 Task: Research Airbnb properties in Yambol, Bulgaria from 6th December, 2023 to 10th December, 2023 for 6 adults, 2 children.6 bedrooms having 6 beds and 6 bathrooms. Property type can be house. Amenities needed are: wifi, TV, free parkinig on premises, gym, breakfast. Look for 3 properties as per requirement.
Action: Mouse pressed left at (348, 176)
Screenshot: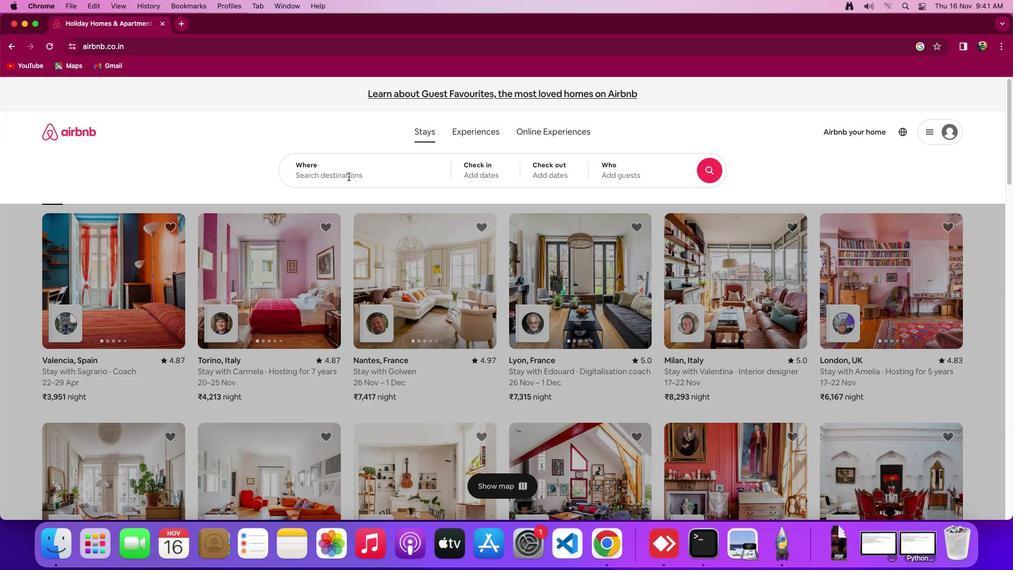 
Action: Mouse moved to (348, 176)
Screenshot: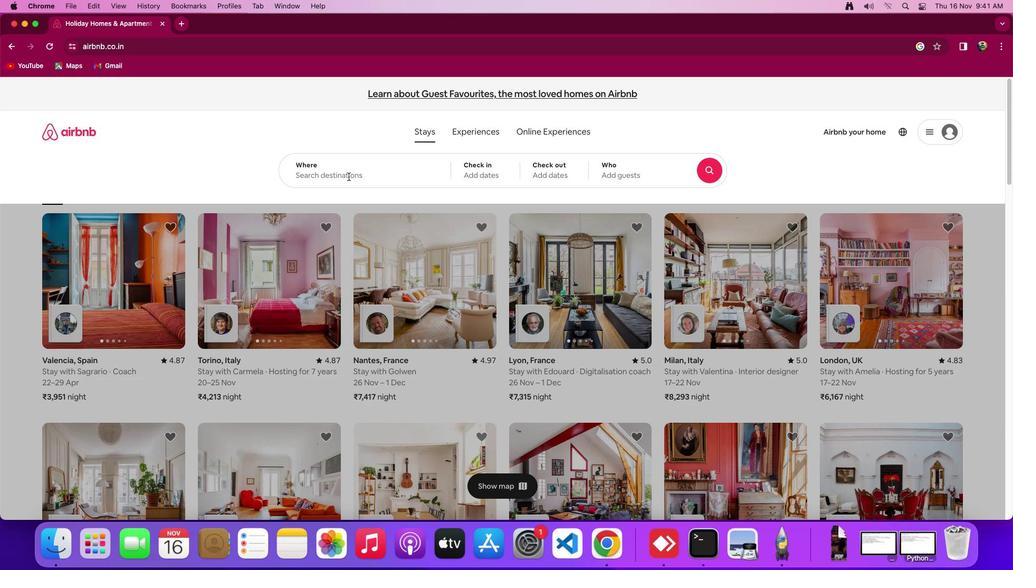 
Action: Mouse pressed left at (348, 176)
Screenshot: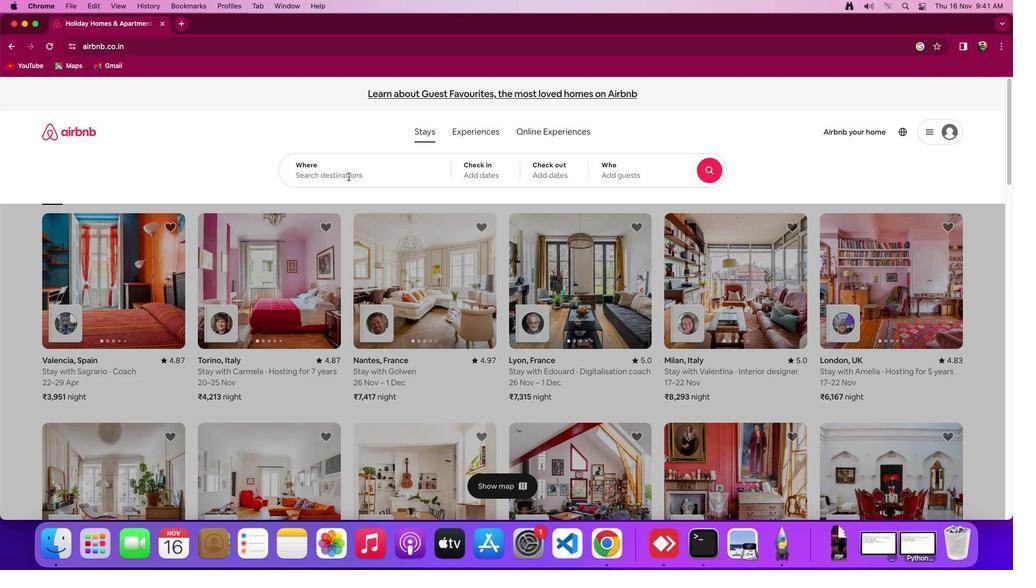 
Action: Mouse moved to (352, 176)
Screenshot: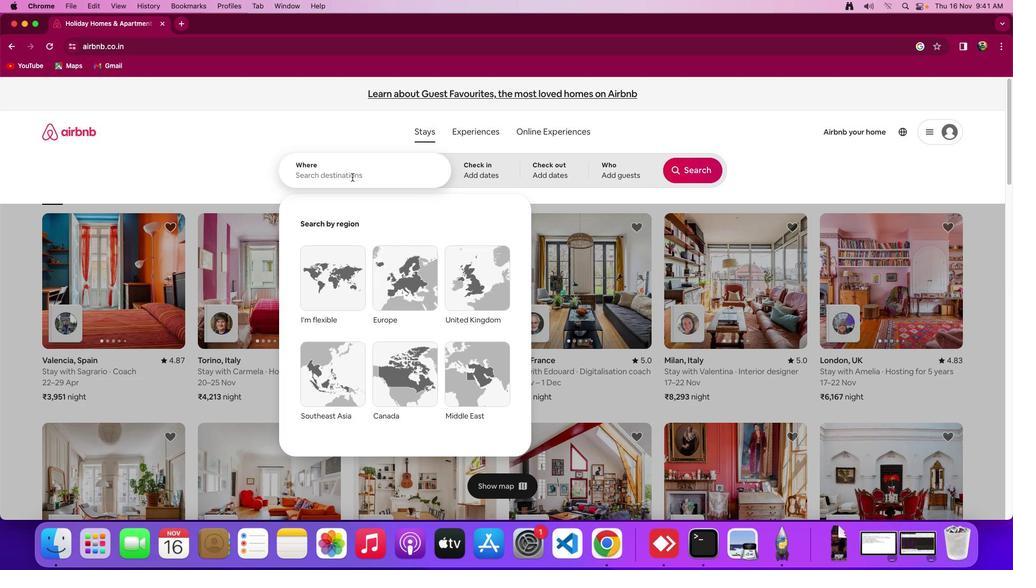 
Action: Key pressed Key.shift_rKey.shiftKey.shift_r'Y''a''m''b''o''l'','Key.spaceKey.shift_r'B''u''l''g''a''r''i''a'
Screenshot: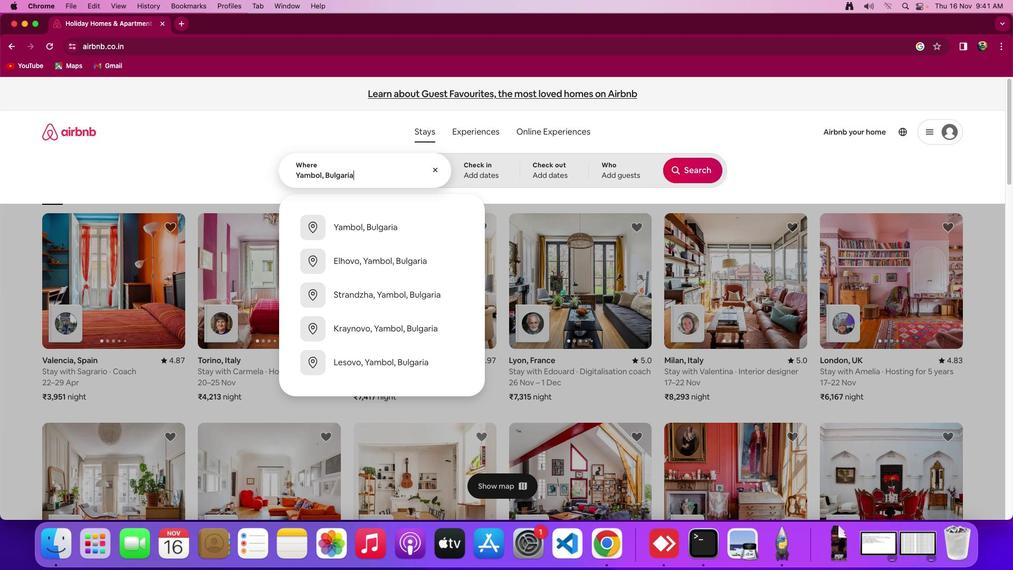 
Action: Mouse moved to (467, 175)
Screenshot: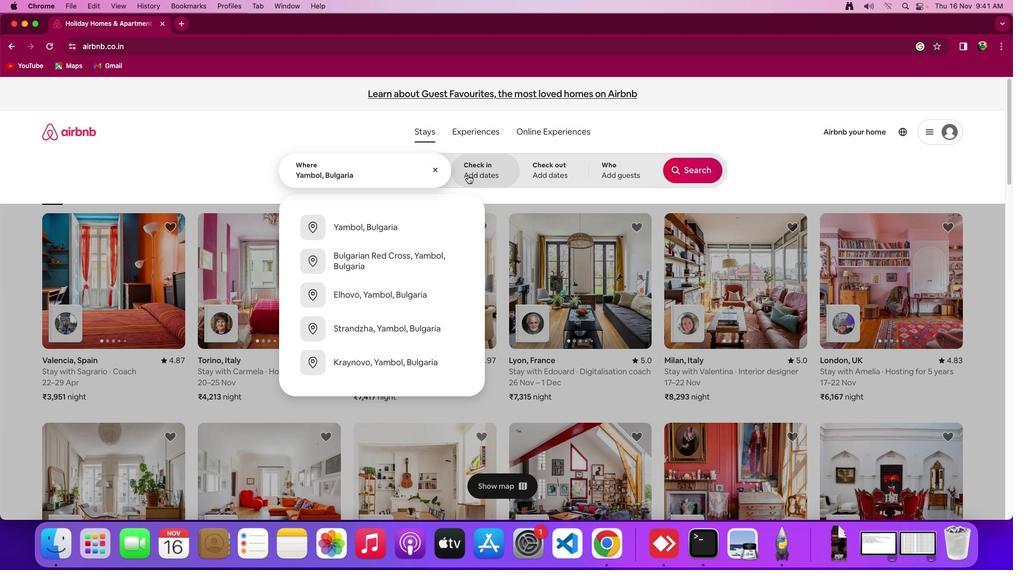 
Action: Mouse pressed left at (467, 175)
Screenshot: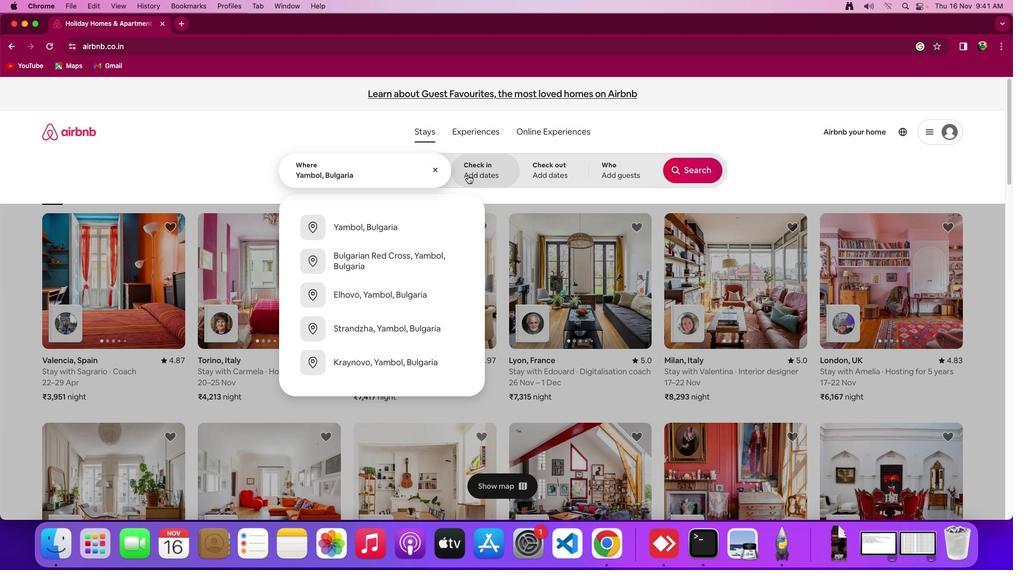 
Action: Mouse moved to (608, 328)
Screenshot: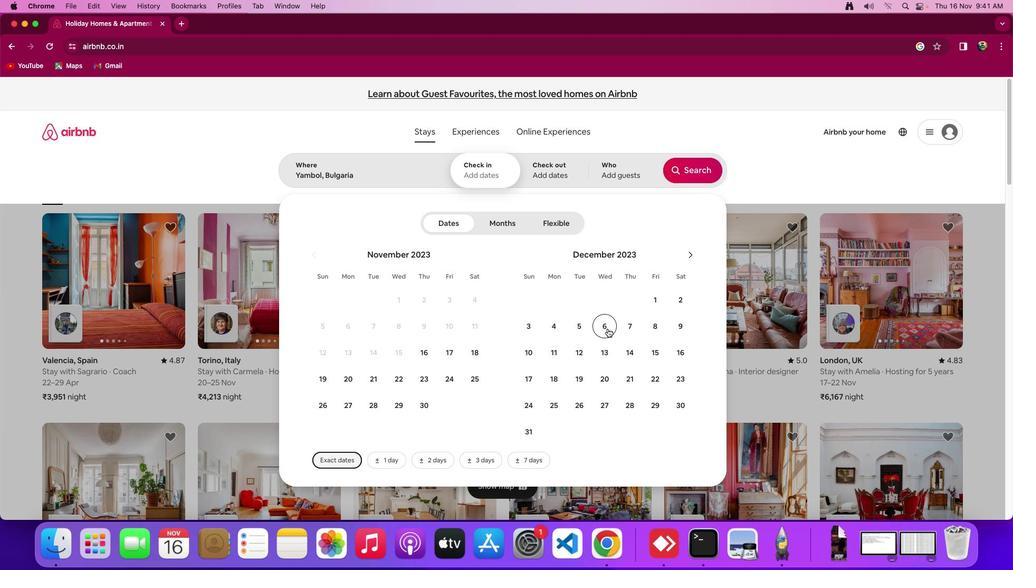 
Action: Mouse pressed left at (608, 328)
Screenshot: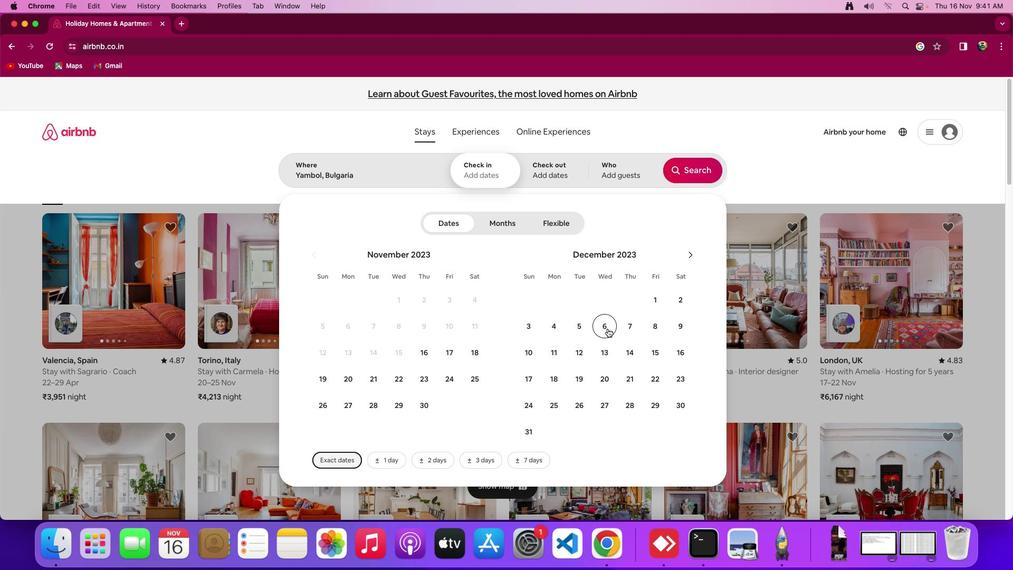 
Action: Mouse moved to (527, 353)
Screenshot: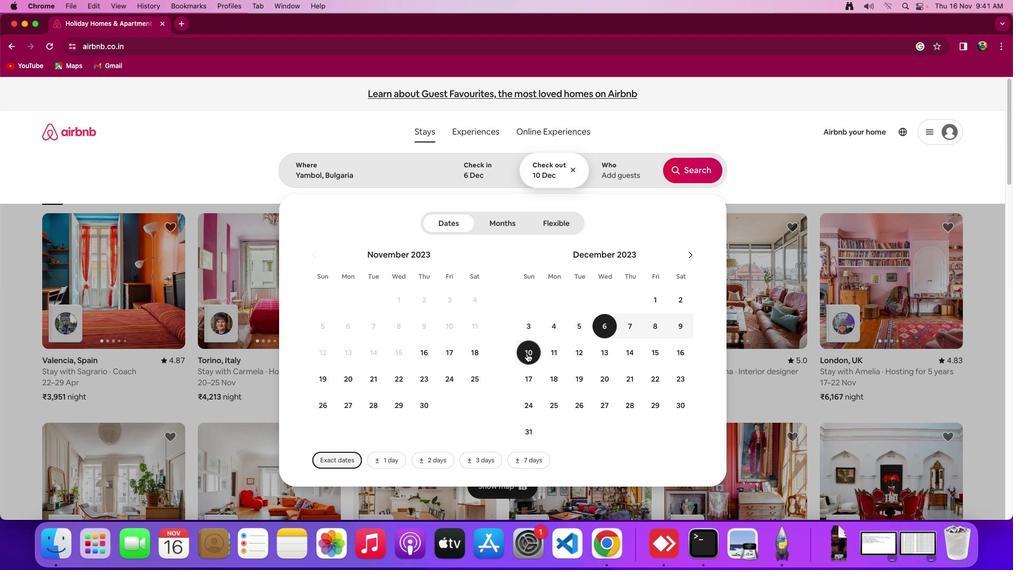 
Action: Mouse pressed left at (527, 353)
Screenshot: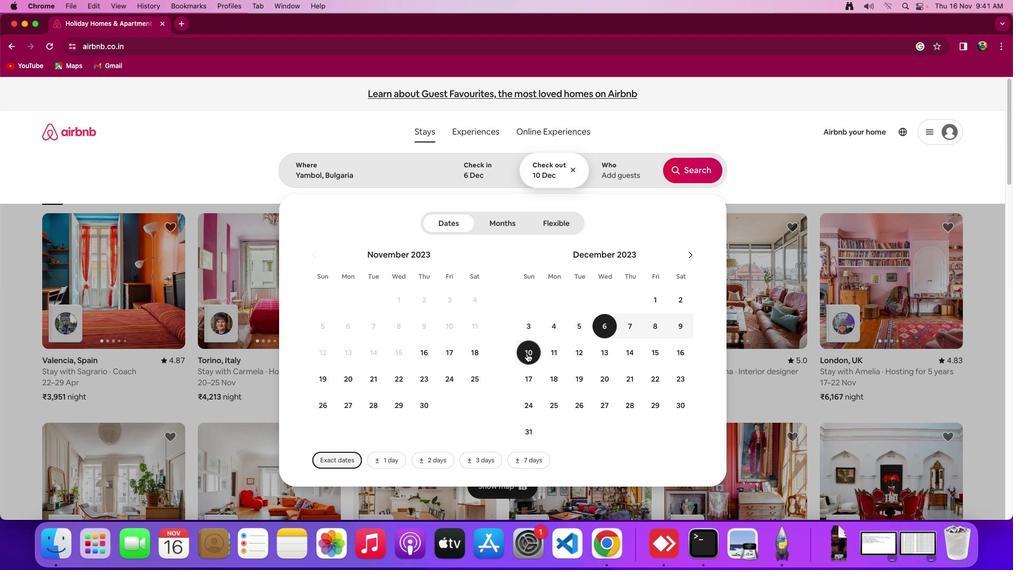 
Action: Mouse moved to (620, 179)
Screenshot: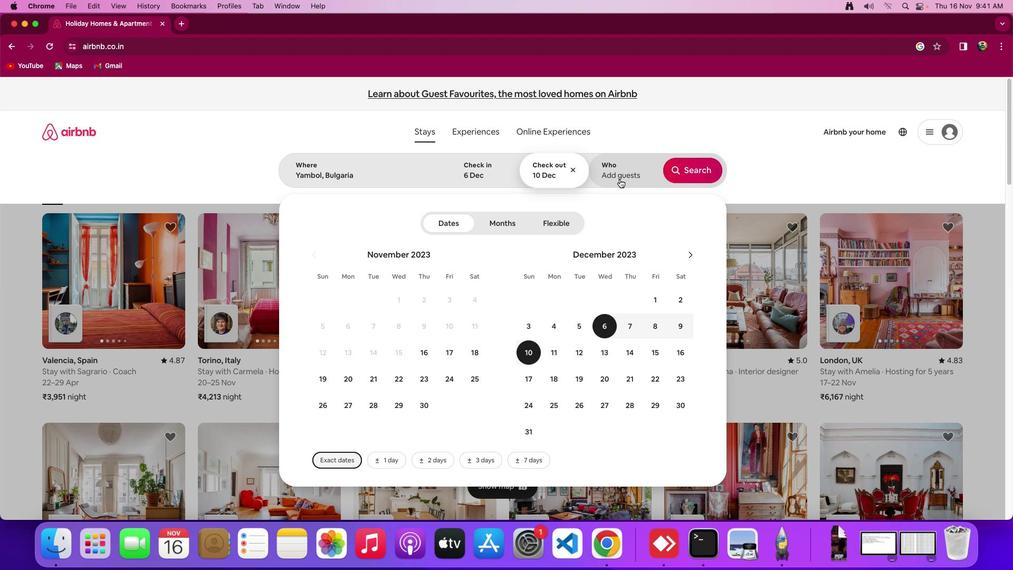 
Action: Mouse pressed left at (620, 179)
Screenshot: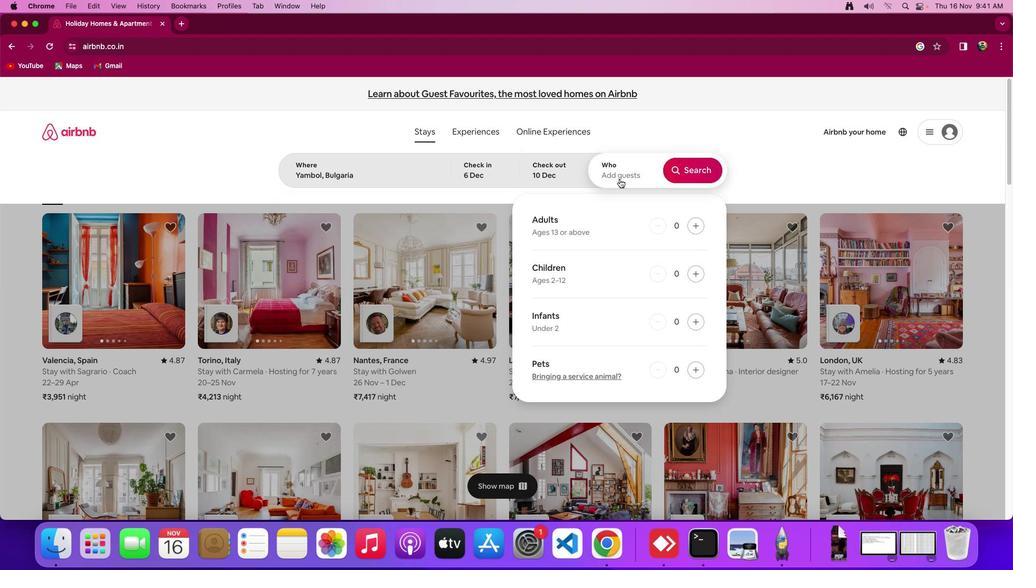
Action: Mouse moved to (692, 226)
Screenshot: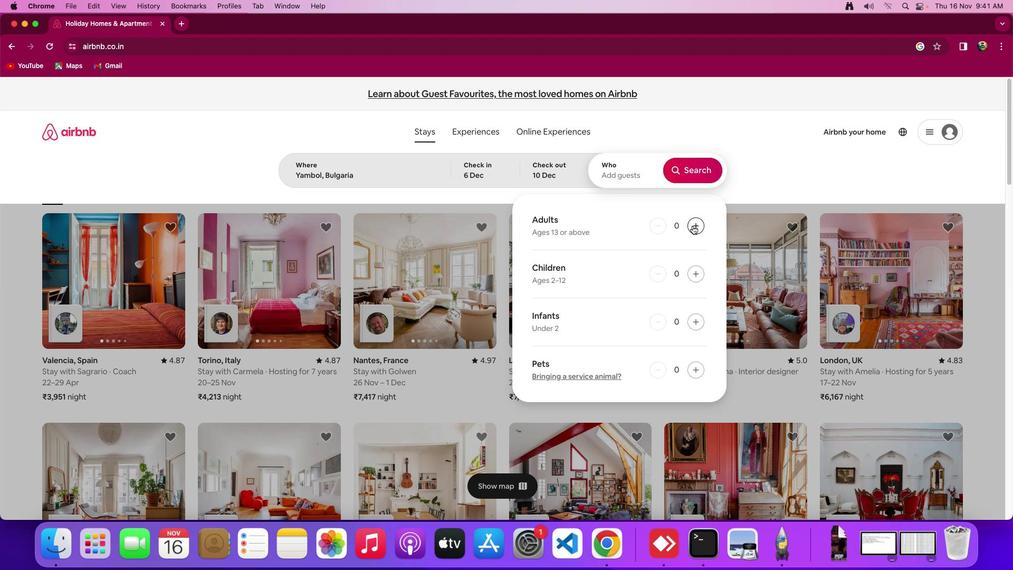 
Action: Mouse pressed left at (692, 226)
Screenshot: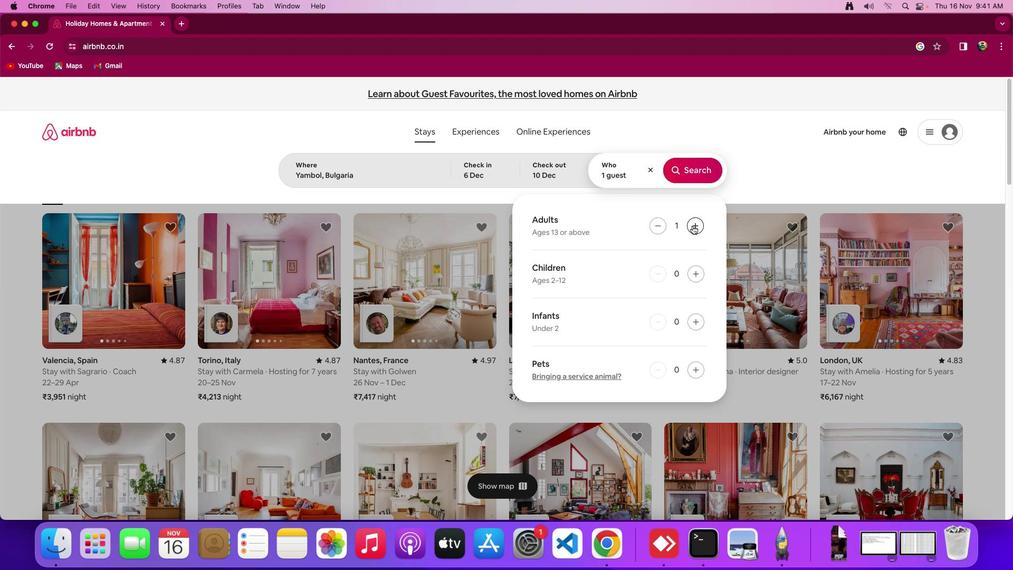 
Action: Mouse moved to (692, 225)
Screenshot: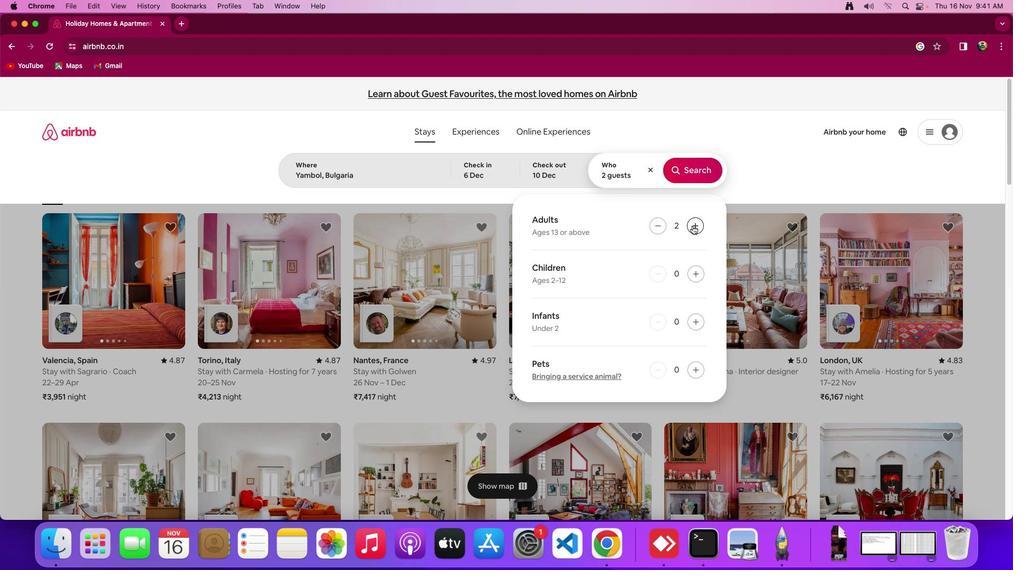 
Action: Mouse pressed left at (692, 225)
Screenshot: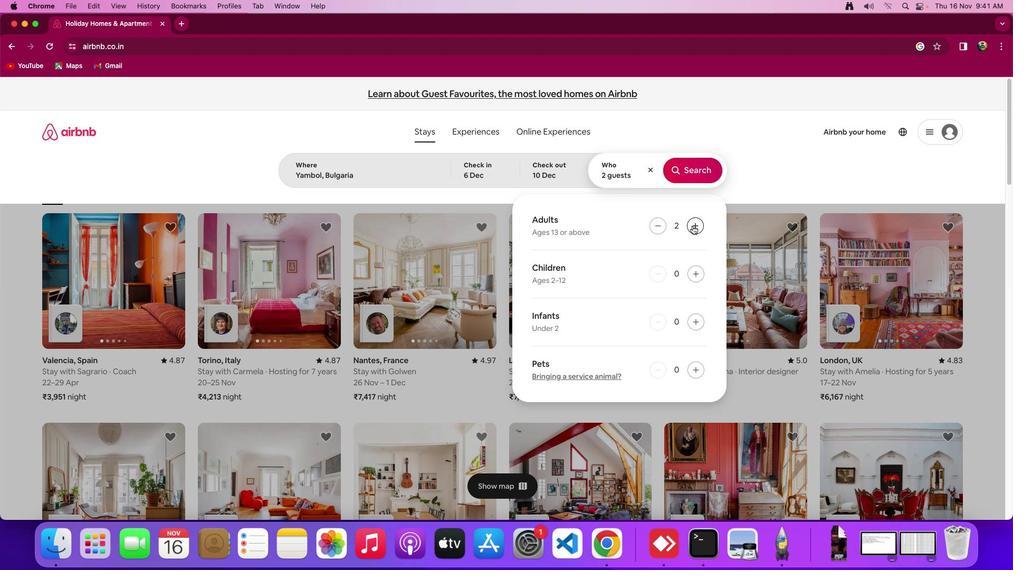 
Action: Mouse pressed left at (692, 225)
Screenshot: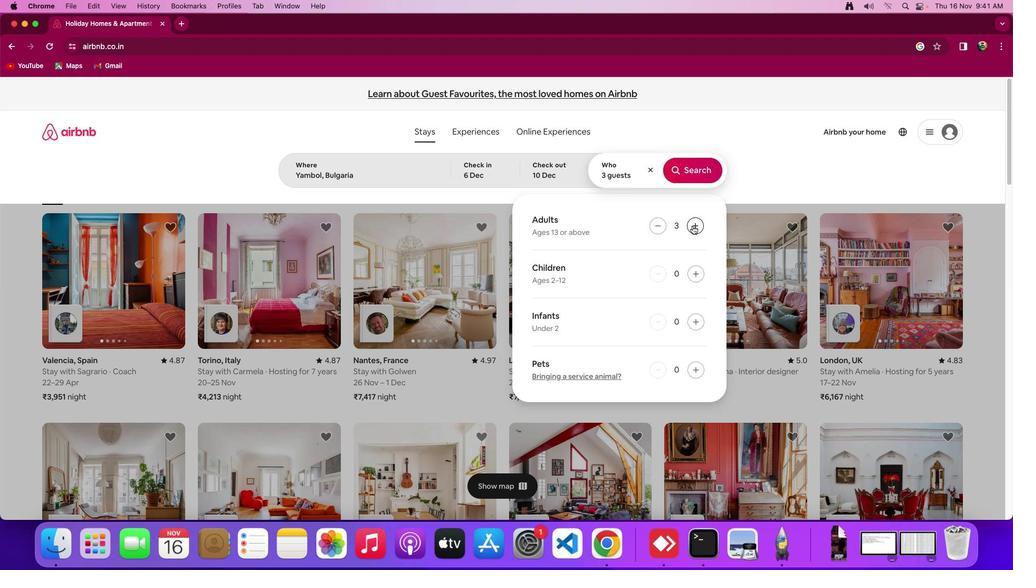
Action: Mouse pressed left at (692, 225)
Screenshot: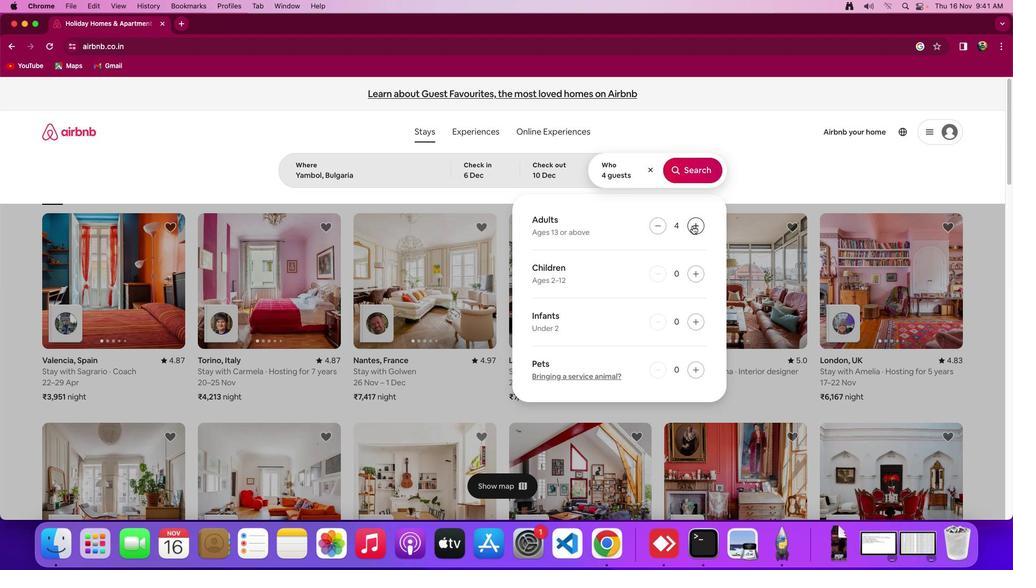 
Action: Mouse pressed left at (692, 225)
Screenshot: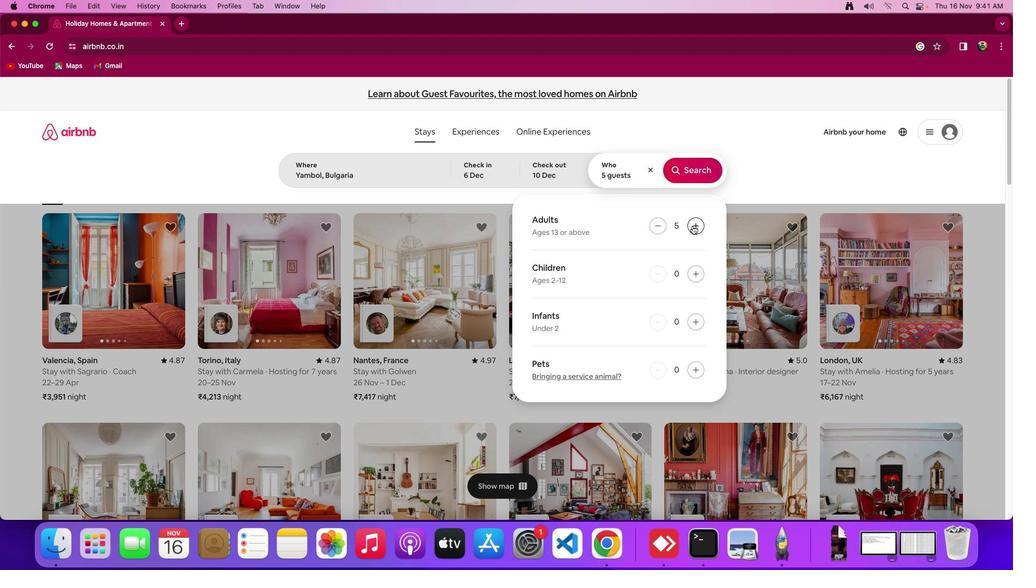 
Action: Mouse pressed left at (692, 225)
Screenshot: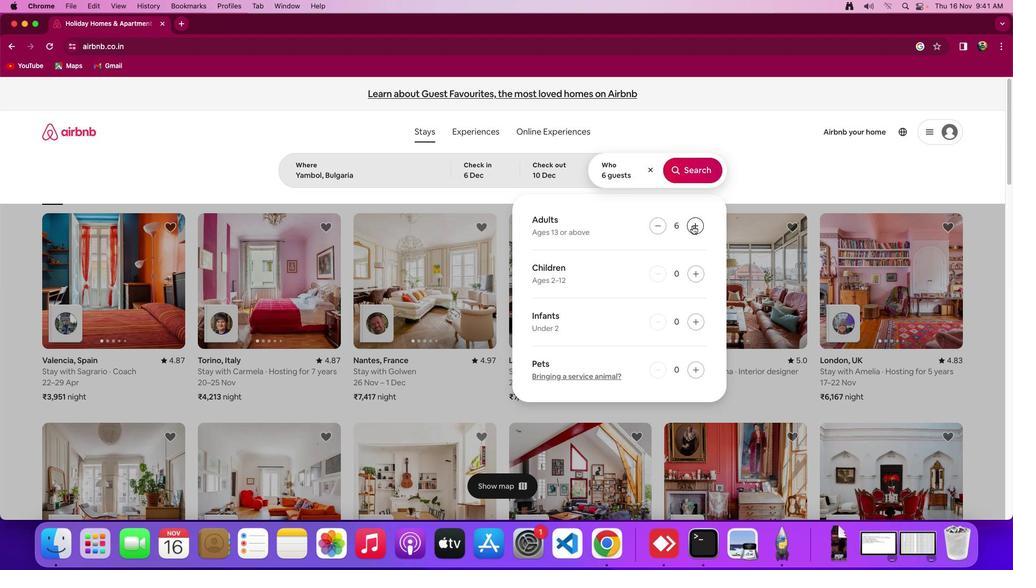 
Action: Mouse moved to (697, 277)
Screenshot: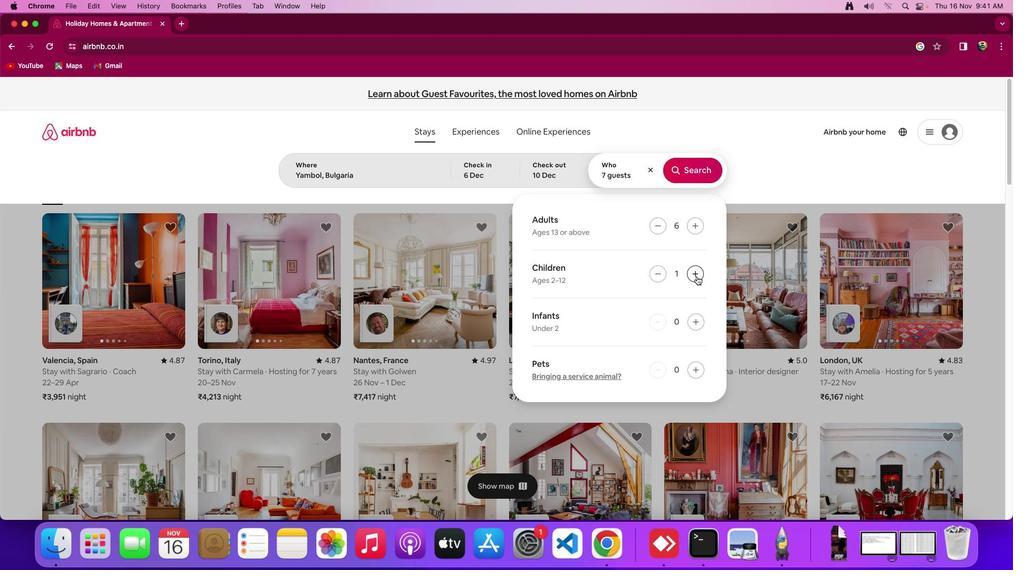 
Action: Mouse pressed left at (697, 277)
Screenshot: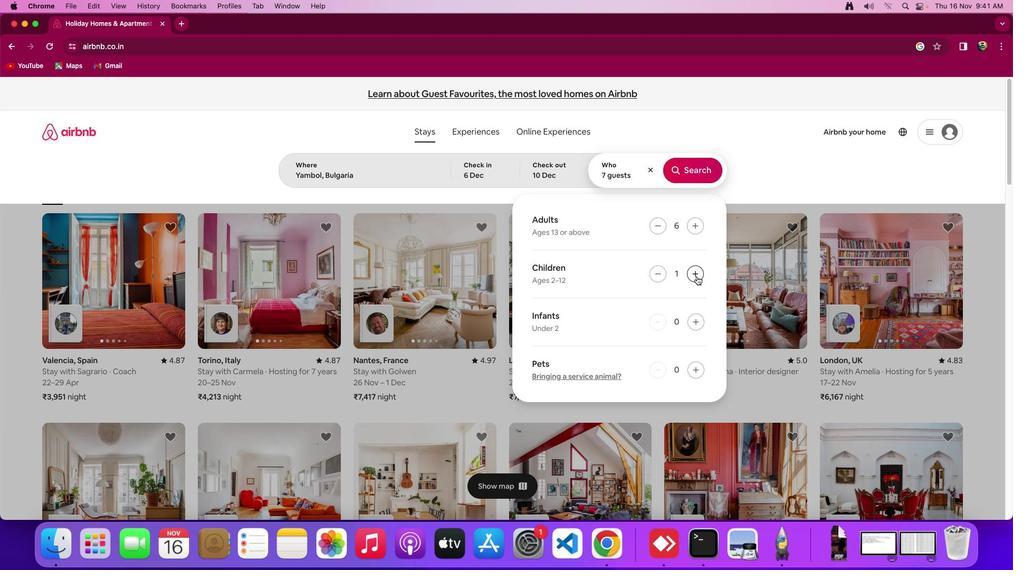 
Action: Mouse moved to (697, 276)
Screenshot: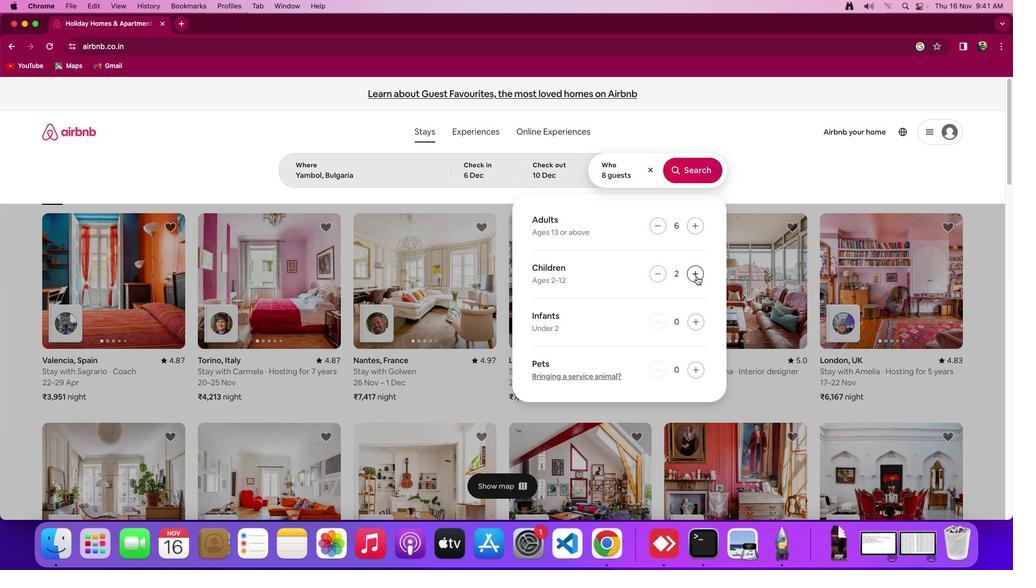 
Action: Mouse pressed left at (697, 276)
Screenshot: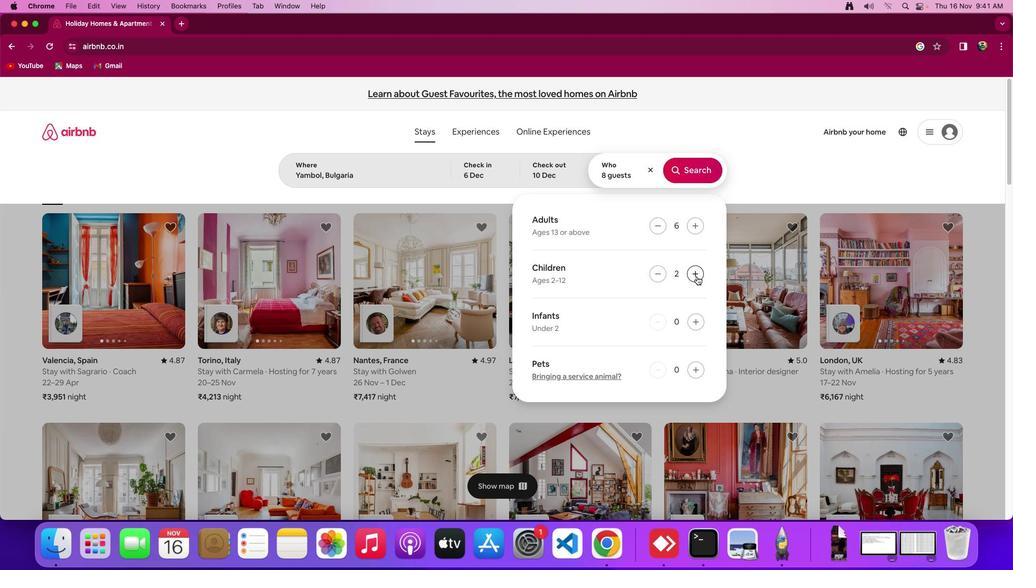 
Action: Mouse moved to (693, 171)
Screenshot: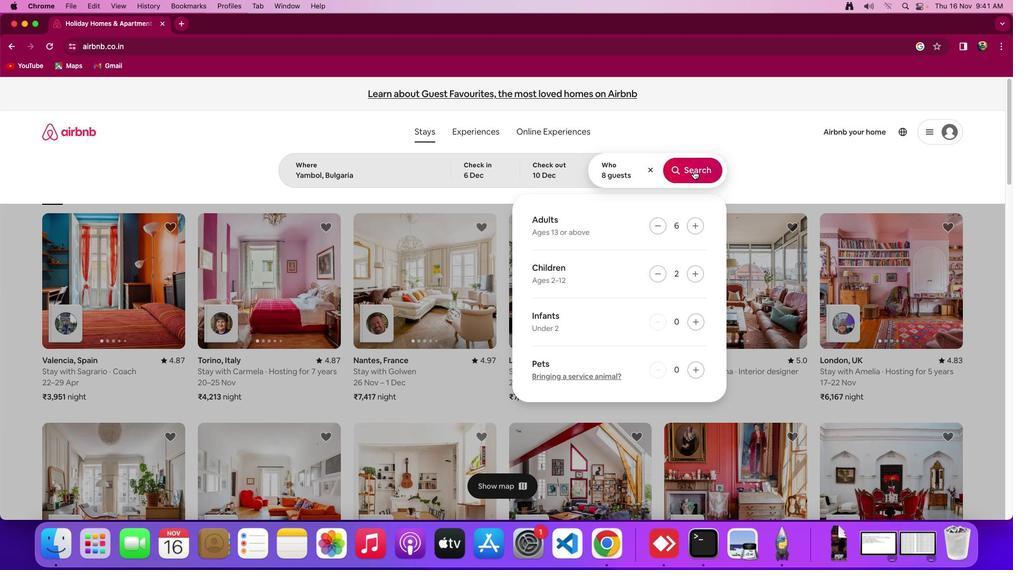 
Action: Mouse pressed left at (693, 171)
Screenshot: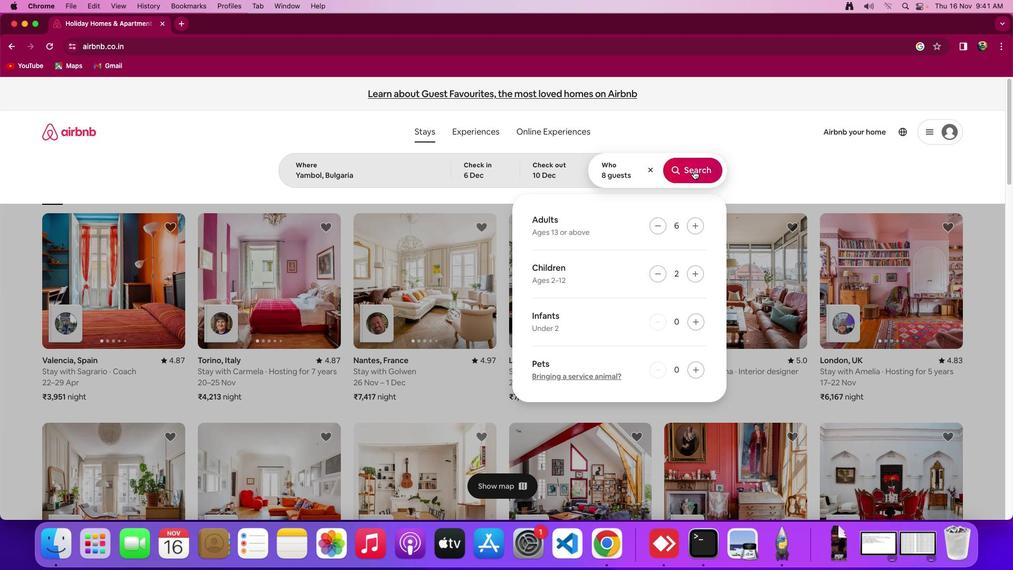 
Action: Mouse moved to (824, 144)
Screenshot: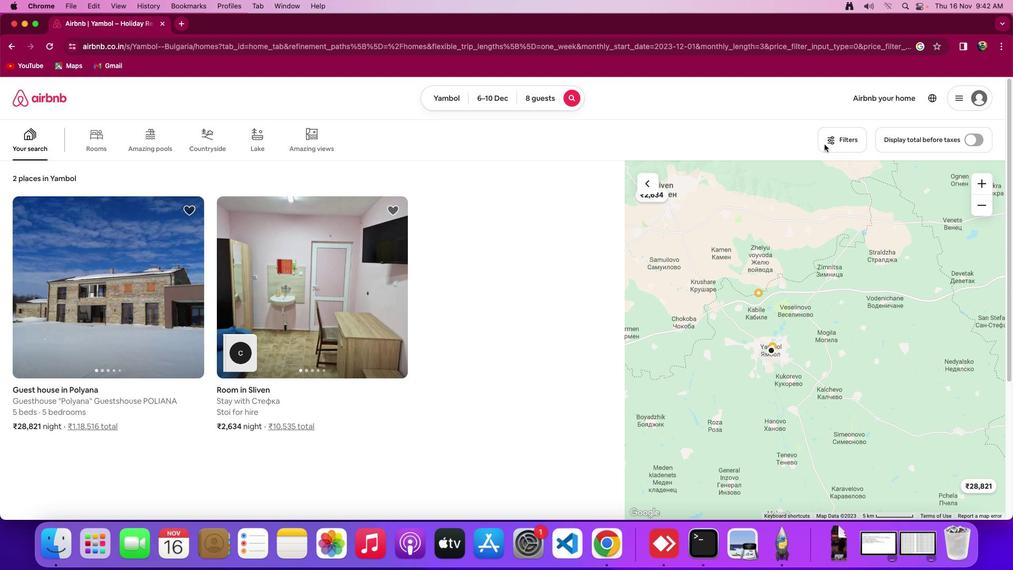 
Action: Mouse pressed left at (824, 144)
Screenshot: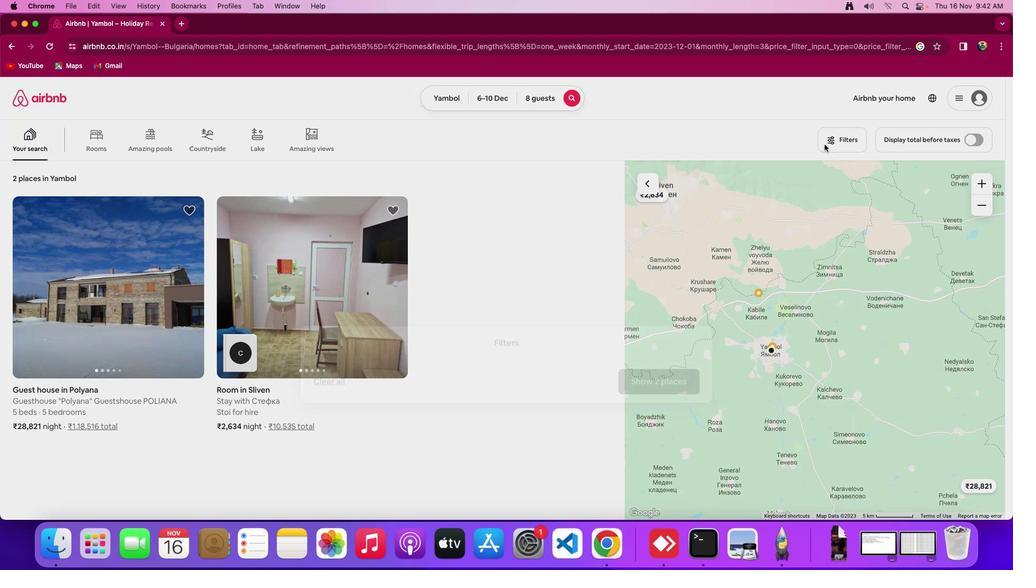 
Action: Mouse moved to (533, 315)
Screenshot: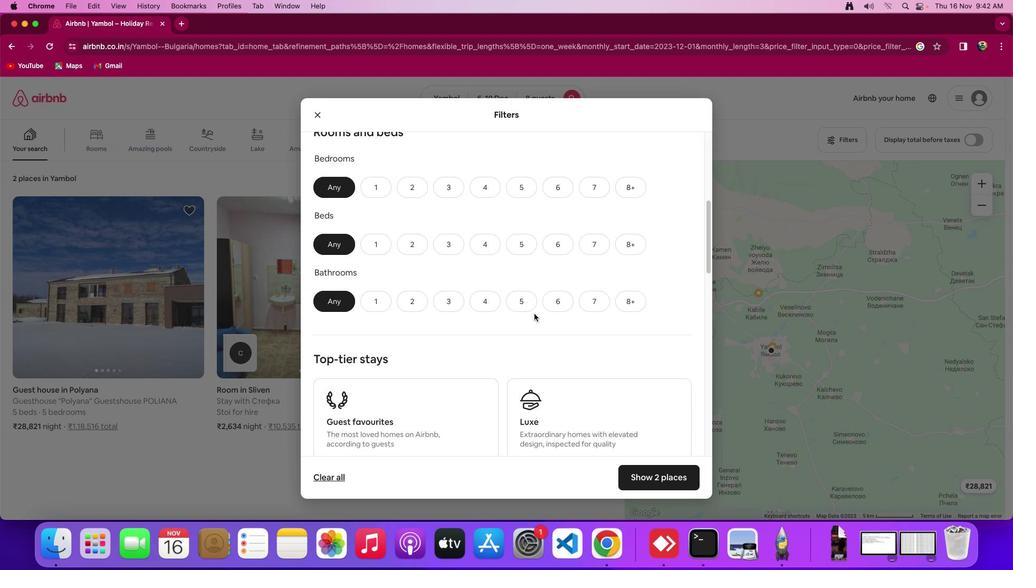 
Action: Mouse scrolled (533, 315) with delta (0, 0)
Screenshot: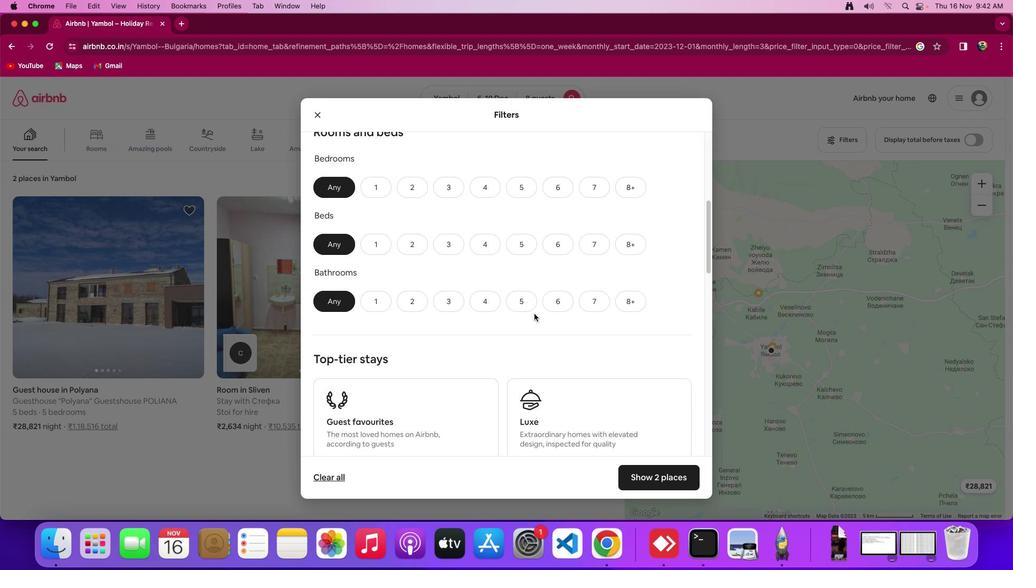 
Action: Mouse moved to (533, 315)
Screenshot: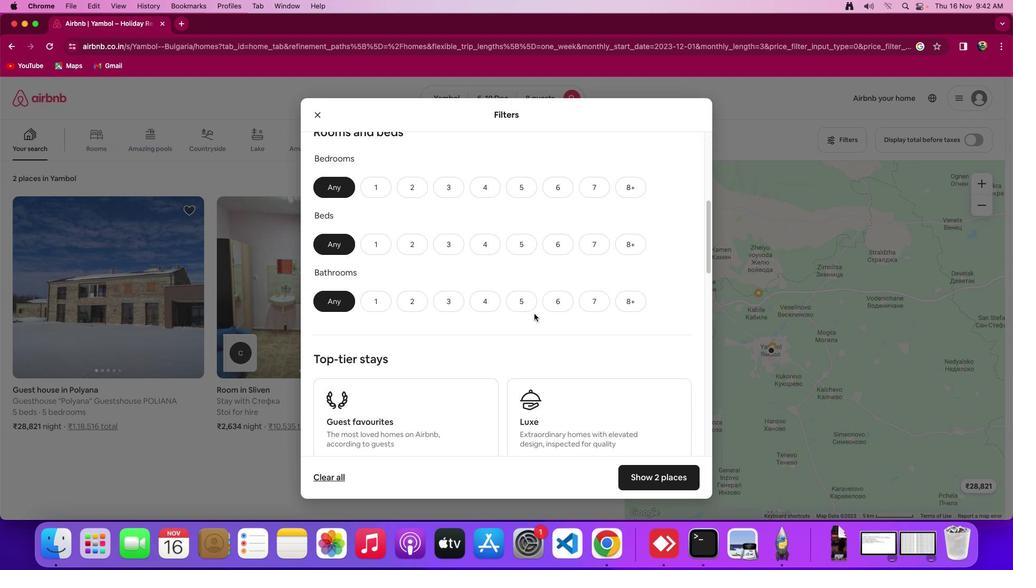 
Action: Mouse scrolled (533, 315) with delta (0, 0)
Screenshot: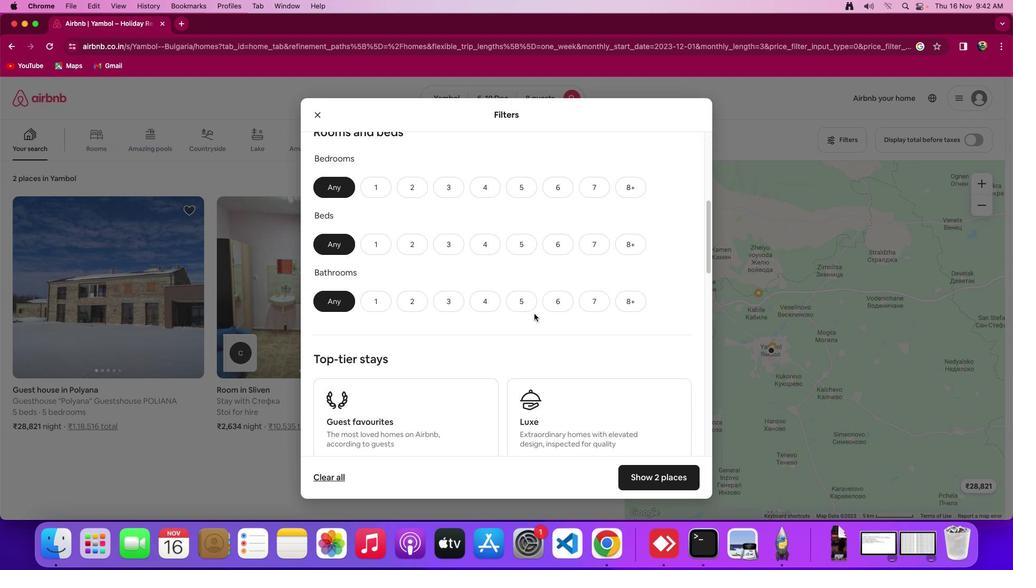 
Action: Mouse moved to (534, 315)
Screenshot: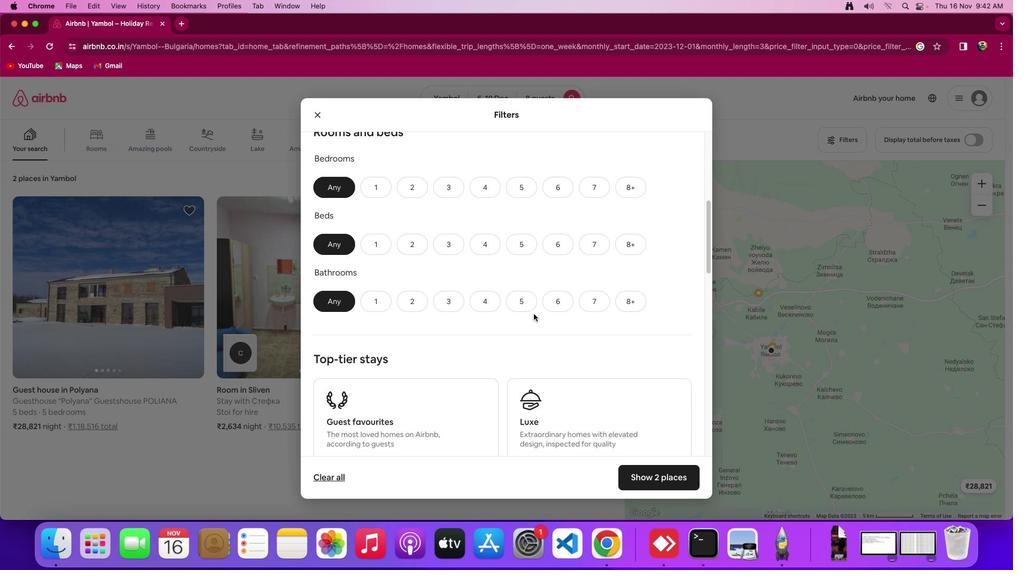 
Action: Mouse scrolled (534, 315) with delta (0, -2)
Screenshot: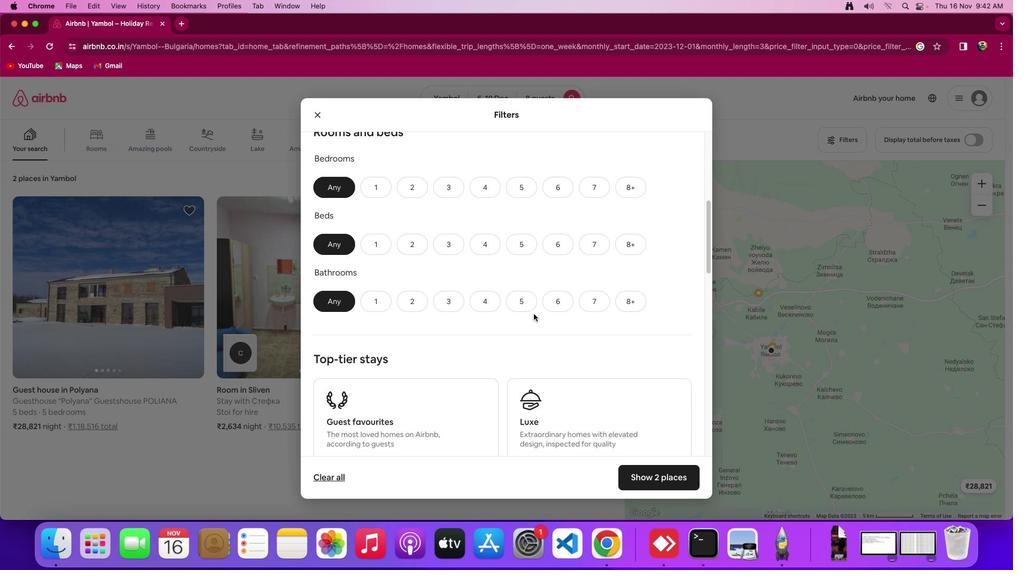 
Action: Mouse scrolled (534, 315) with delta (0, -3)
Screenshot: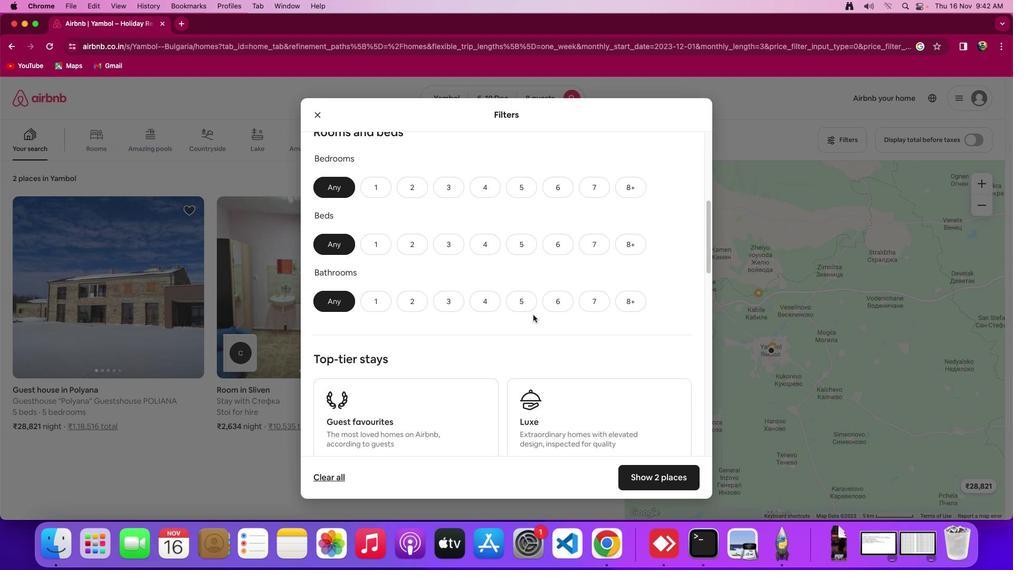 
Action: Mouse moved to (562, 186)
Screenshot: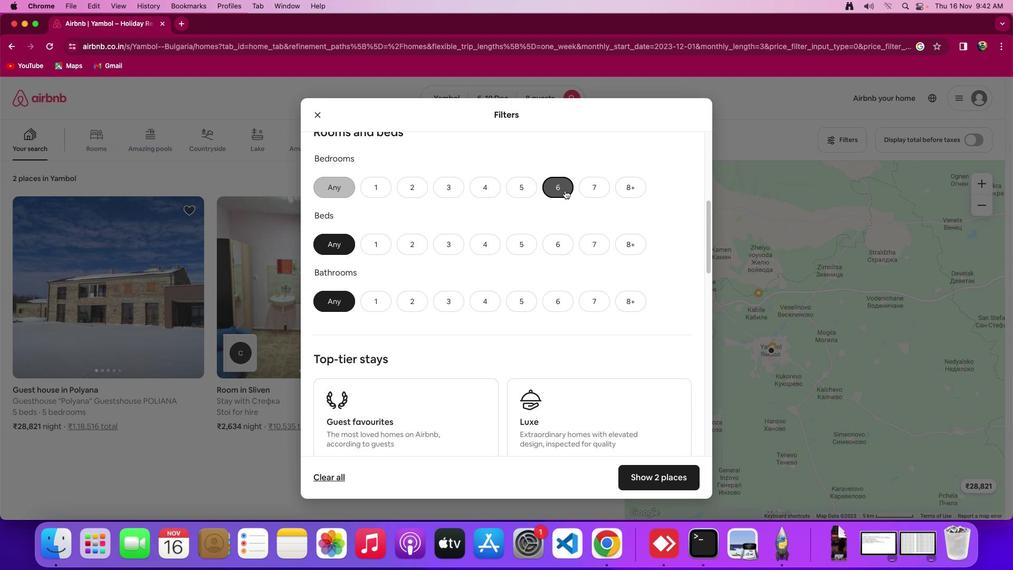 
Action: Mouse pressed left at (562, 186)
Screenshot: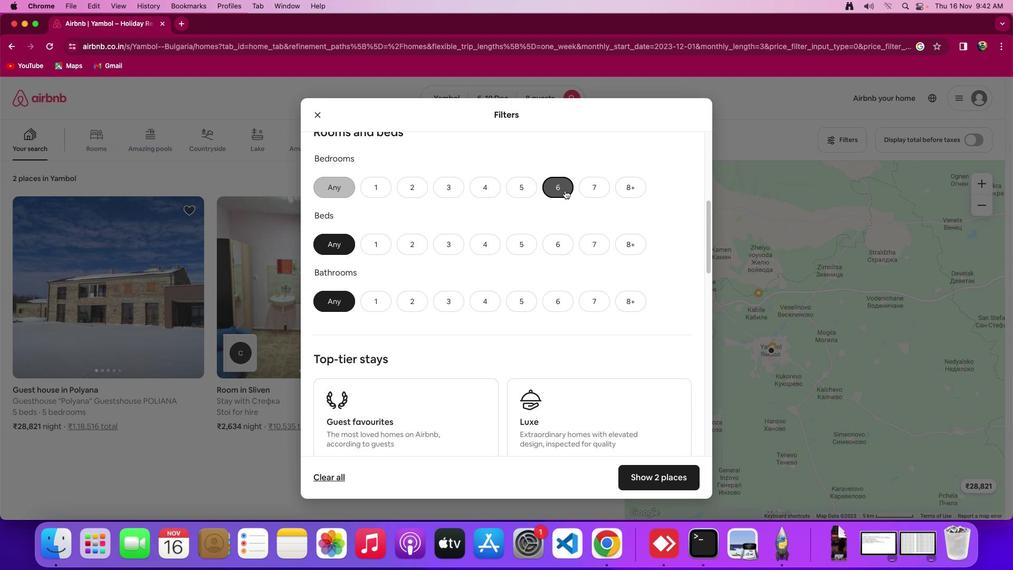 
Action: Mouse moved to (558, 237)
Screenshot: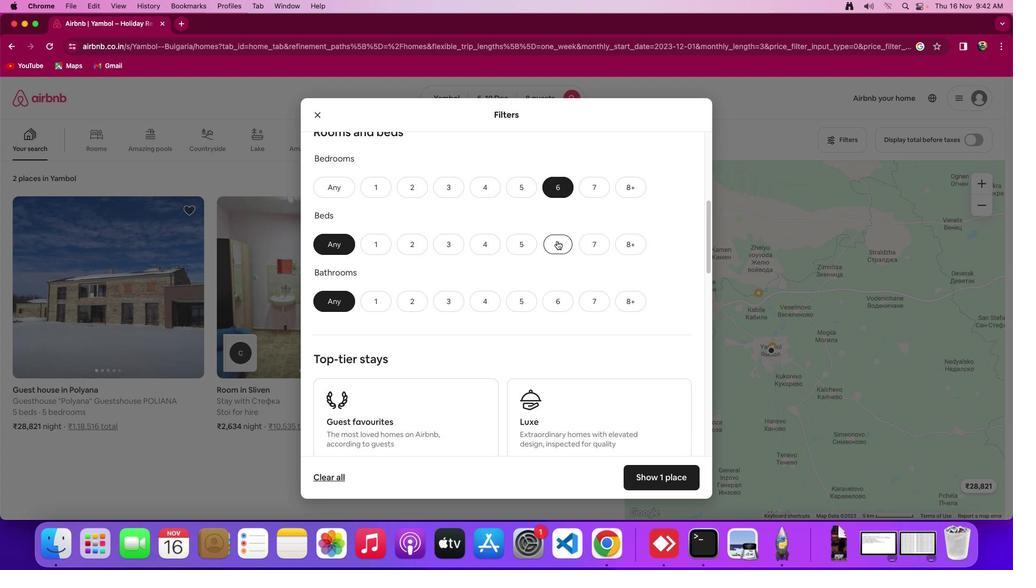 
Action: Mouse pressed left at (558, 237)
Screenshot: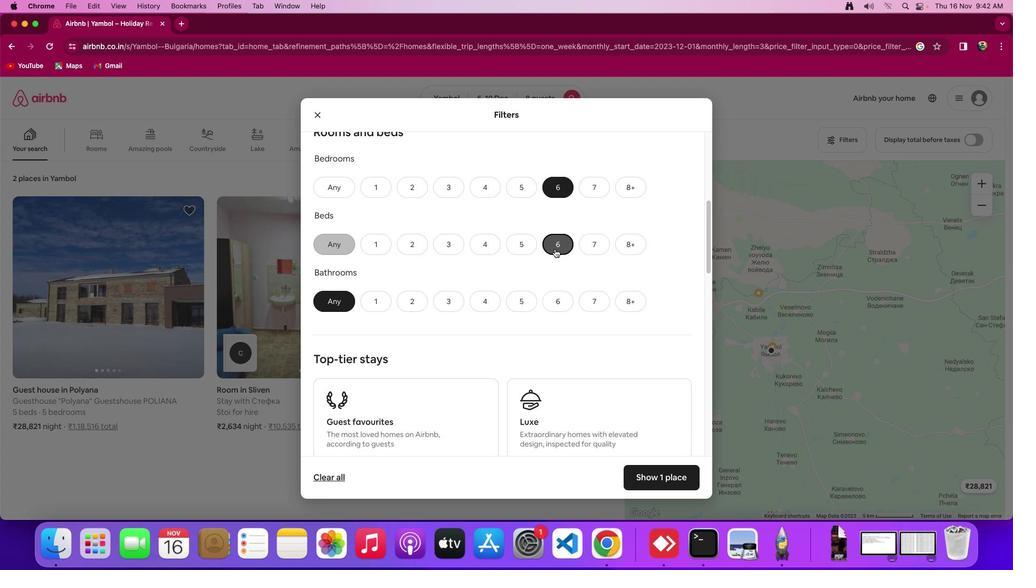 
Action: Mouse moved to (559, 302)
Screenshot: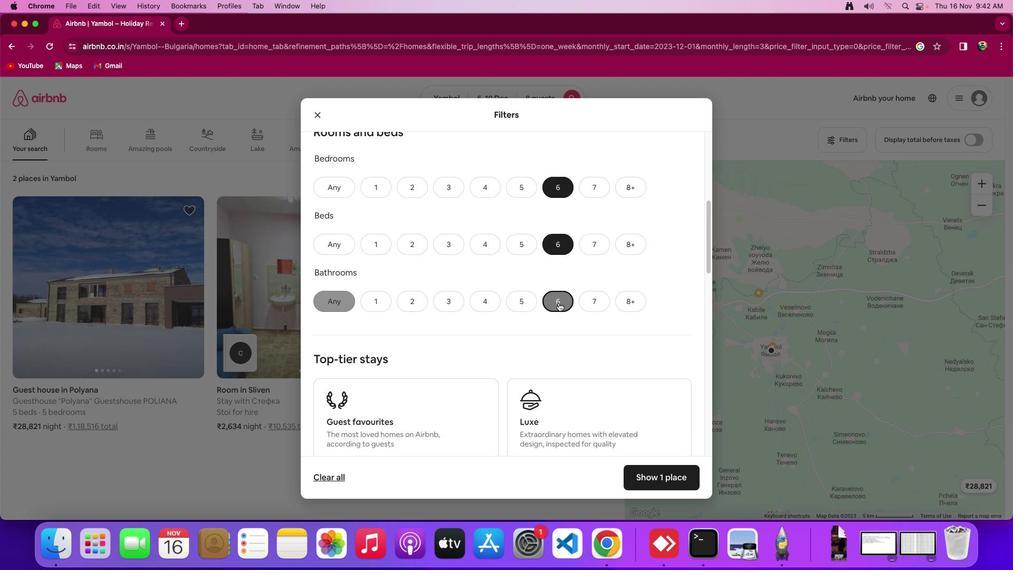 
Action: Mouse pressed left at (559, 302)
Screenshot: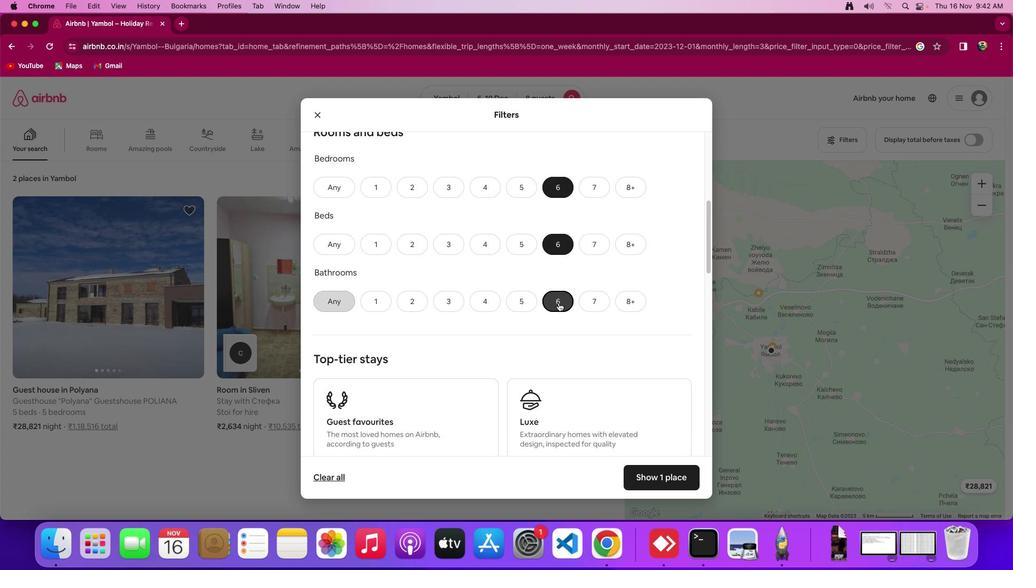 
Action: Mouse moved to (559, 302)
Screenshot: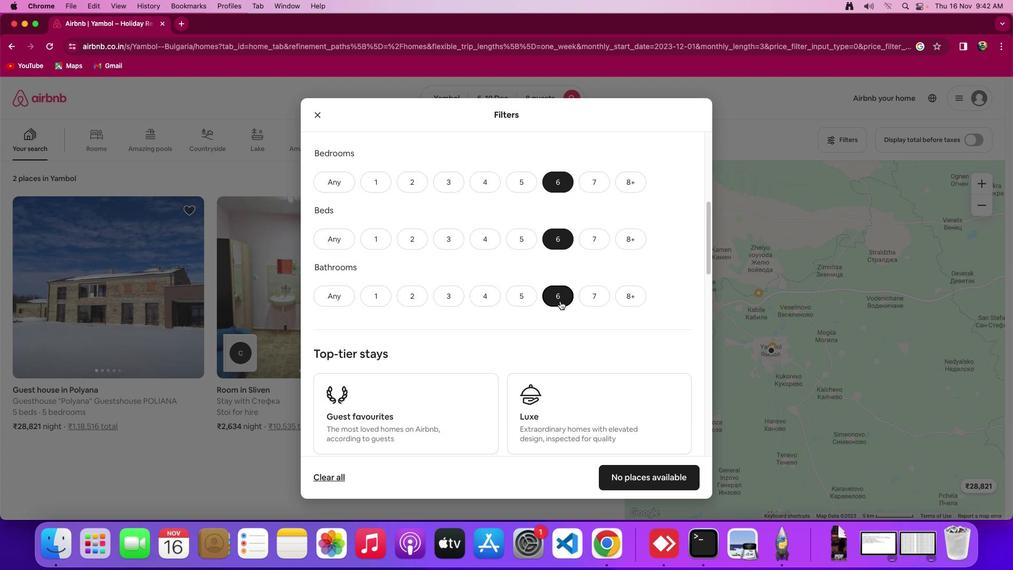 
Action: Mouse scrolled (559, 302) with delta (0, 0)
Screenshot: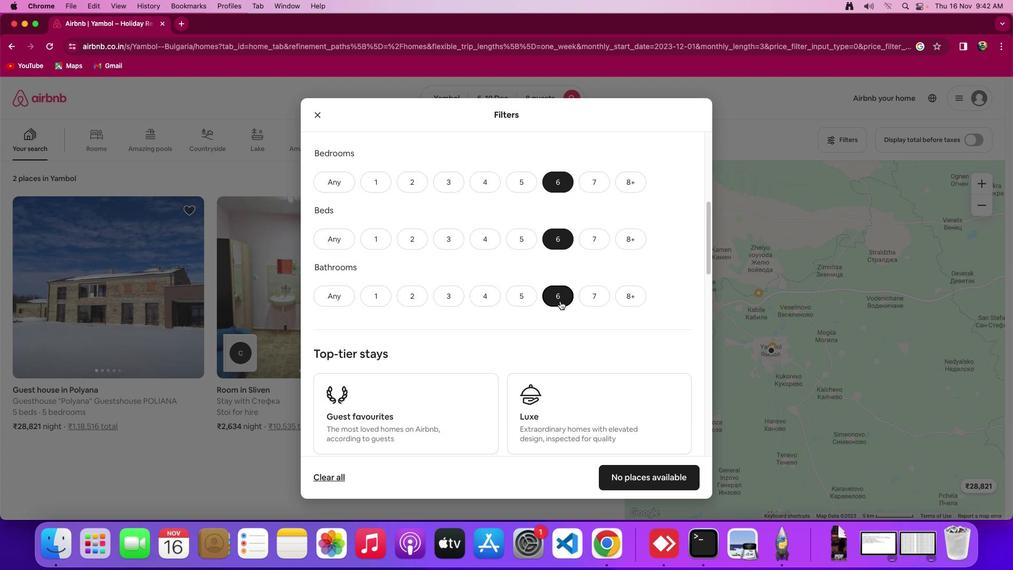 
Action: Mouse moved to (559, 302)
Screenshot: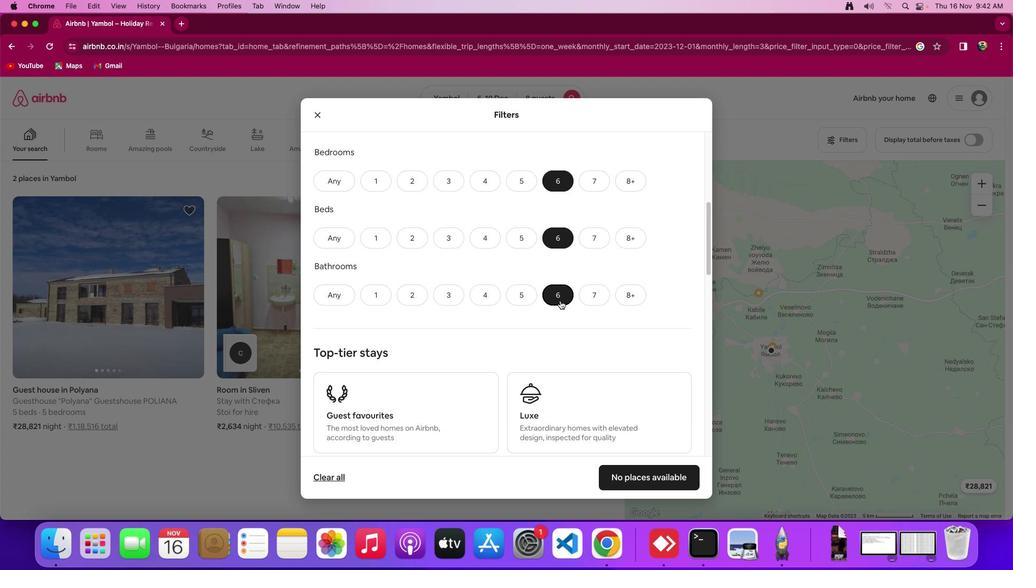 
Action: Mouse scrolled (559, 302) with delta (0, 0)
Screenshot: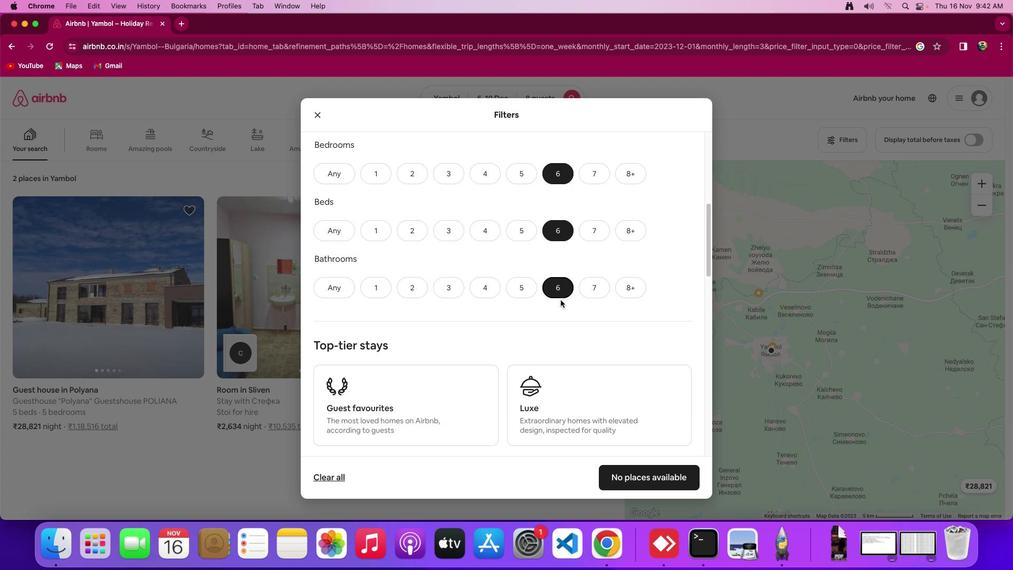 
Action: Mouse moved to (560, 301)
Screenshot: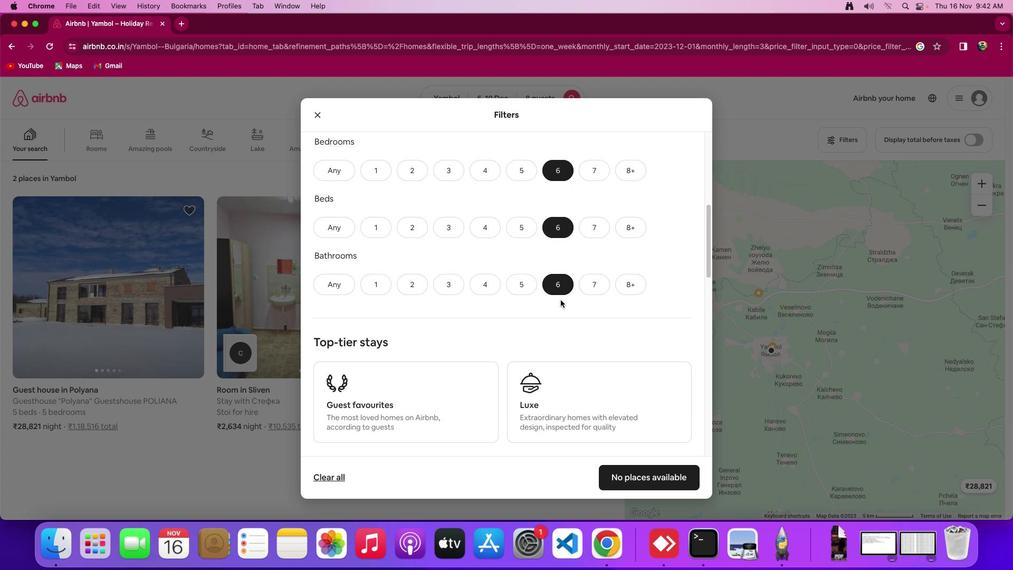 
Action: Mouse scrolled (560, 301) with delta (0, 0)
Screenshot: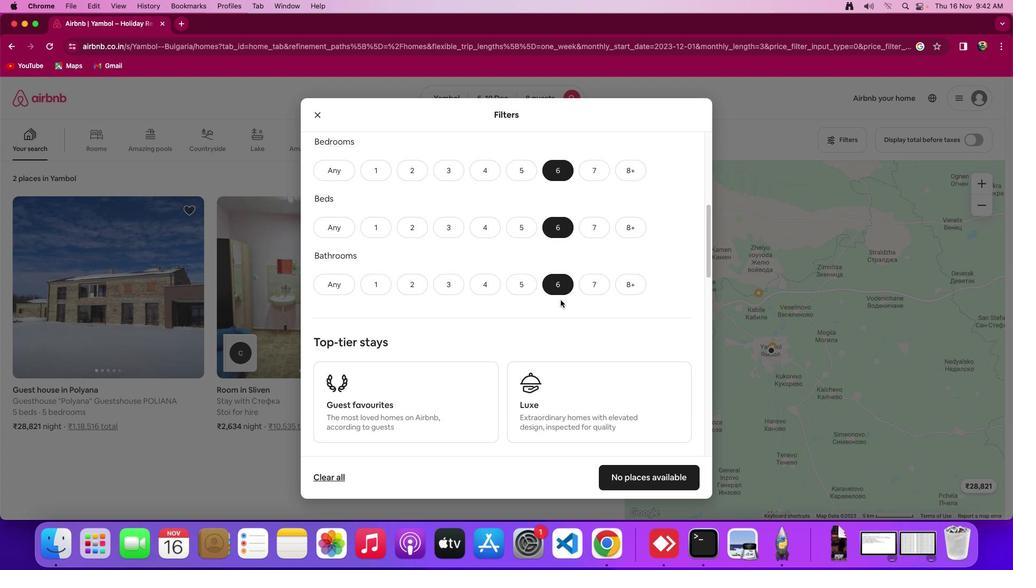
Action: Mouse moved to (561, 297)
Screenshot: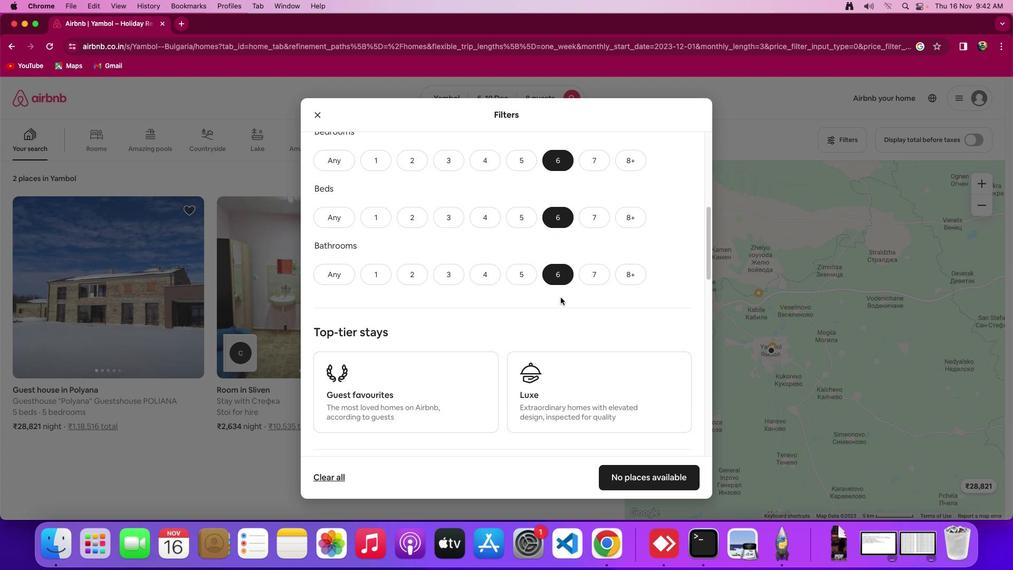 
Action: Mouse scrolled (561, 297) with delta (0, 0)
Screenshot: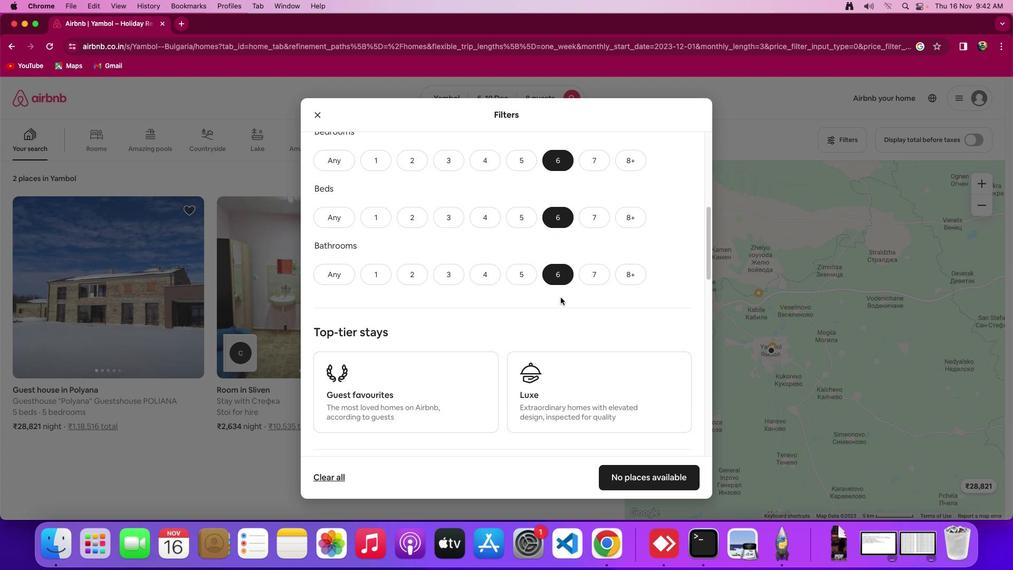 
Action: Mouse scrolled (561, 297) with delta (0, 0)
Screenshot: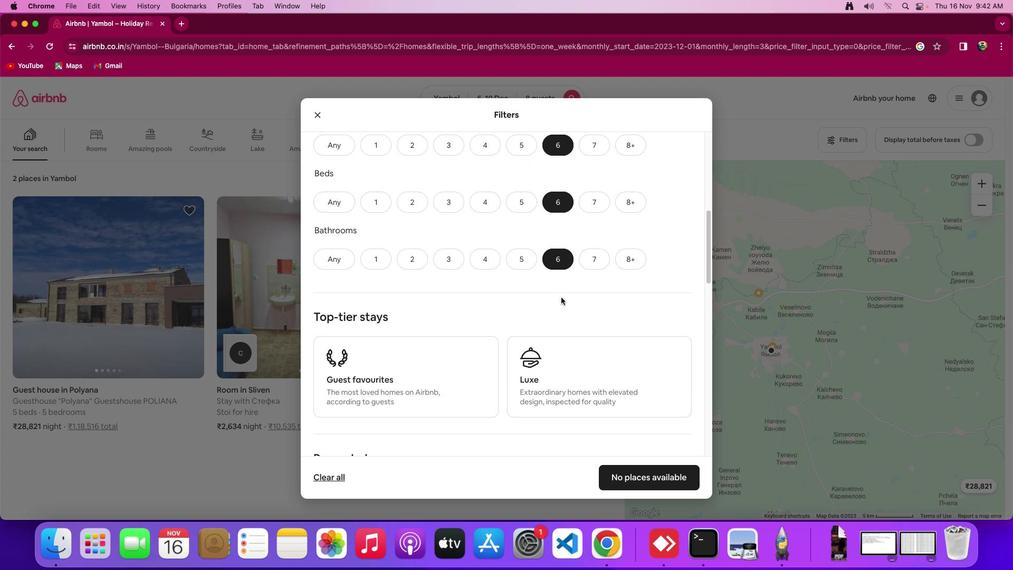 
Action: Mouse scrolled (561, 297) with delta (0, 0)
Screenshot: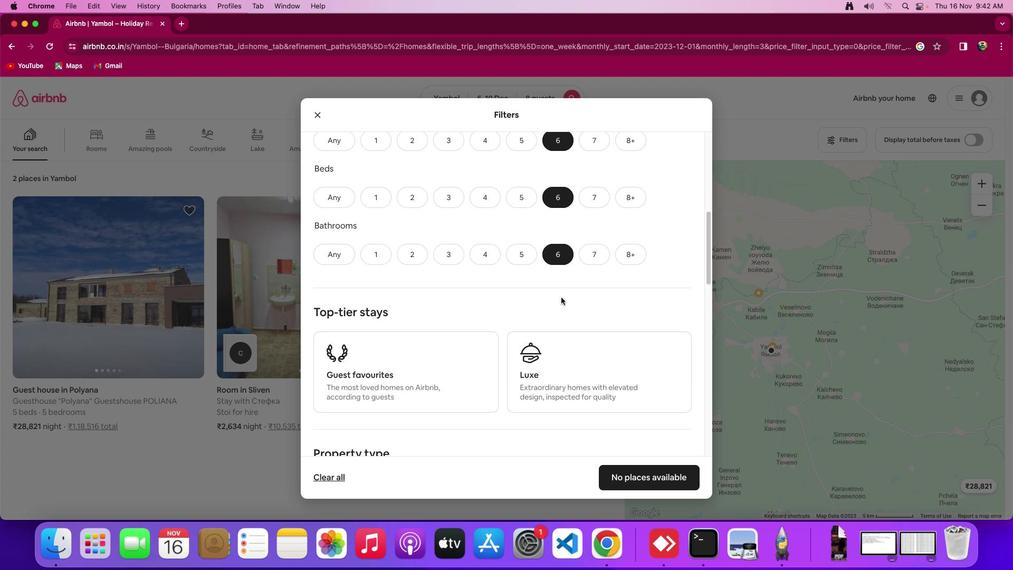 
Action: Mouse moved to (561, 297)
Screenshot: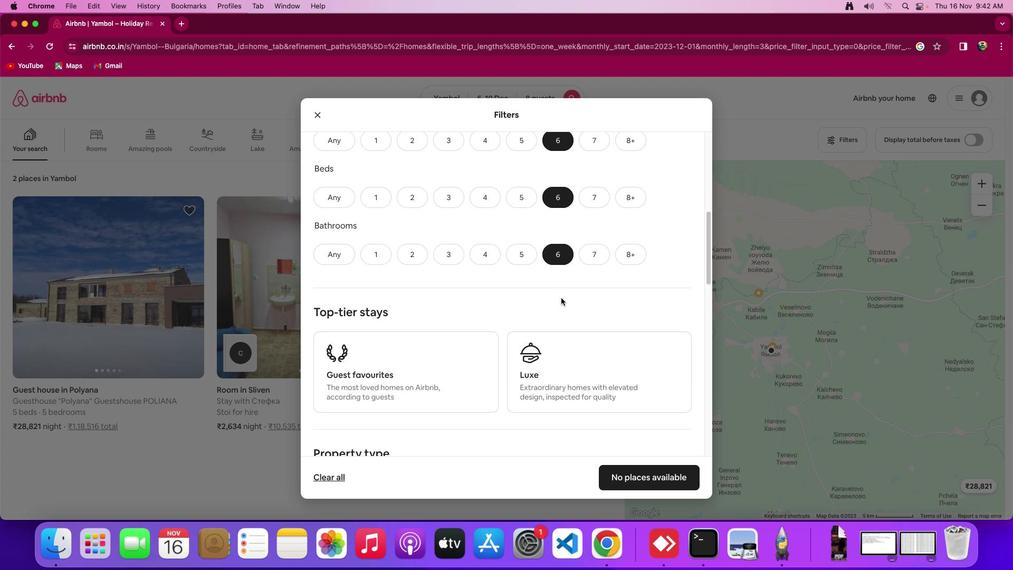 
Action: Mouse scrolled (561, 297) with delta (0, 0)
Screenshot: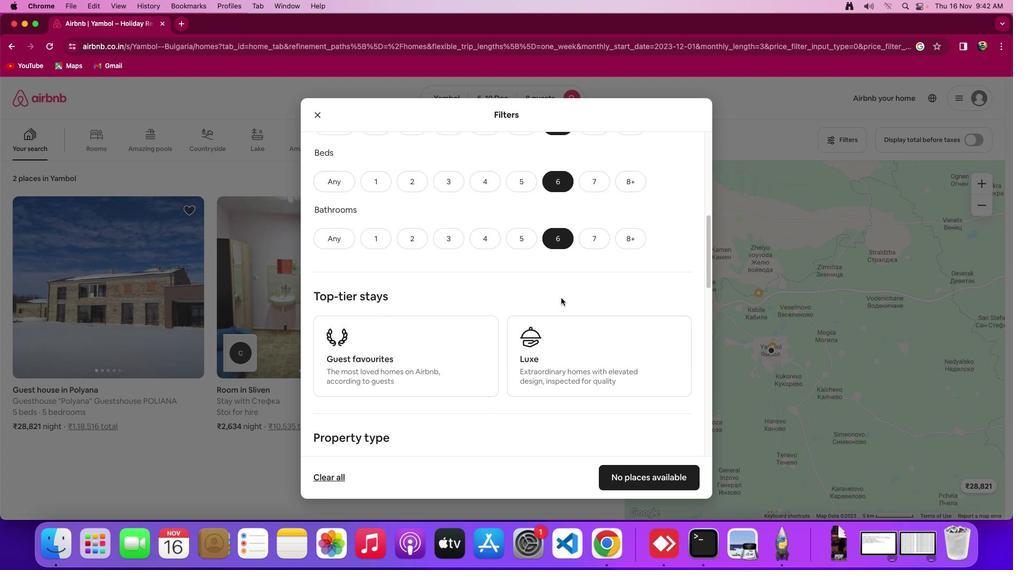 
Action: Mouse scrolled (561, 297) with delta (0, 0)
Screenshot: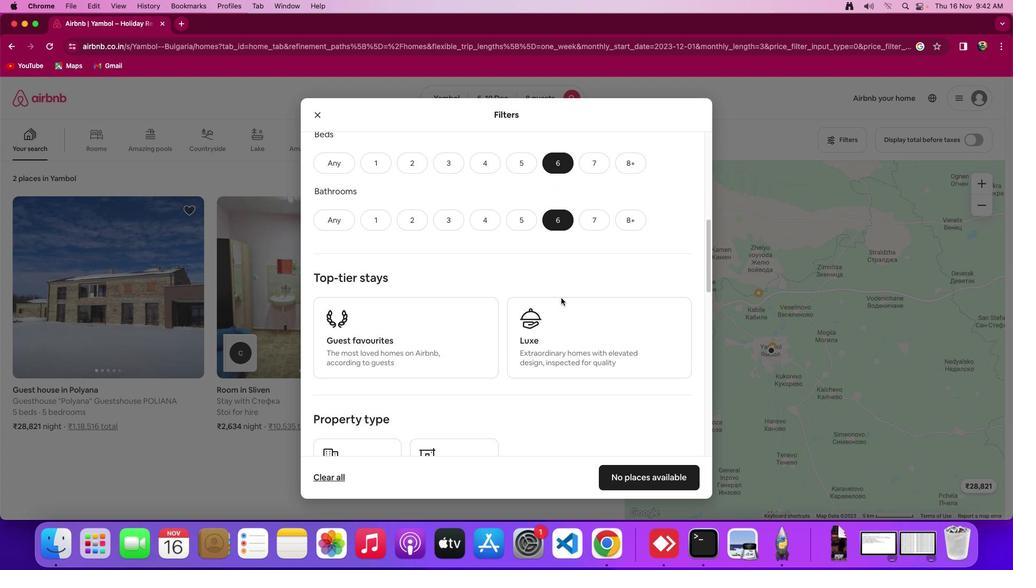 
Action: Mouse scrolled (561, 297) with delta (0, 0)
Screenshot: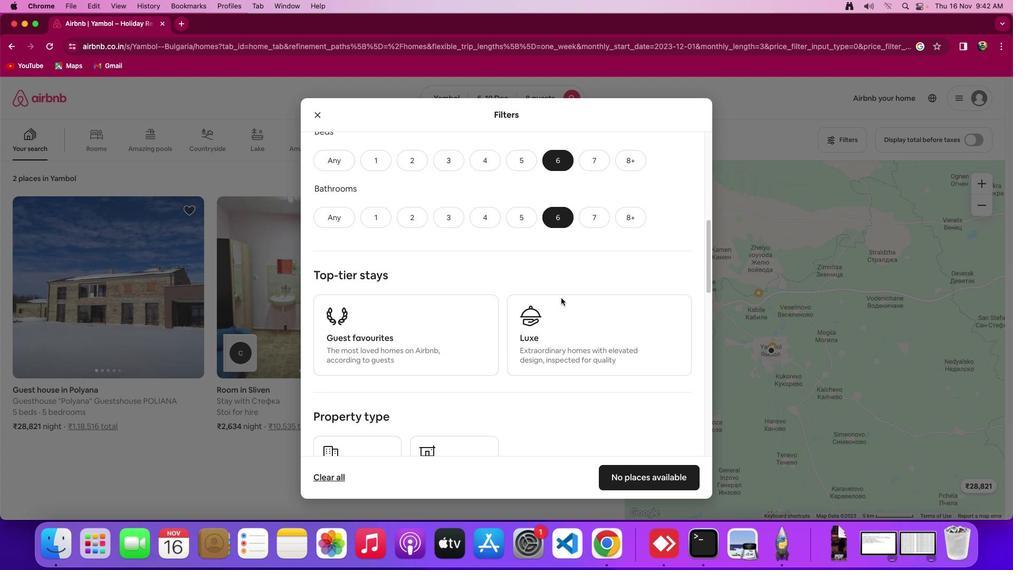 
Action: Mouse moved to (561, 298)
Screenshot: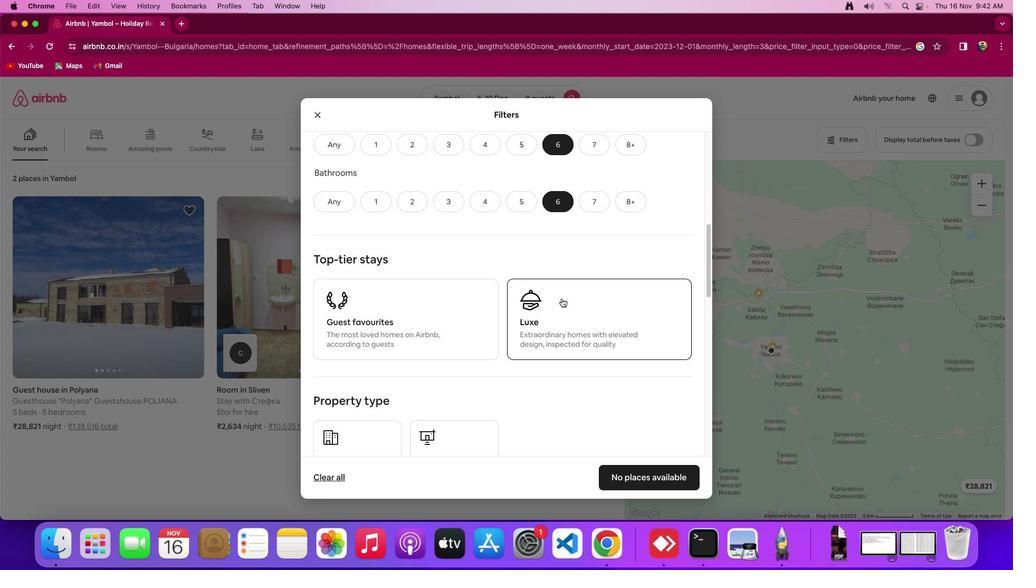 
Action: Mouse scrolled (561, 298) with delta (0, 0)
Screenshot: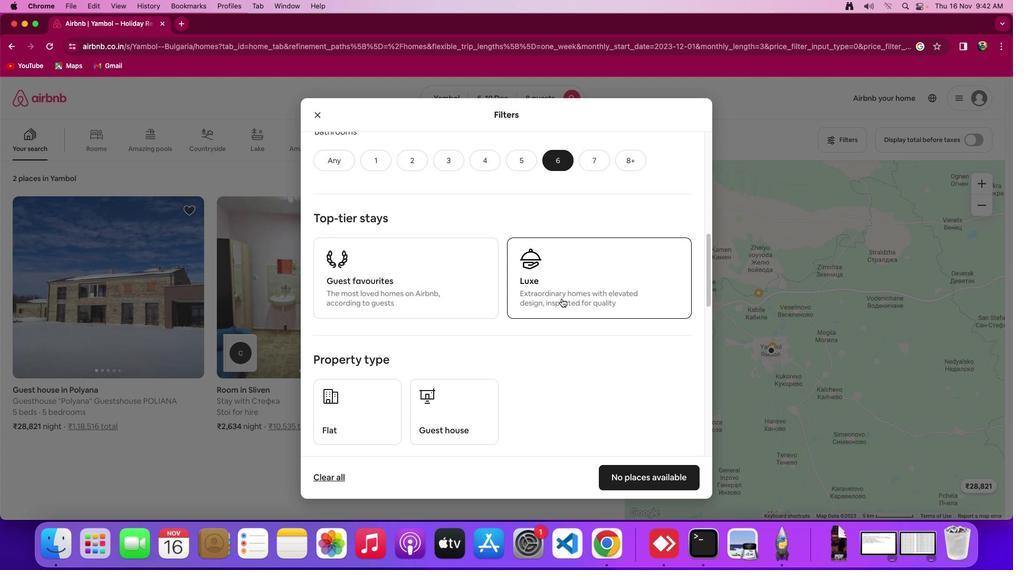 
Action: Mouse scrolled (561, 298) with delta (0, 0)
Screenshot: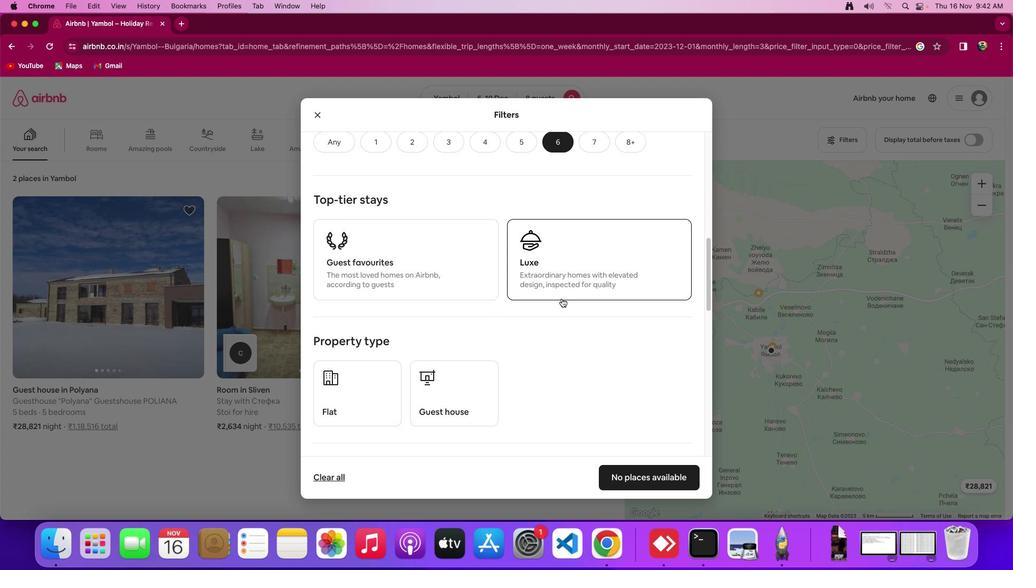 
Action: Mouse scrolled (561, 298) with delta (0, -1)
Screenshot: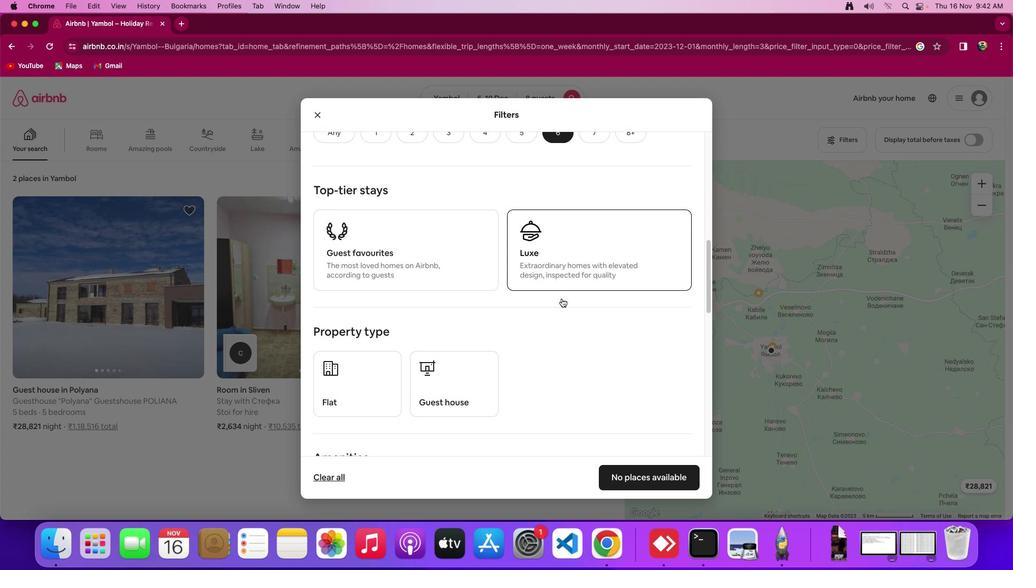 
Action: Mouse moved to (562, 297)
Screenshot: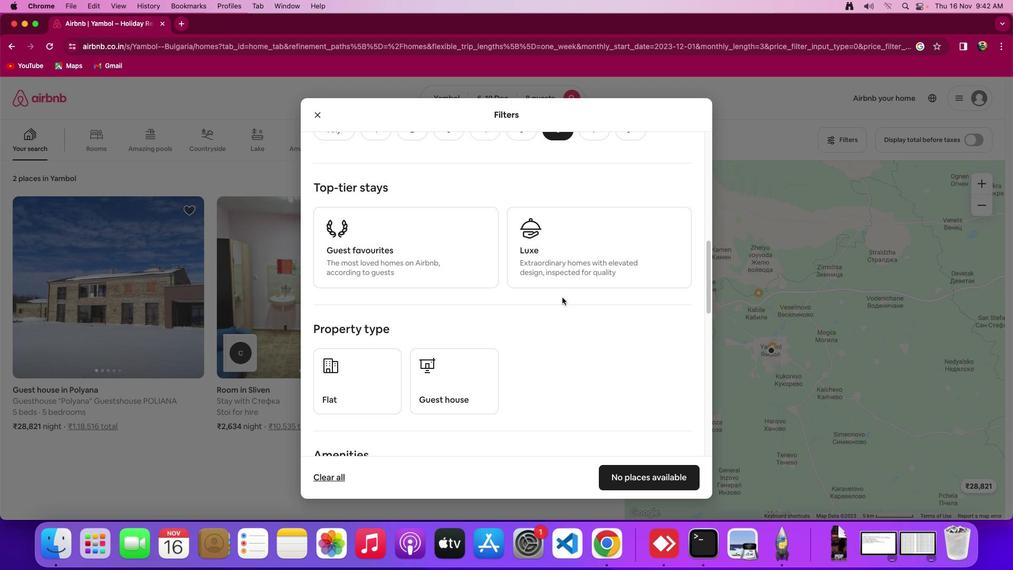 
Action: Mouse scrolled (562, 297) with delta (0, 0)
Screenshot: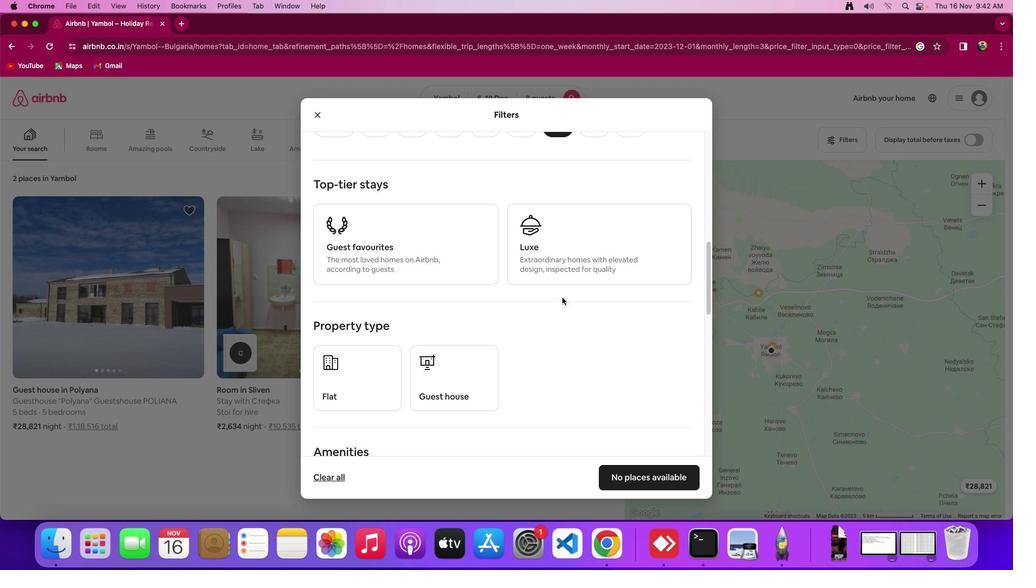 
Action: Mouse scrolled (562, 297) with delta (0, 0)
Screenshot: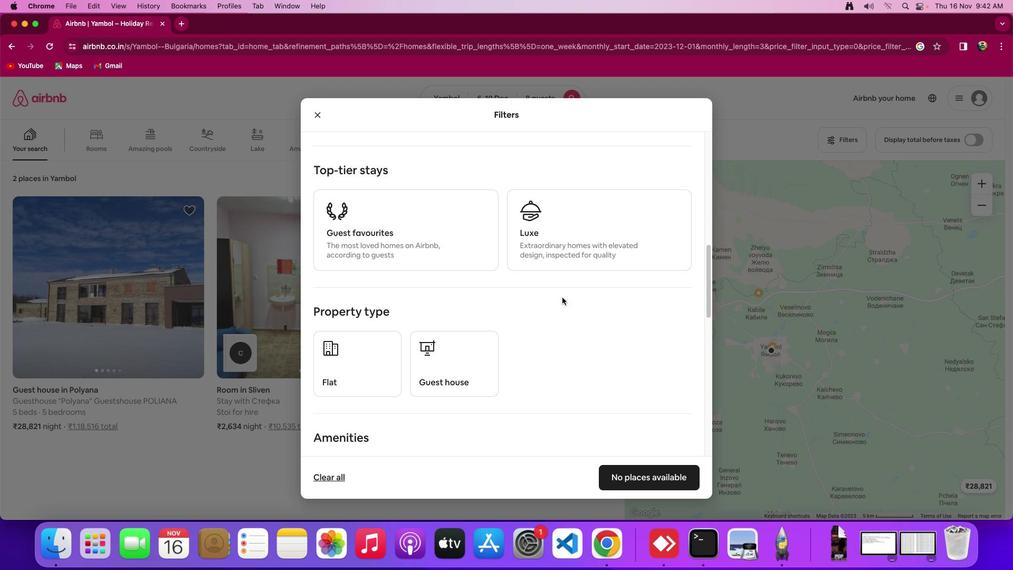 
Action: Mouse moved to (562, 297)
Screenshot: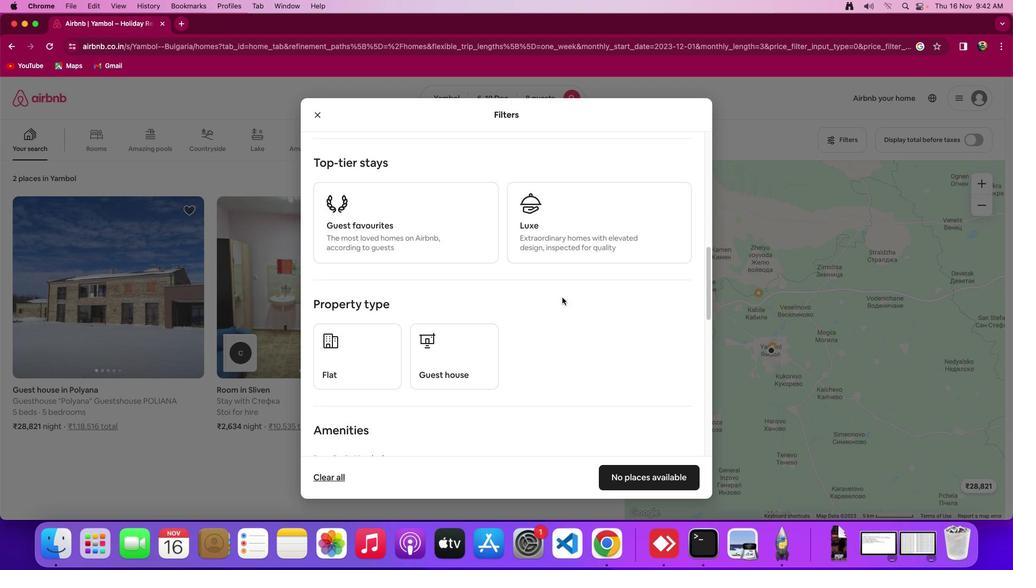 
Action: Mouse scrolled (562, 297) with delta (0, 0)
Screenshot: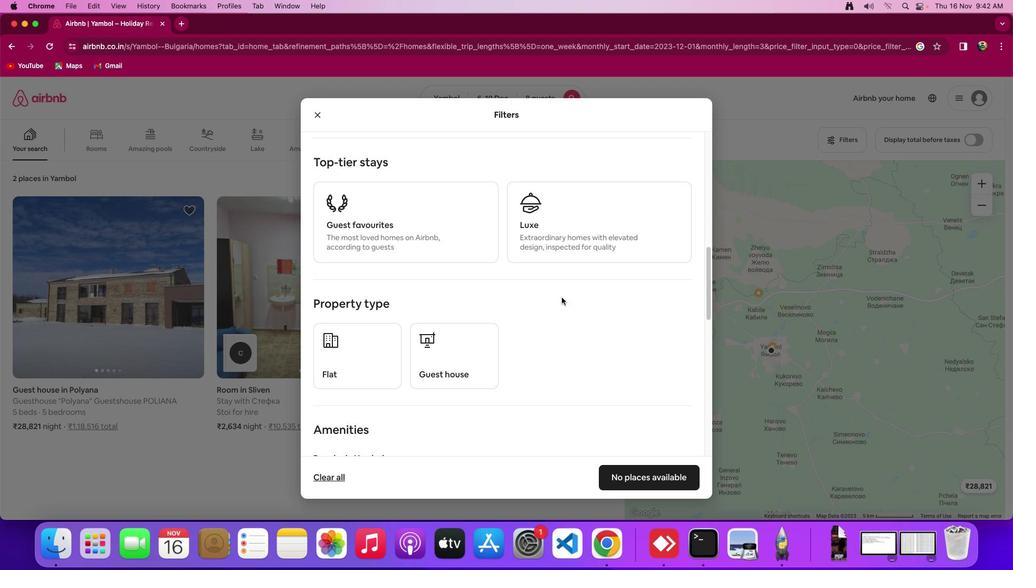 
Action: Mouse moved to (562, 297)
Screenshot: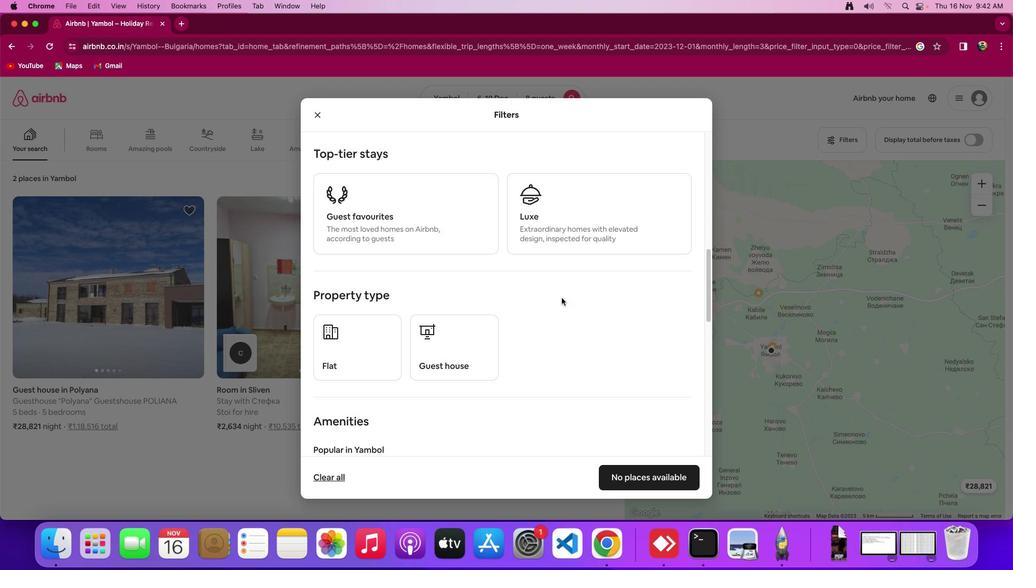 
Action: Mouse scrolled (562, 297) with delta (0, 0)
Screenshot: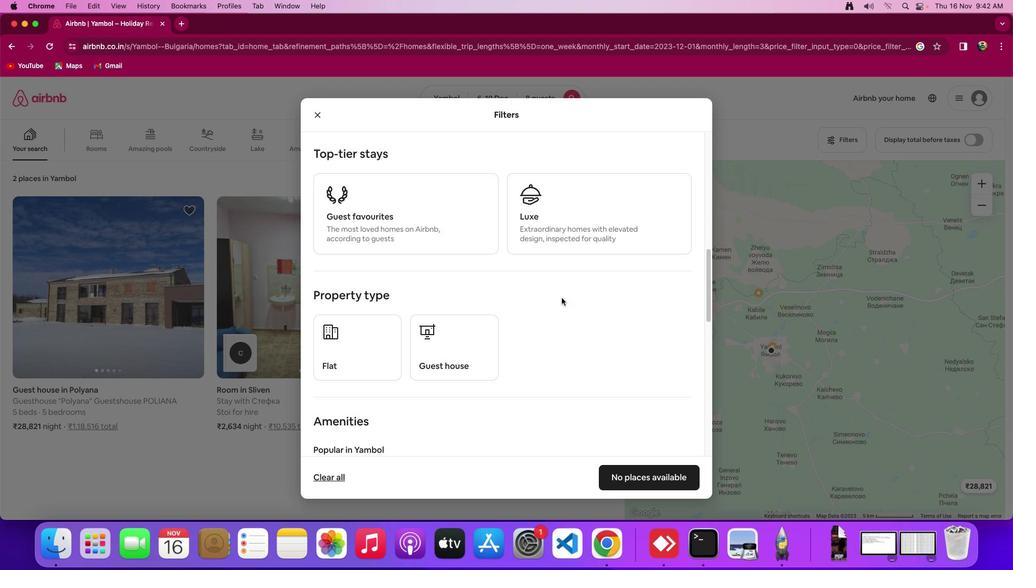 
Action: Mouse scrolled (562, 297) with delta (0, 0)
Screenshot: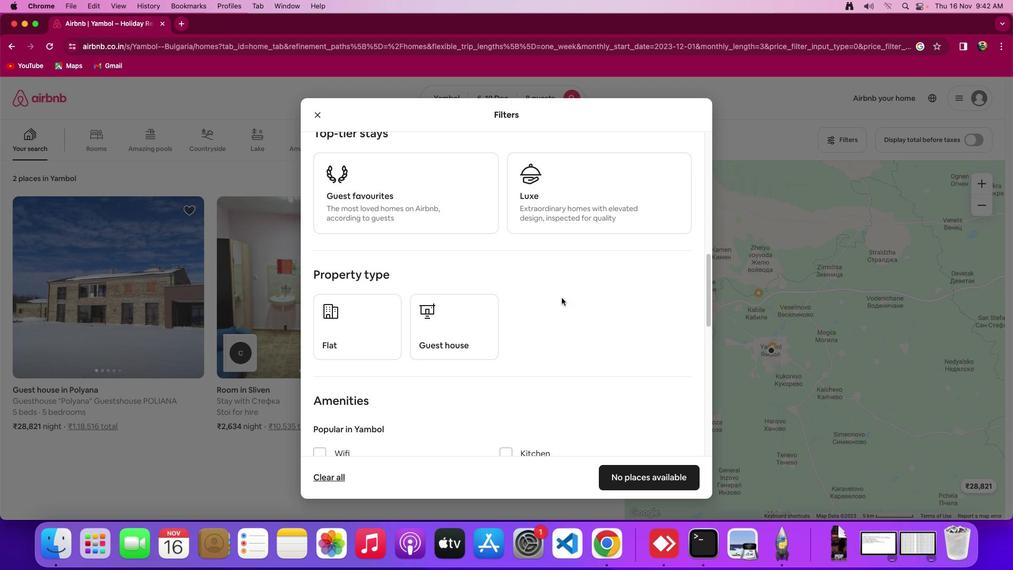 
Action: Mouse scrolled (562, 297) with delta (0, 0)
Screenshot: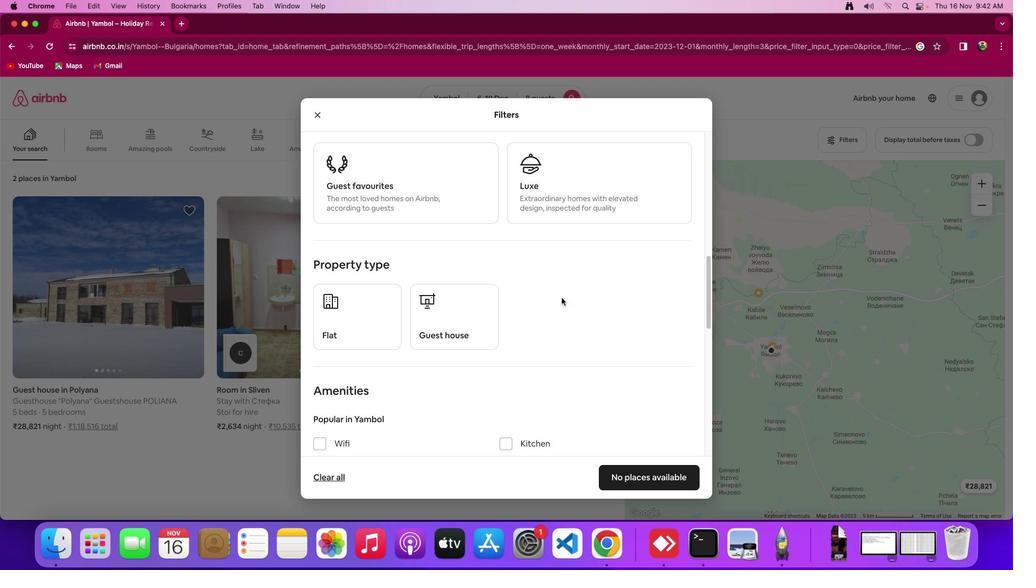 
Action: Mouse moved to (562, 298)
Screenshot: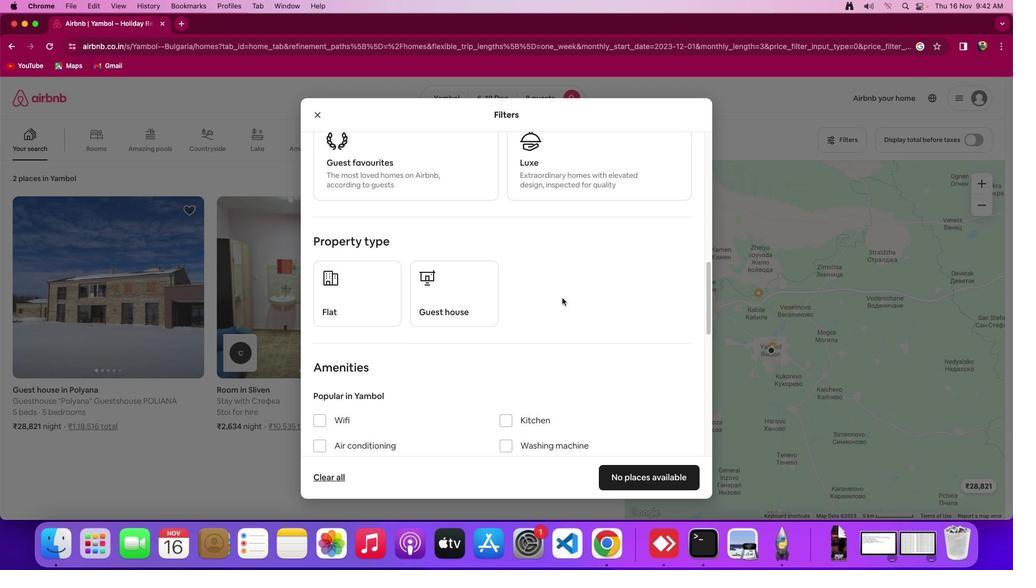 
Action: Mouse scrolled (562, 298) with delta (0, 0)
Screenshot: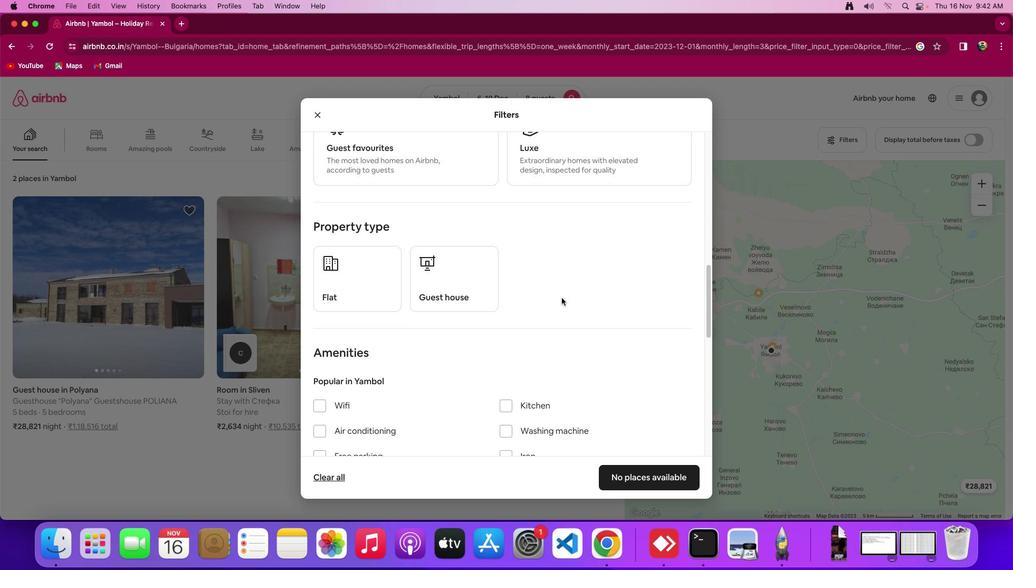 
Action: Mouse scrolled (562, 298) with delta (0, 0)
Screenshot: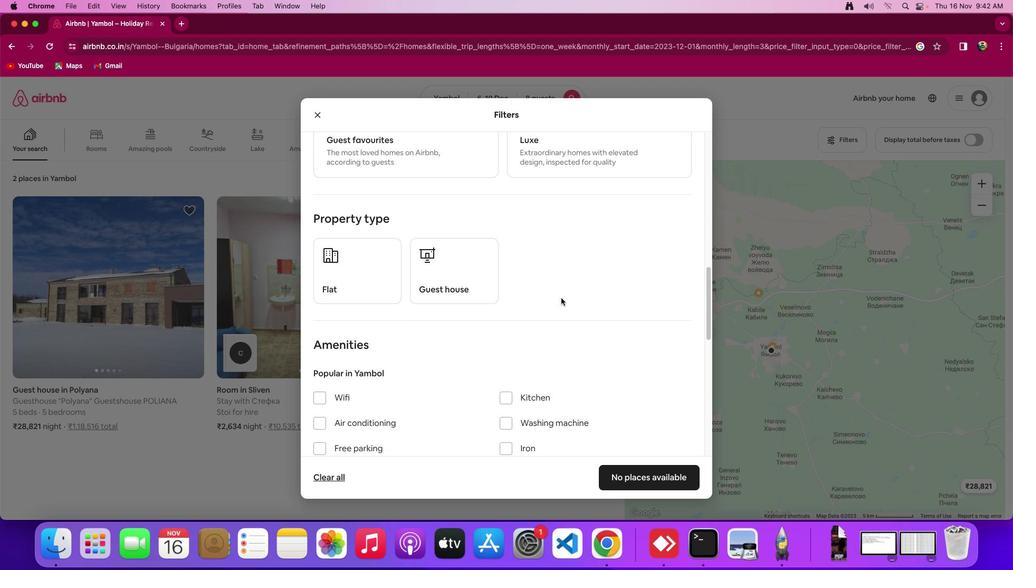 
Action: Mouse moved to (562, 298)
Screenshot: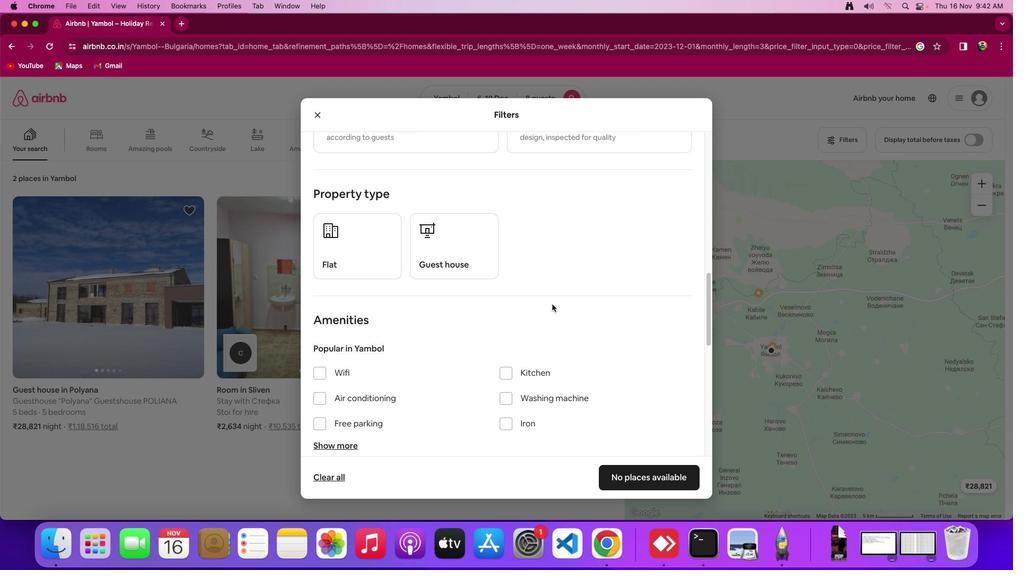 
Action: Mouse scrolled (562, 298) with delta (0, -1)
Screenshot: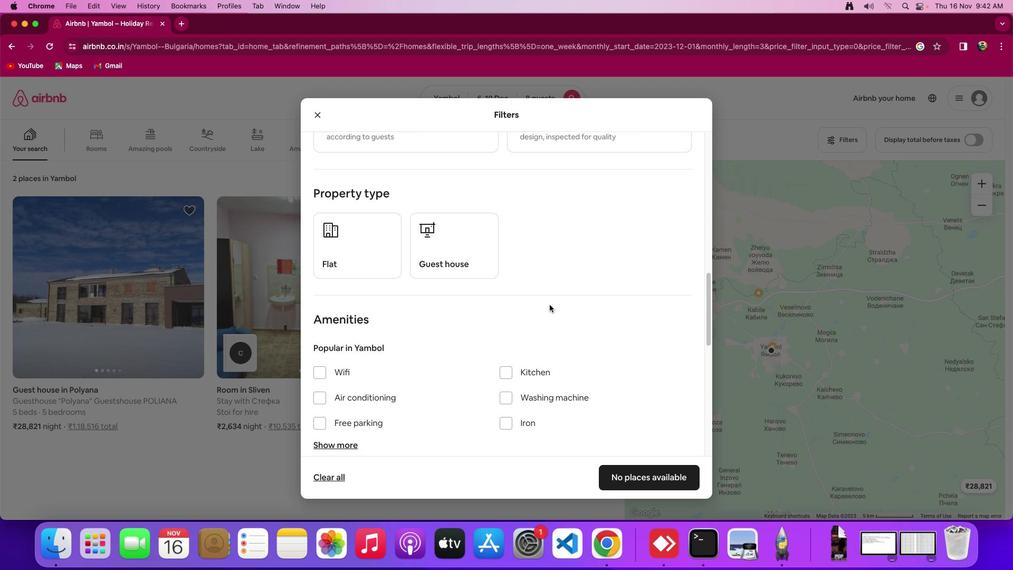 
Action: Mouse moved to (525, 274)
Screenshot: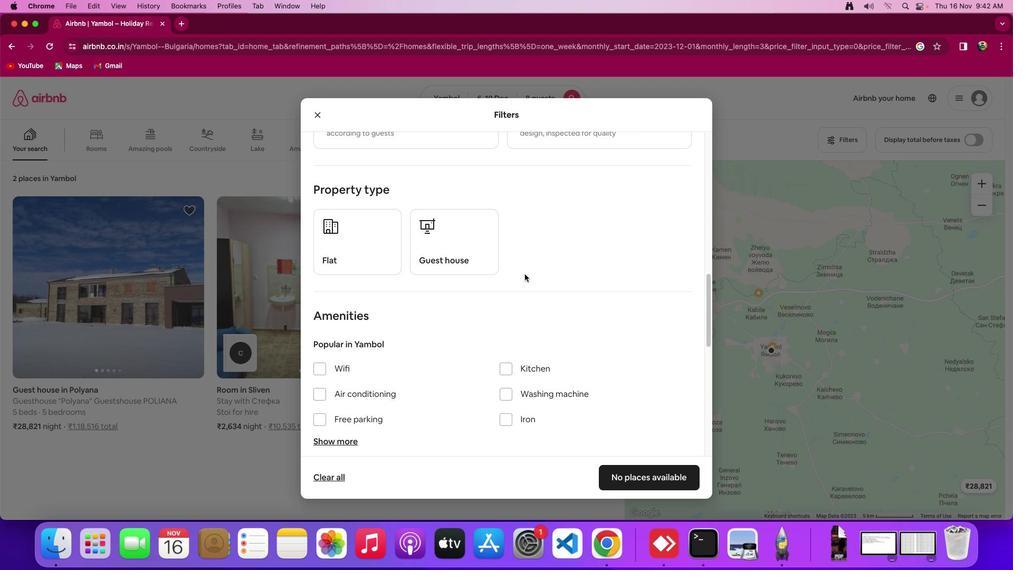 
Action: Mouse scrolled (525, 274) with delta (0, 0)
Screenshot: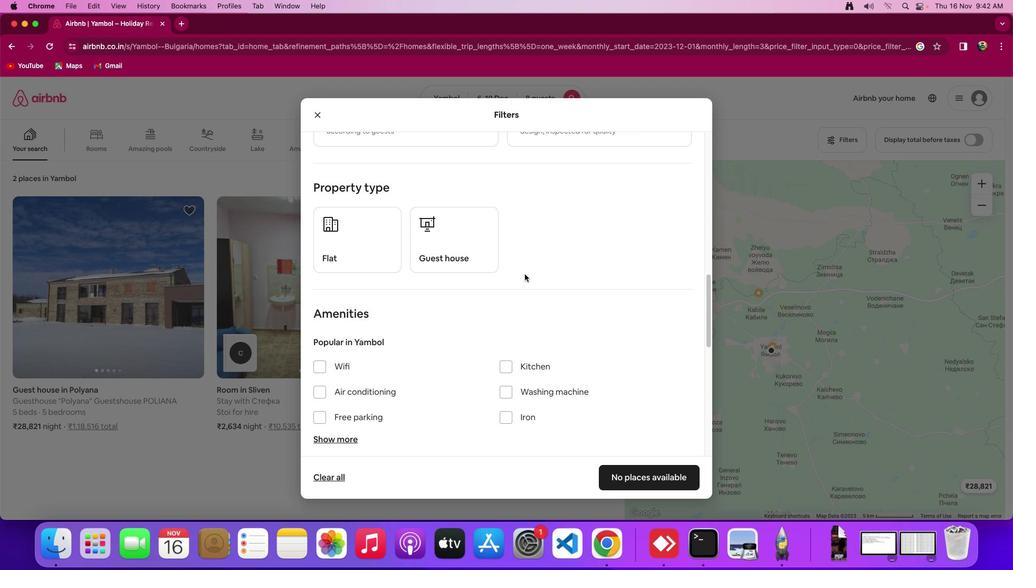 
Action: Mouse moved to (525, 274)
Screenshot: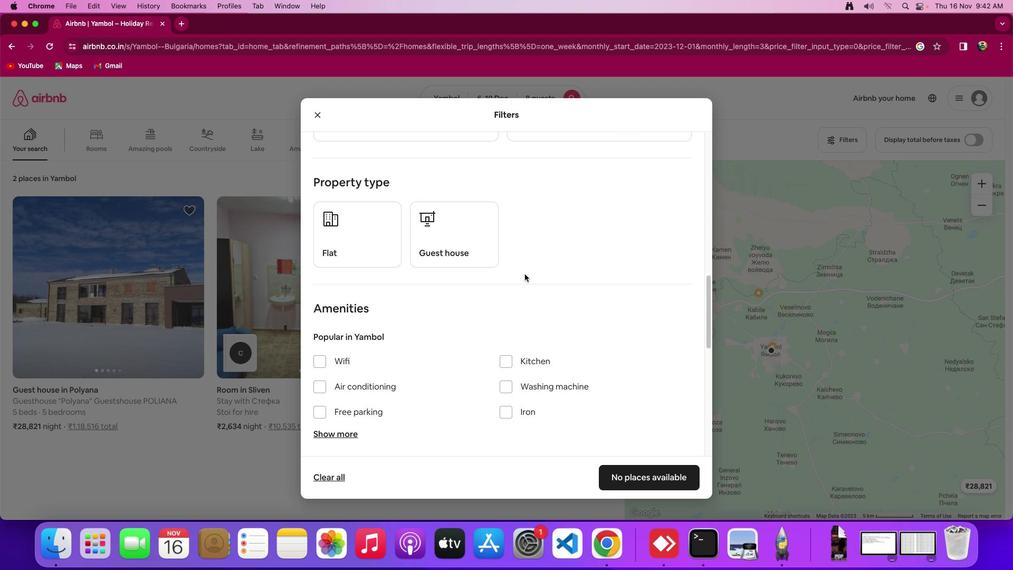 
Action: Mouse scrolled (525, 274) with delta (0, 0)
Screenshot: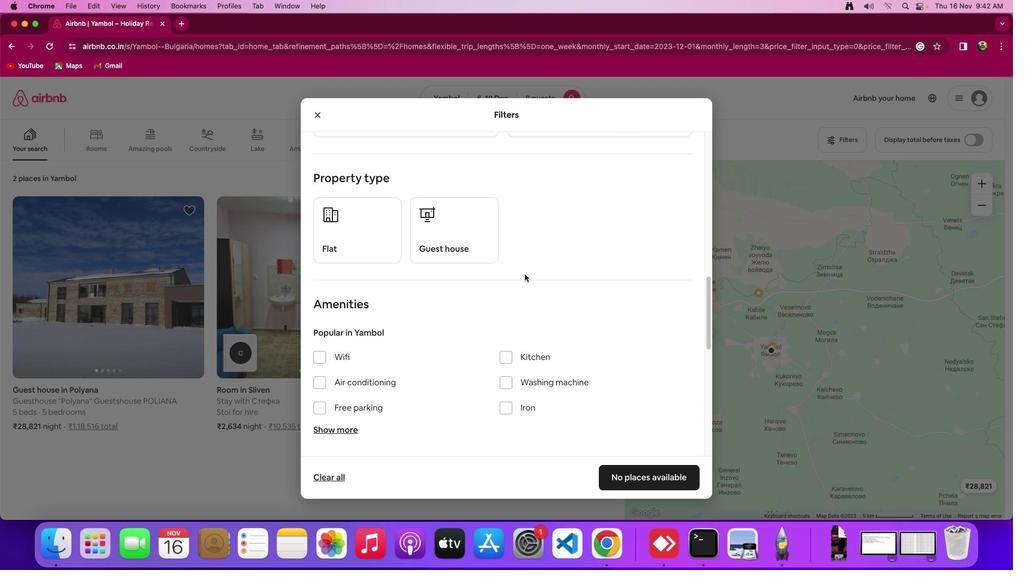 
Action: Mouse scrolled (525, 274) with delta (0, 0)
Screenshot: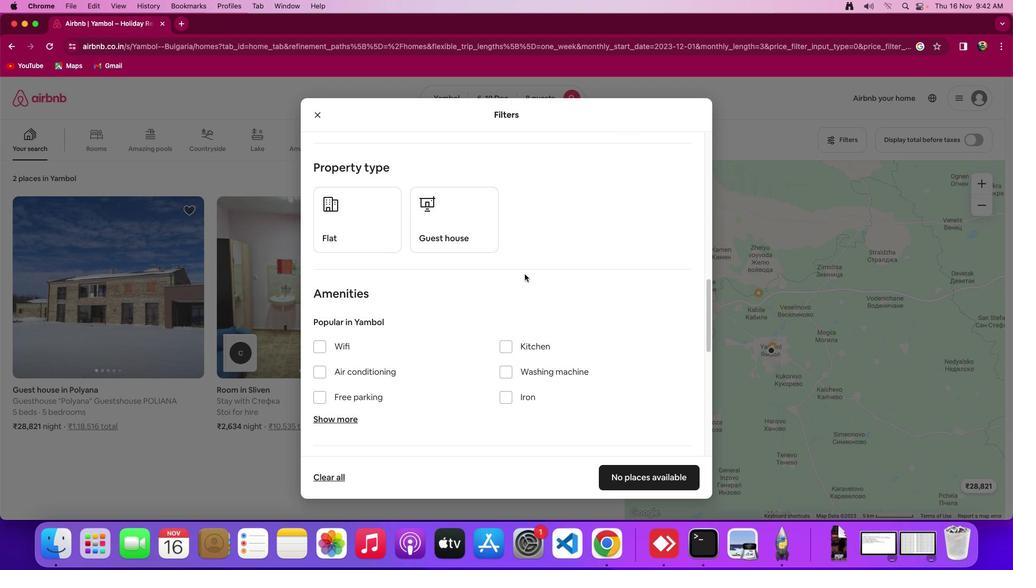 
Action: Mouse moved to (524, 277)
Screenshot: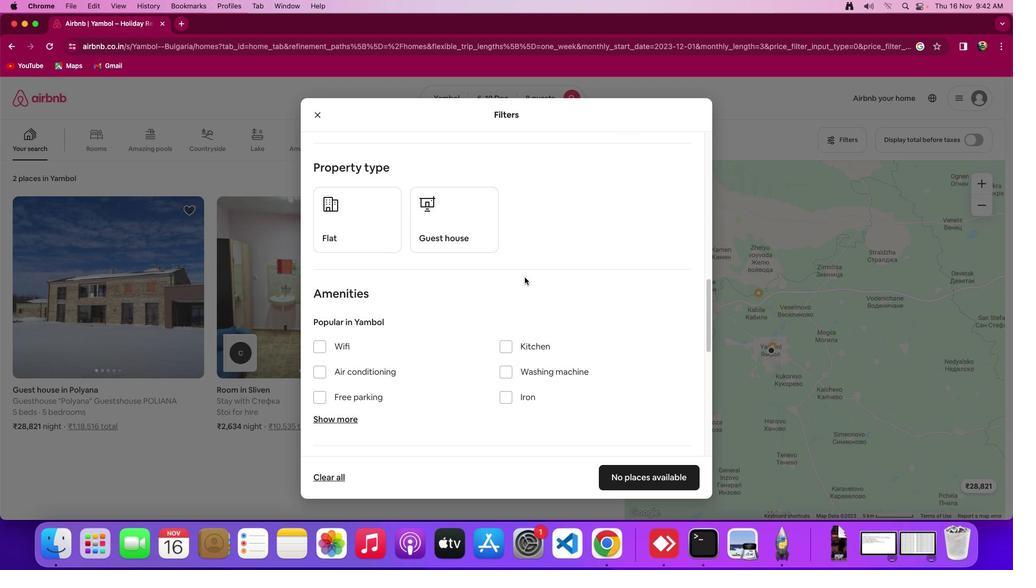
Action: Mouse scrolled (524, 277) with delta (0, 0)
Screenshot: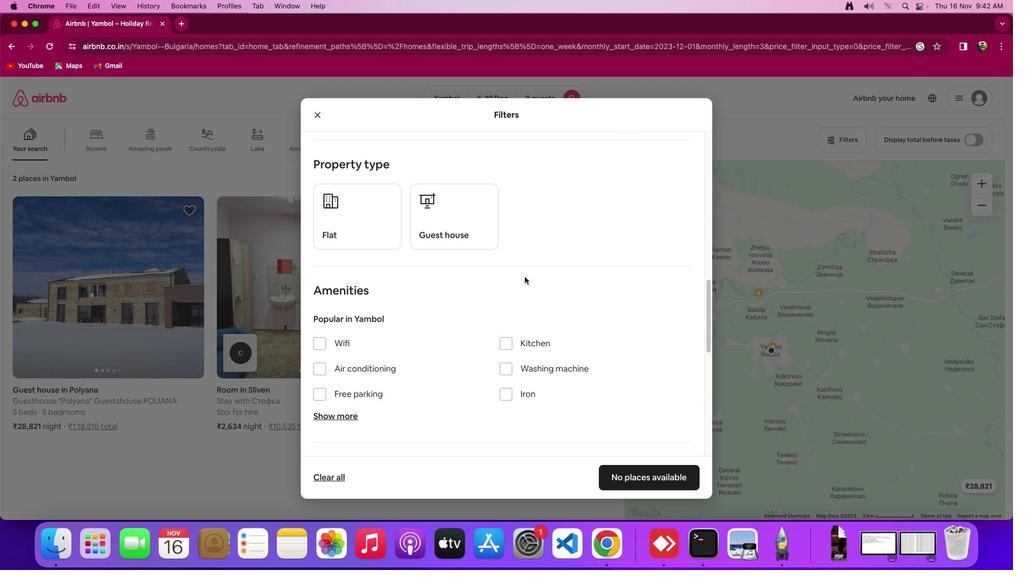 
Action: Mouse scrolled (524, 277) with delta (0, 0)
Screenshot: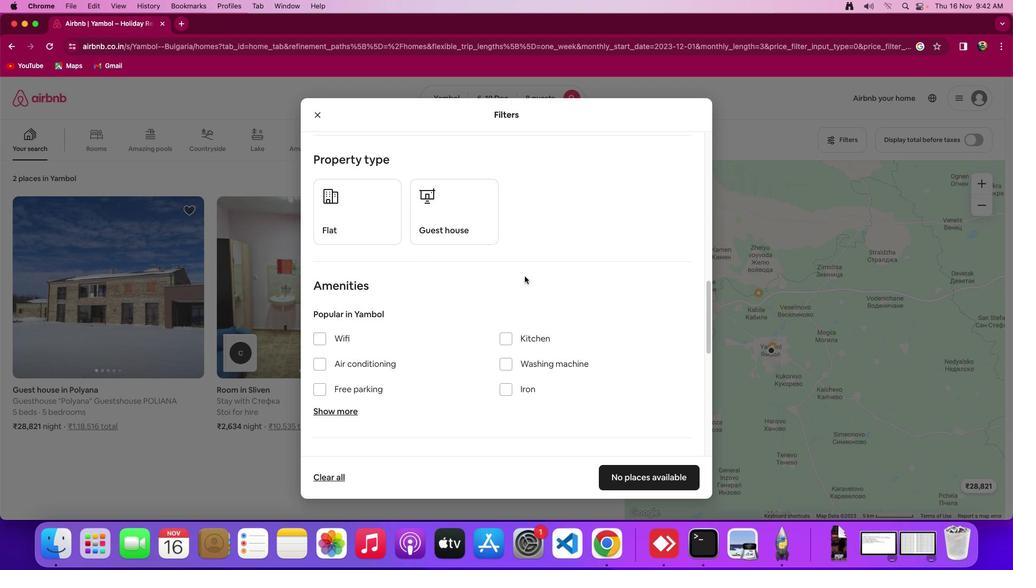 
Action: Mouse moved to (364, 235)
Screenshot: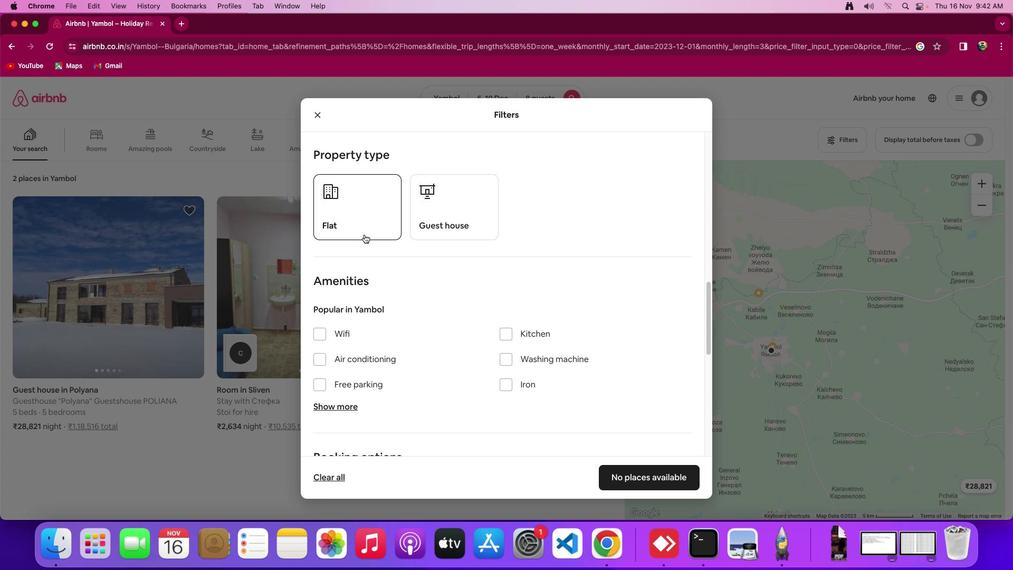 
Action: Mouse scrolled (364, 235) with delta (0, 0)
Screenshot: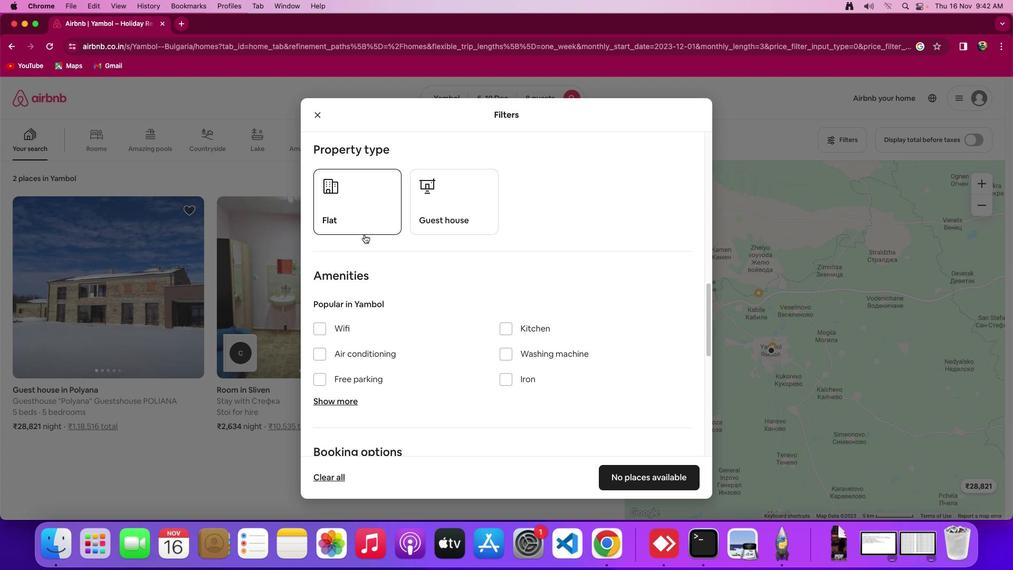 
Action: Mouse moved to (364, 235)
Screenshot: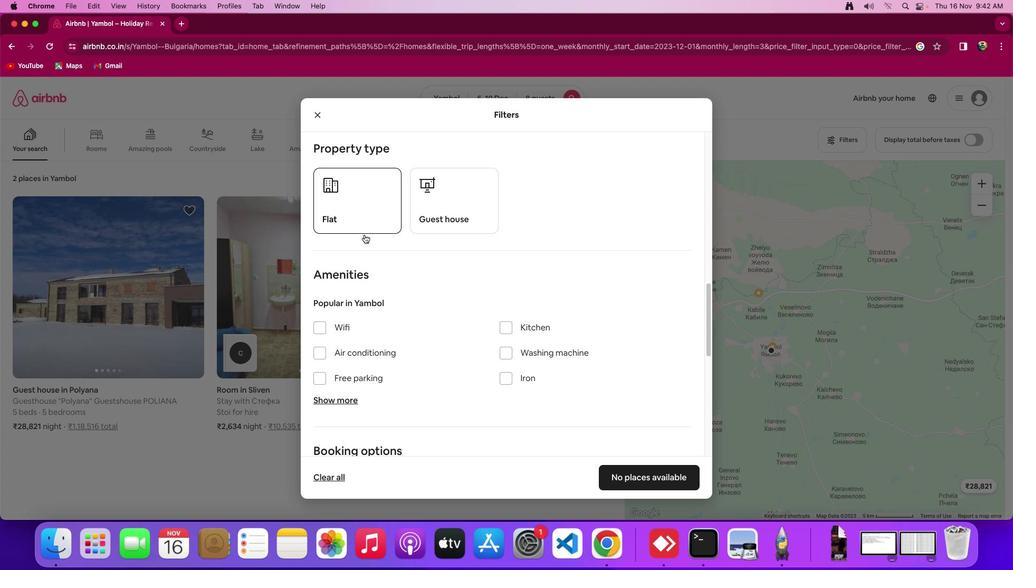 
Action: Mouse scrolled (364, 235) with delta (0, 0)
Screenshot: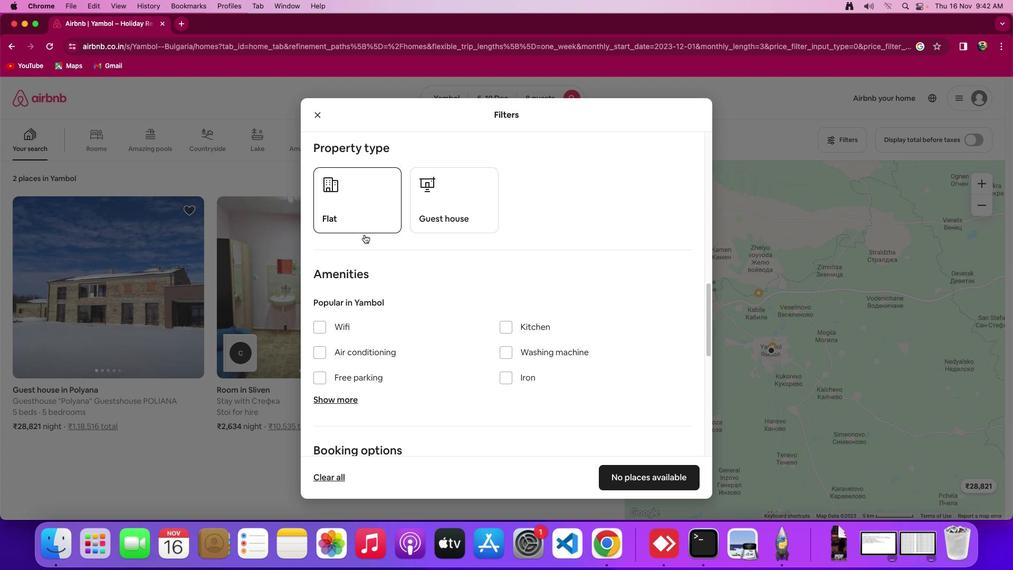
Action: Mouse moved to (364, 234)
Screenshot: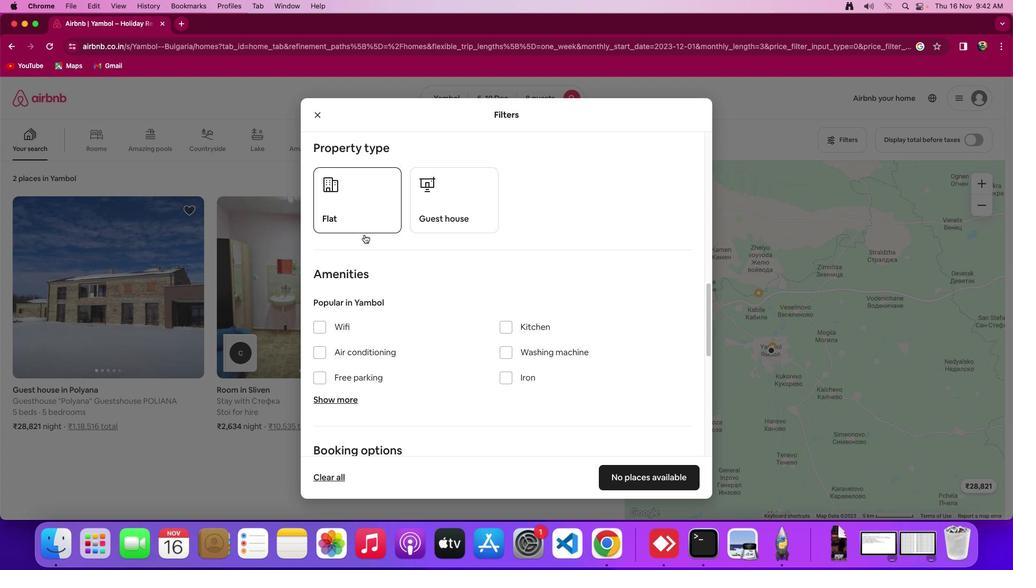 
Action: Mouse scrolled (364, 234) with delta (0, 0)
Screenshot: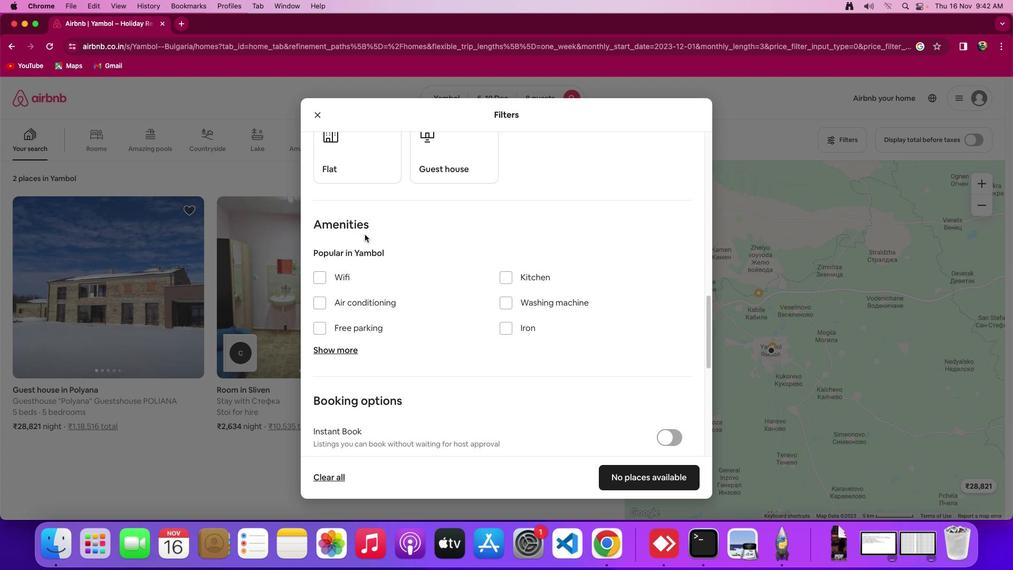 
Action: Mouse scrolled (364, 234) with delta (0, 0)
Screenshot: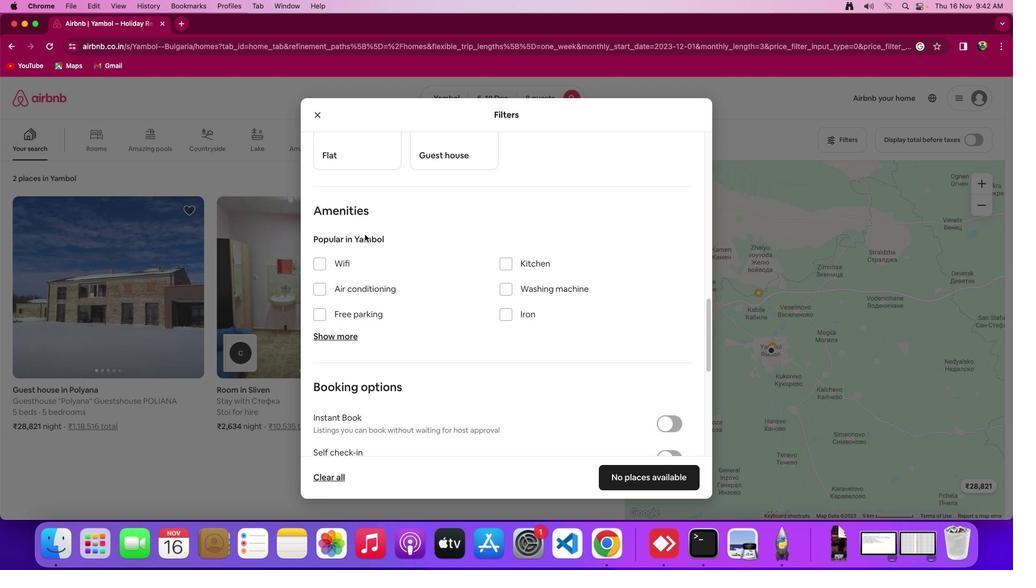 
Action: Mouse moved to (364, 234)
Screenshot: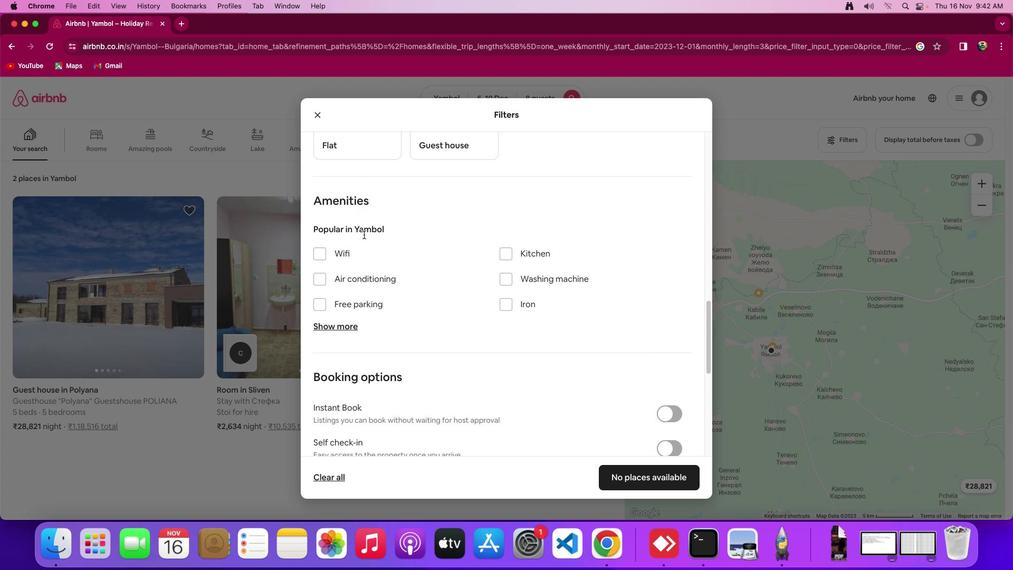 
Action: Mouse scrolled (364, 234) with delta (0, -1)
Screenshot: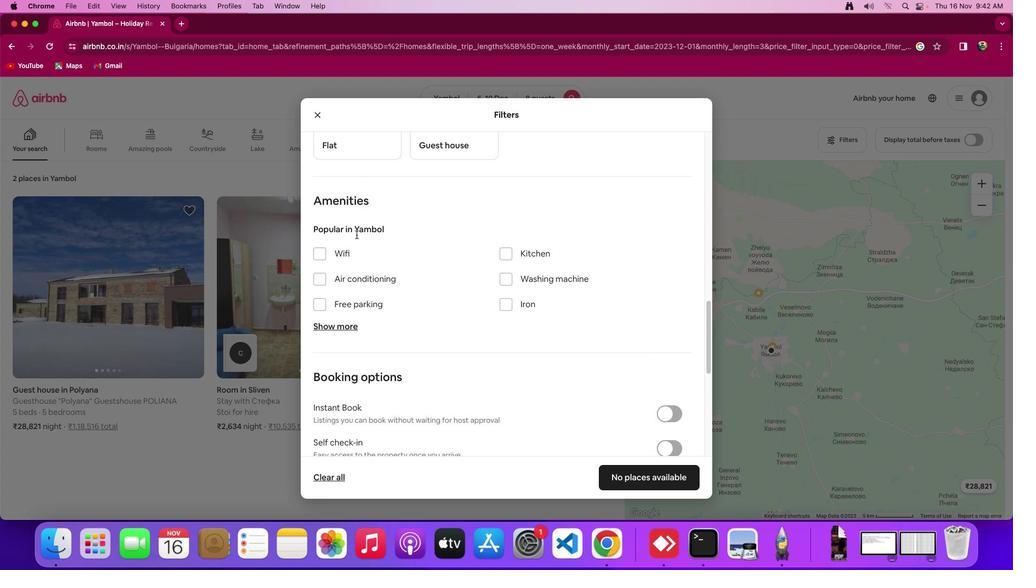 
Action: Mouse moved to (317, 252)
Screenshot: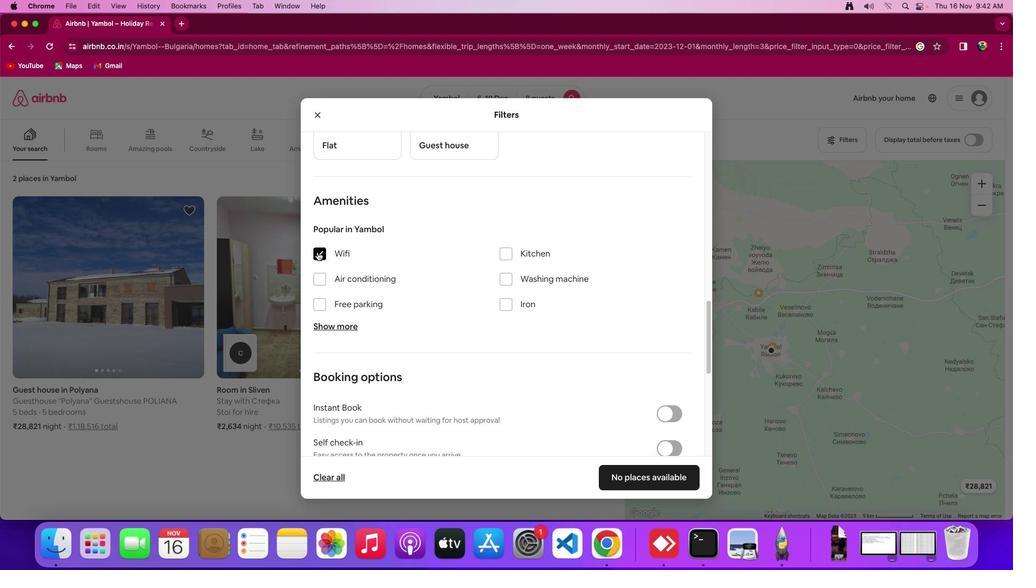 
Action: Mouse pressed left at (317, 252)
Screenshot: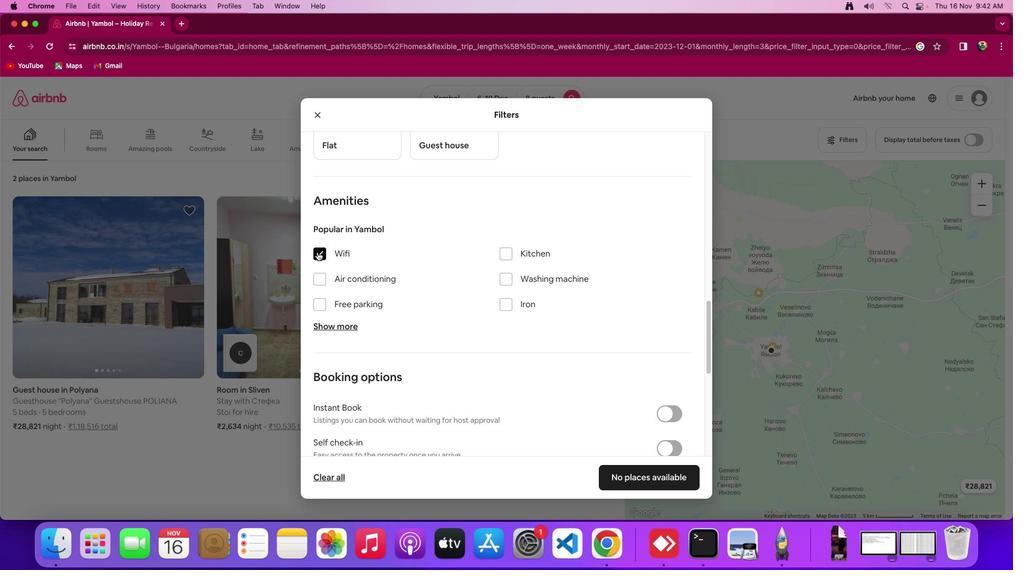
Action: Mouse moved to (330, 323)
Screenshot: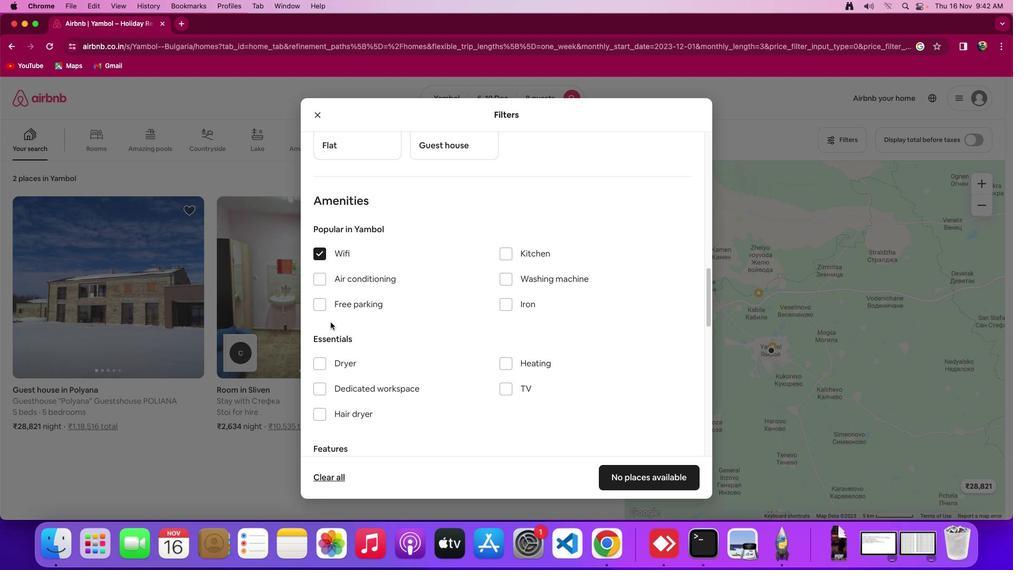 
Action: Mouse pressed left at (330, 323)
Screenshot: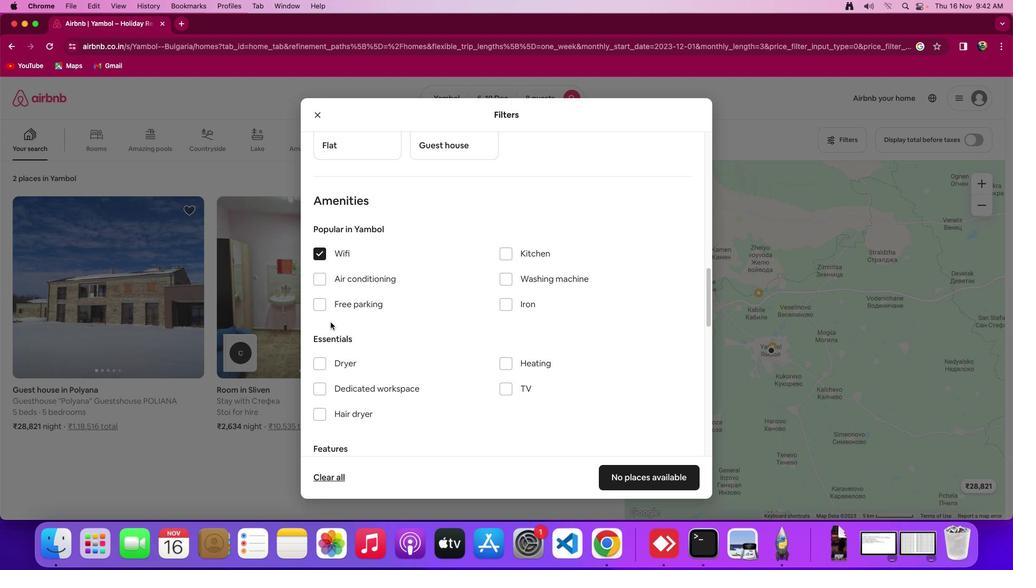 
Action: Mouse moved to (434, 273)
Screenshot: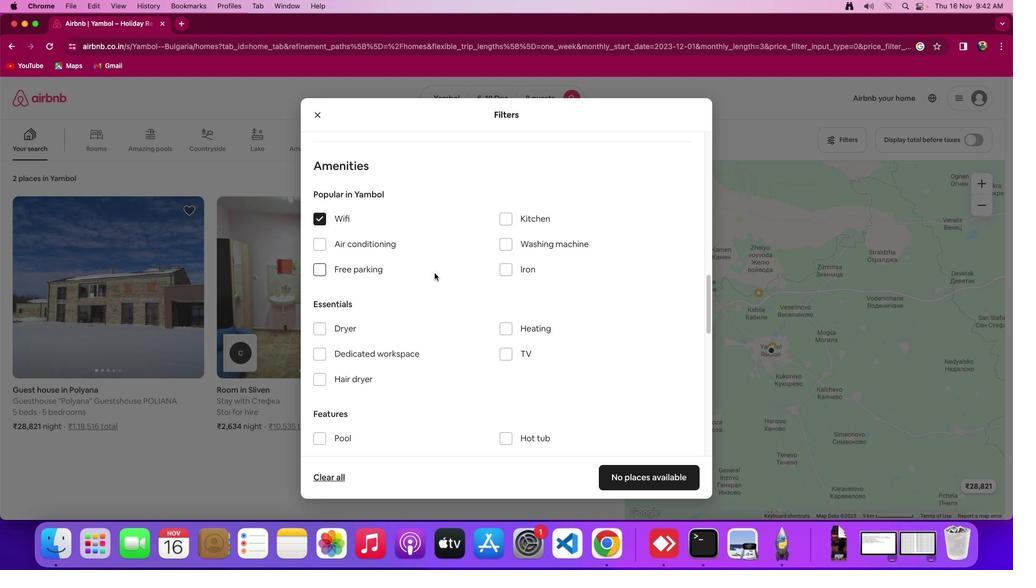 
Action: Mouse scrolled (434, 273) with delta (0, 0)
Screenshot: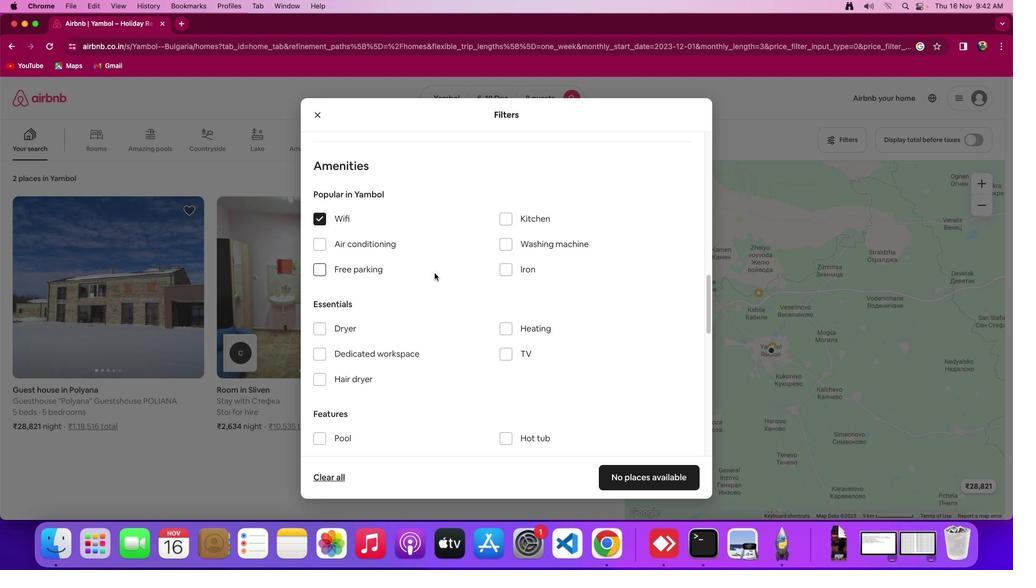 
Action: Mouse scrolled (434, 273) with delta (0, 0)
Screenshot: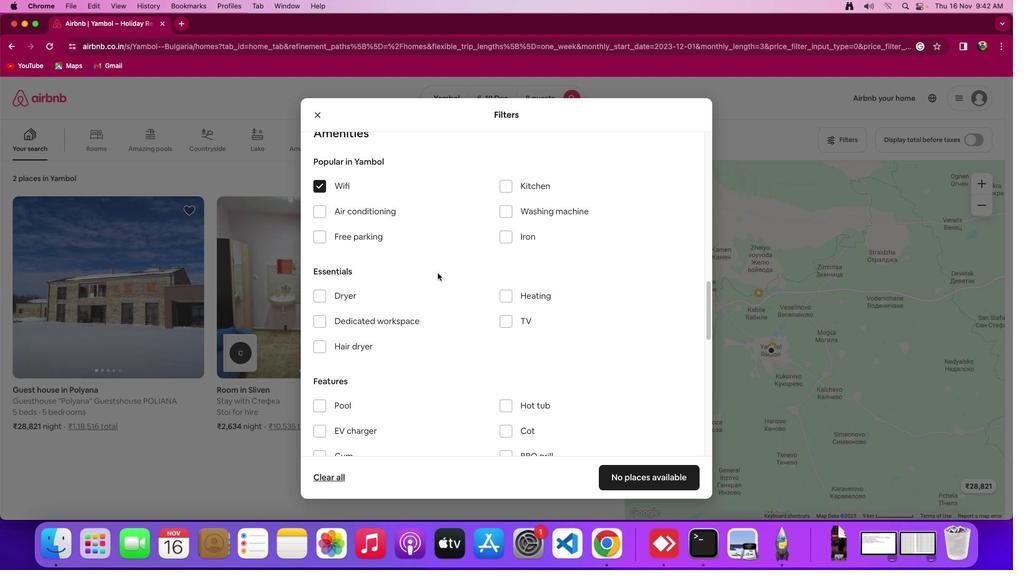 
Action: Mouse moved to (434, 273)
Screenshot: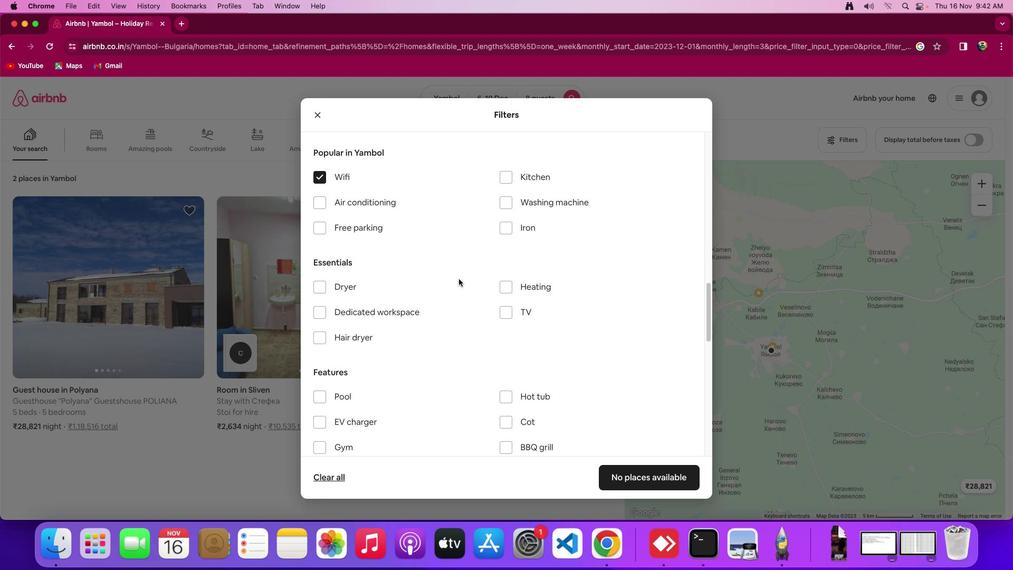 
Action: Mouse scrolled (434, 273) with delta (0, -1)
Screenshot: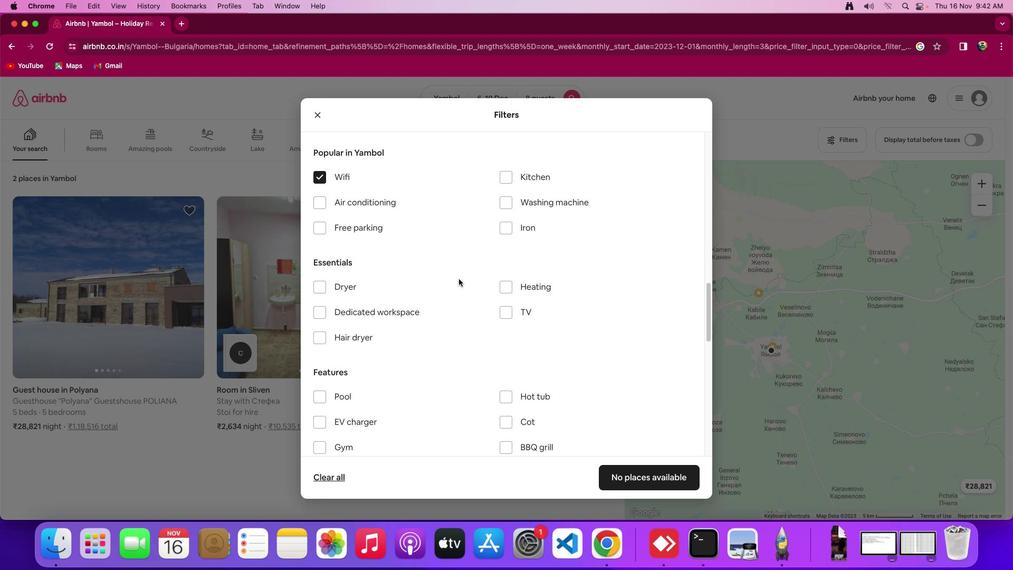 
Action: Mouse moved to (507, 314)
Screenshot: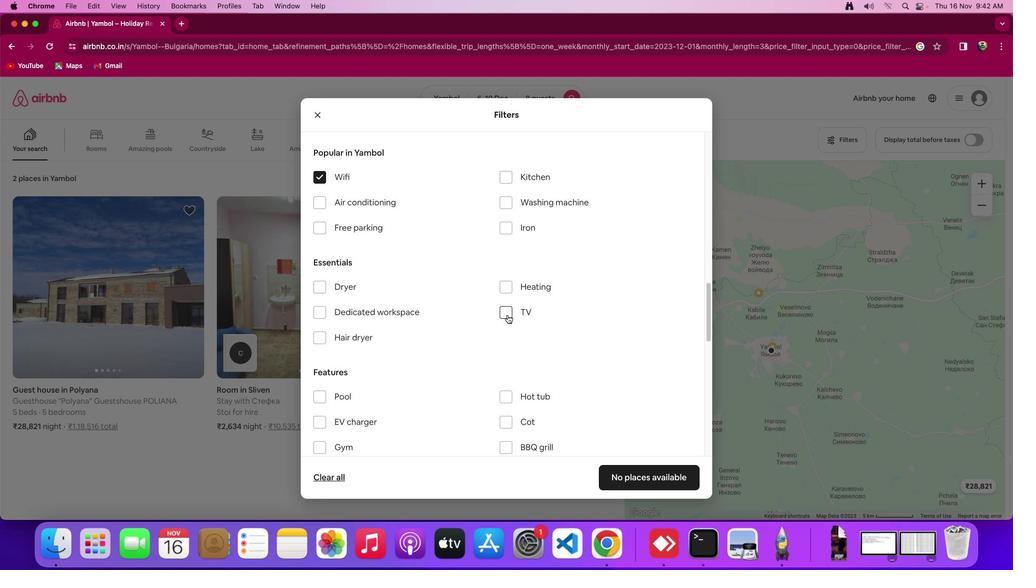 
Action: Mouse pressed left at (507, 314)
Screenshot: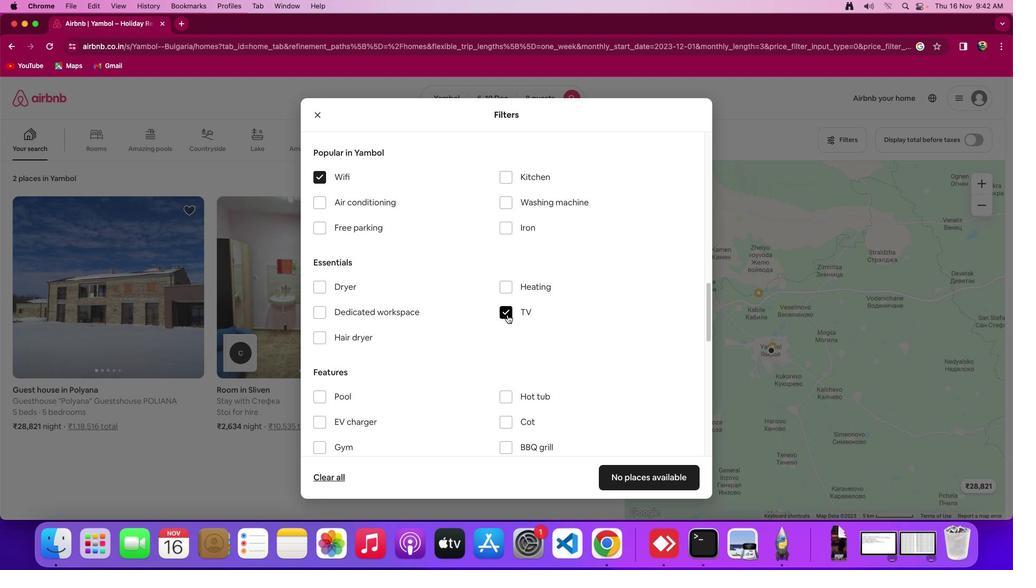 
Action: Mouse moved to (318, 223)
Screenshot: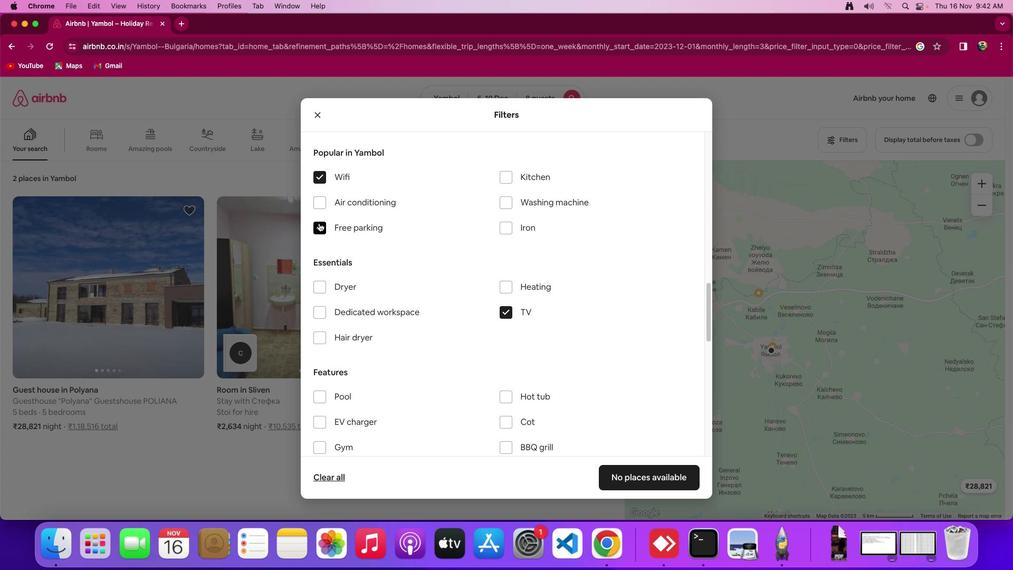 
Action: Mouse pressed left at (318, 223)
Screenshot: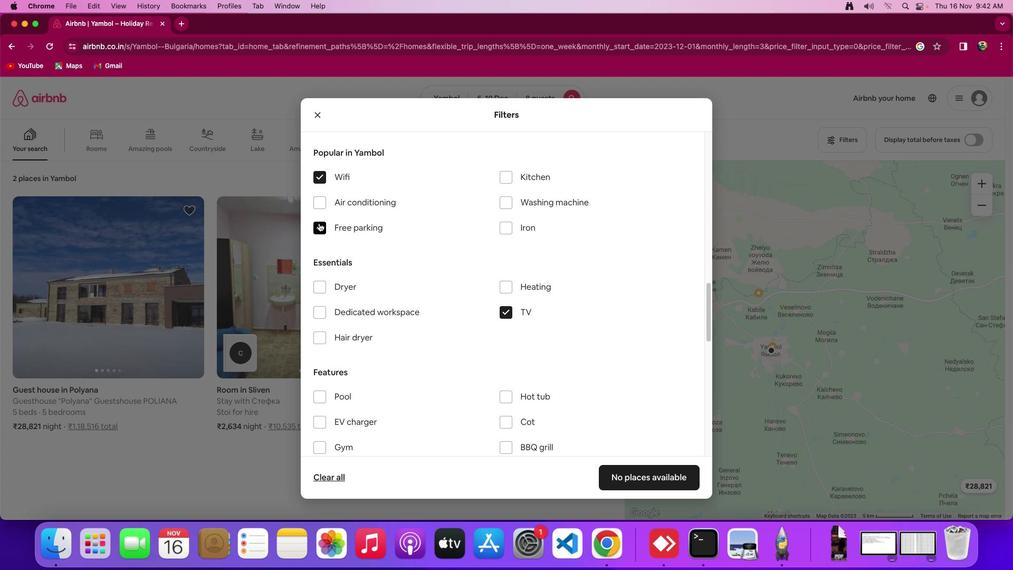 
Action: Mouse moved to (476, 225)
Screenshot: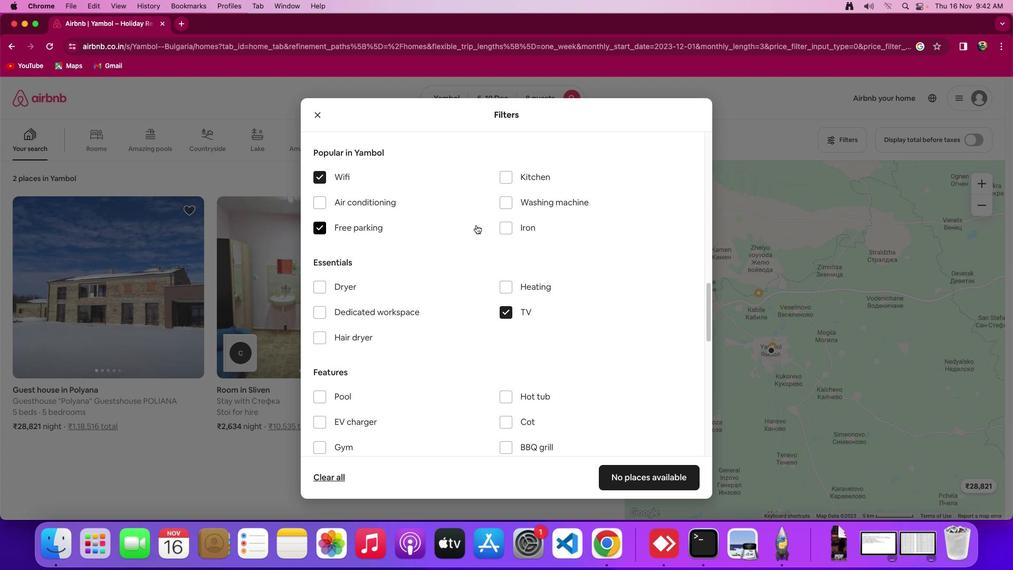 
Action: Mouse scrolled (476, 225) with delta (0, 0)
Screenshot: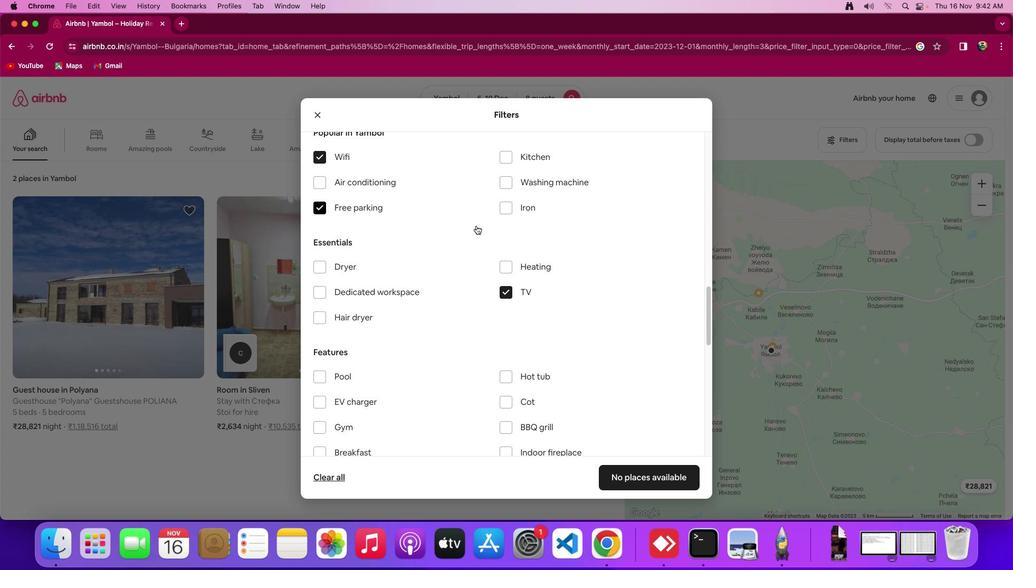 
Action: Mouse moved to (476, 225)
Screenshot: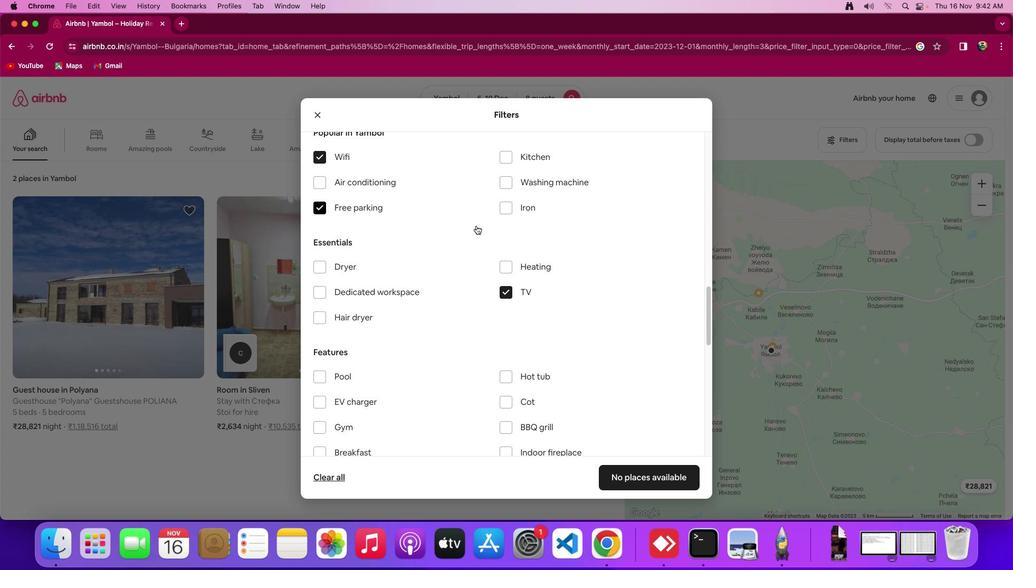 
Action: Mouse scrolled (476, 225) with delta (0, 0)
Screenshot: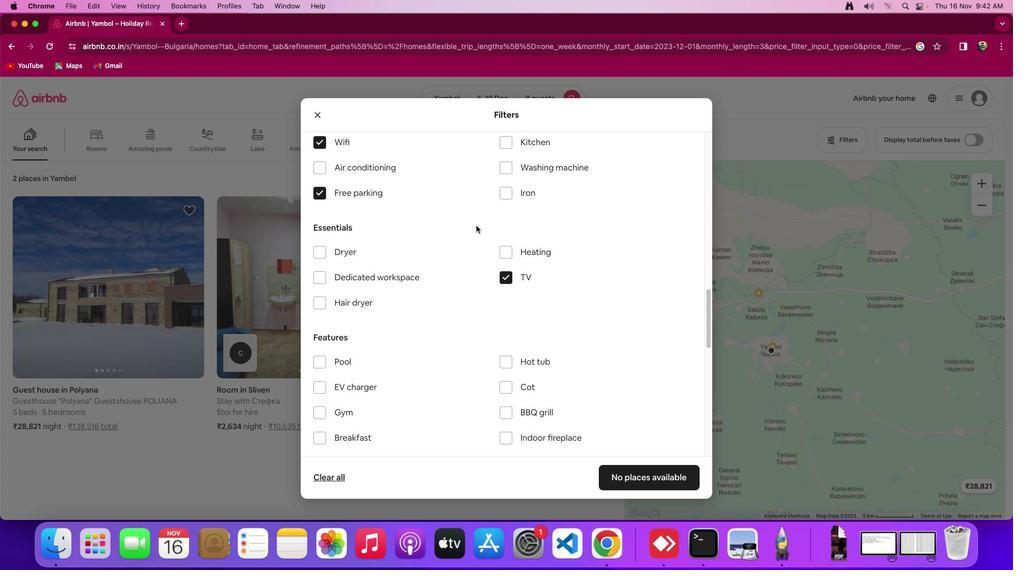 
Action: Mouse scrolled (476, 225) with delta (0, 0)
Screenshot: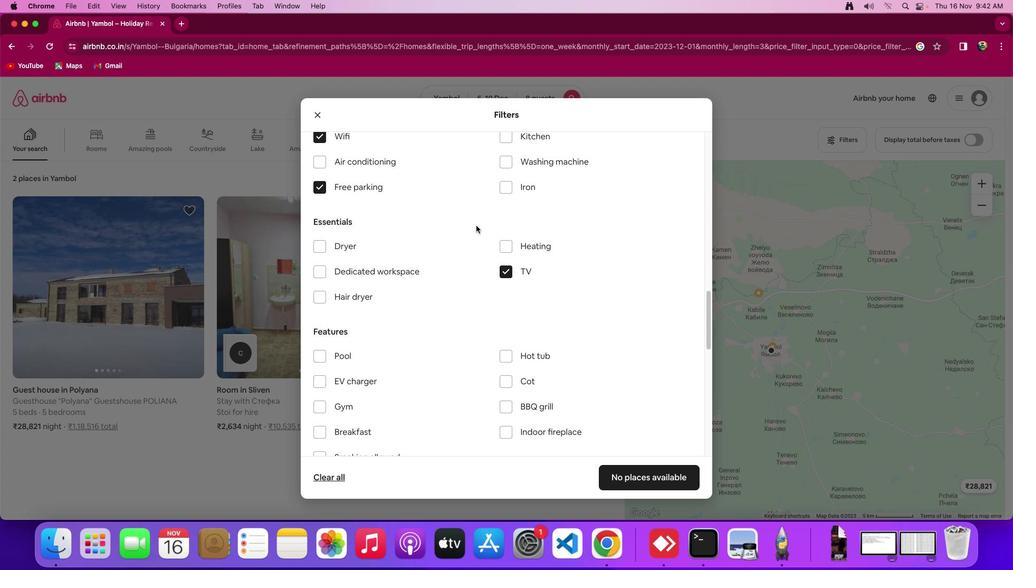 
Action: Mouse moved to (504, 248)
Screenshot: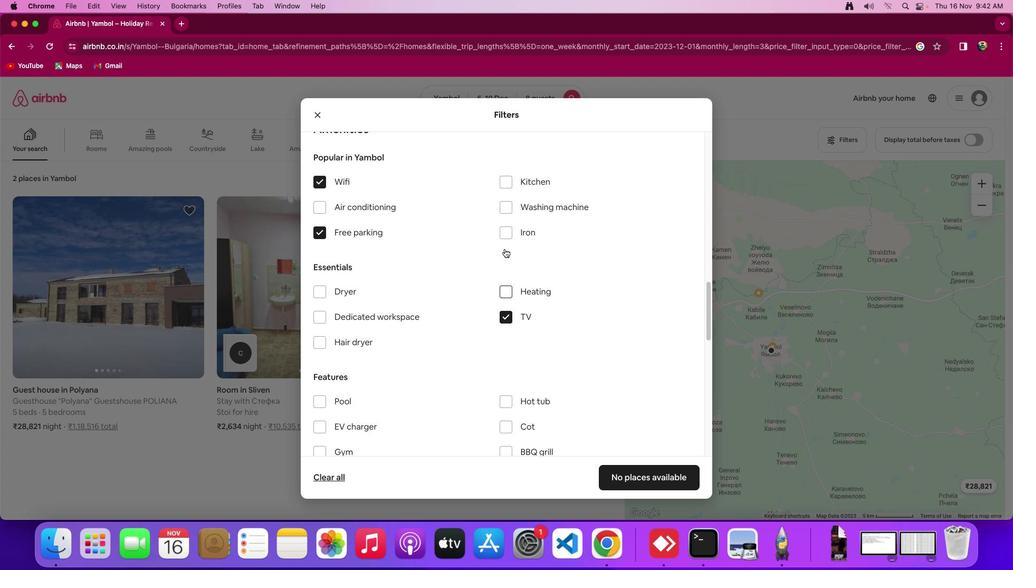 
Action: Mouse scrolled (504, 248) with delta (0, 0)
Screenshot: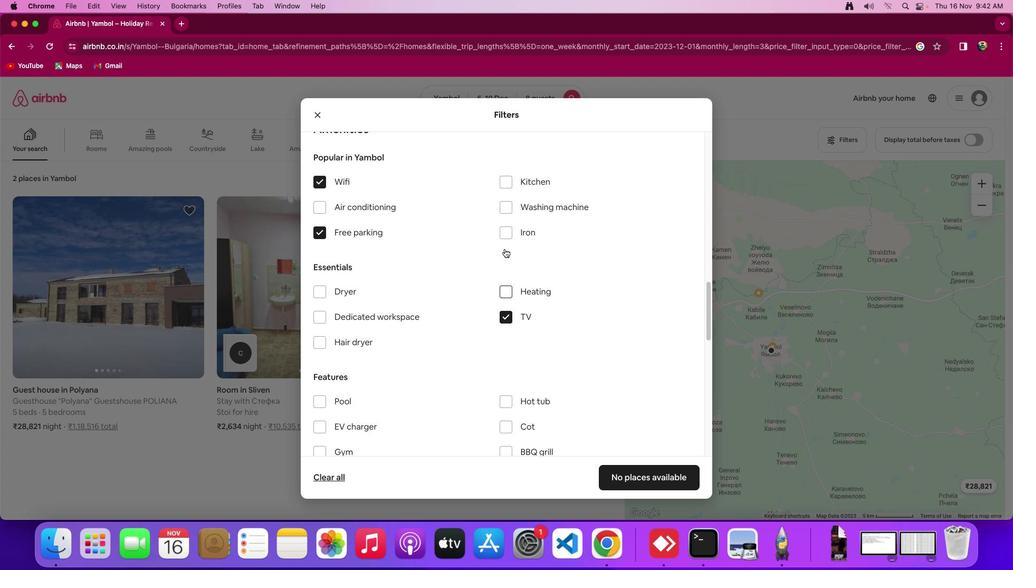 
Action: Mouse scrolled (504, 248) with delta (0, 0)
Screenshot: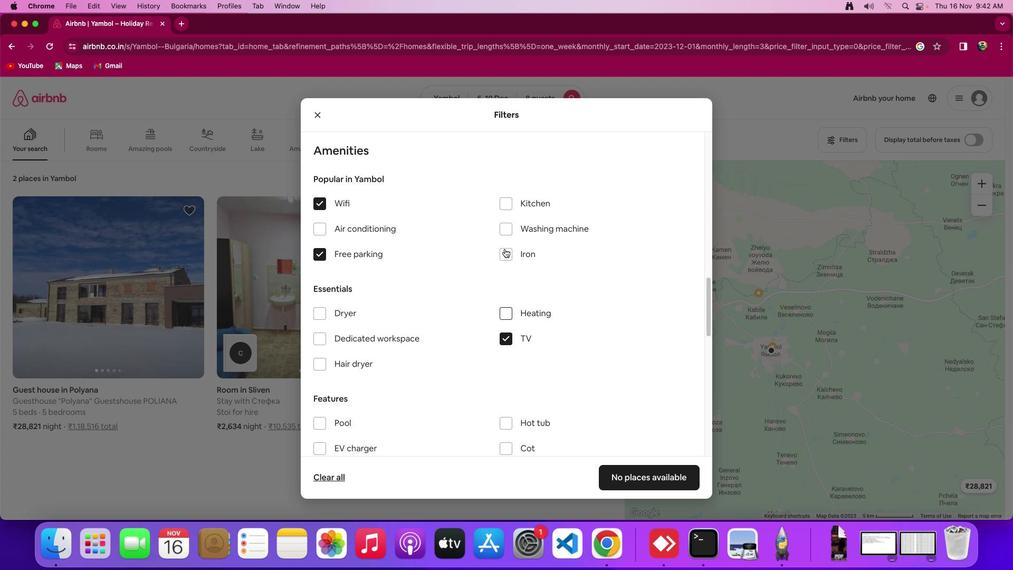 
Action: Mouse scrolled (504, 248) with delta (0, 1)
Screenshot: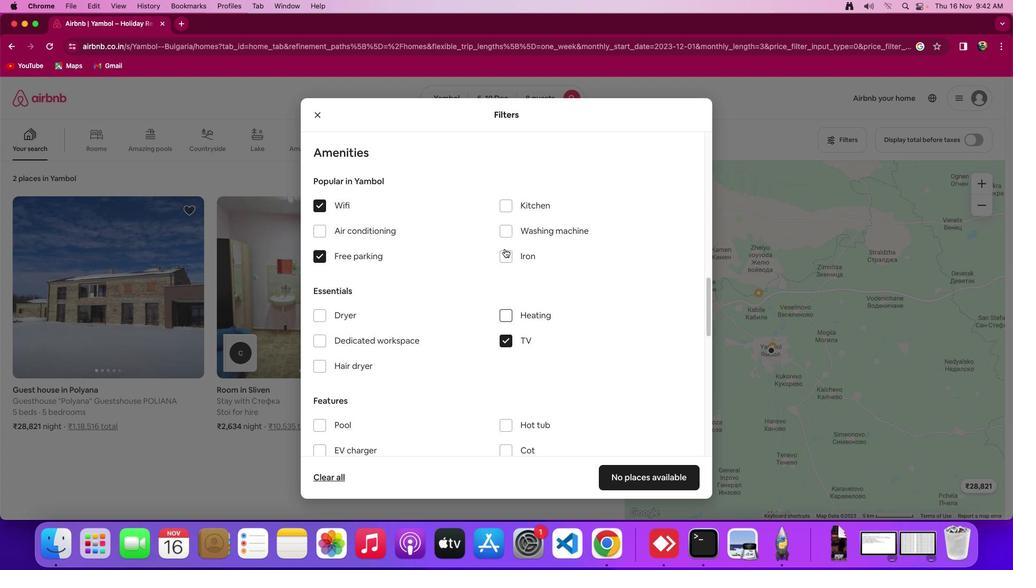 
Action: Mouse scrolled (504, 248) with delta (0, 0)
Screenshot: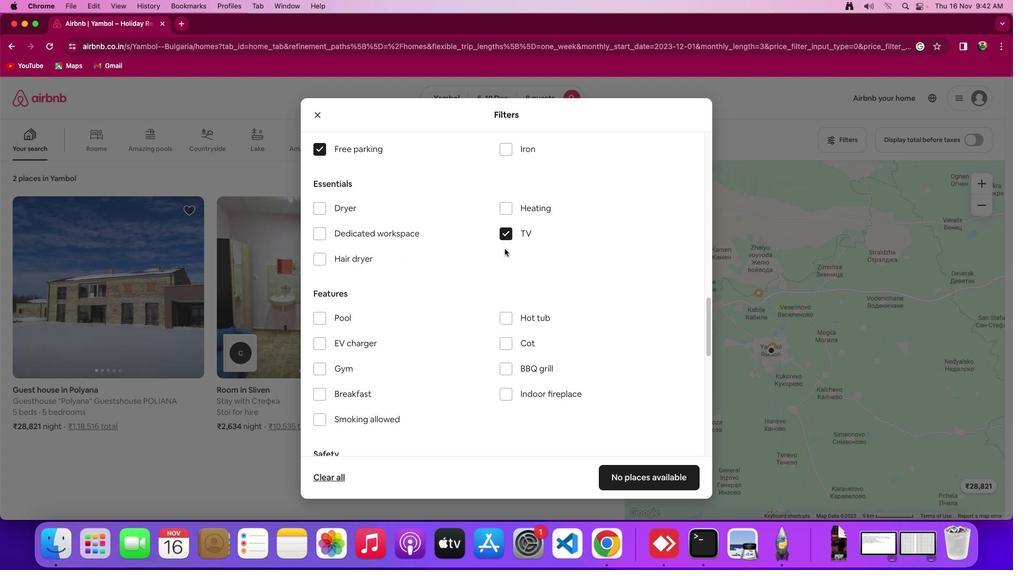 
Action: Mouse scrolled (504, 248) with delta (0, 0)
Screenshot: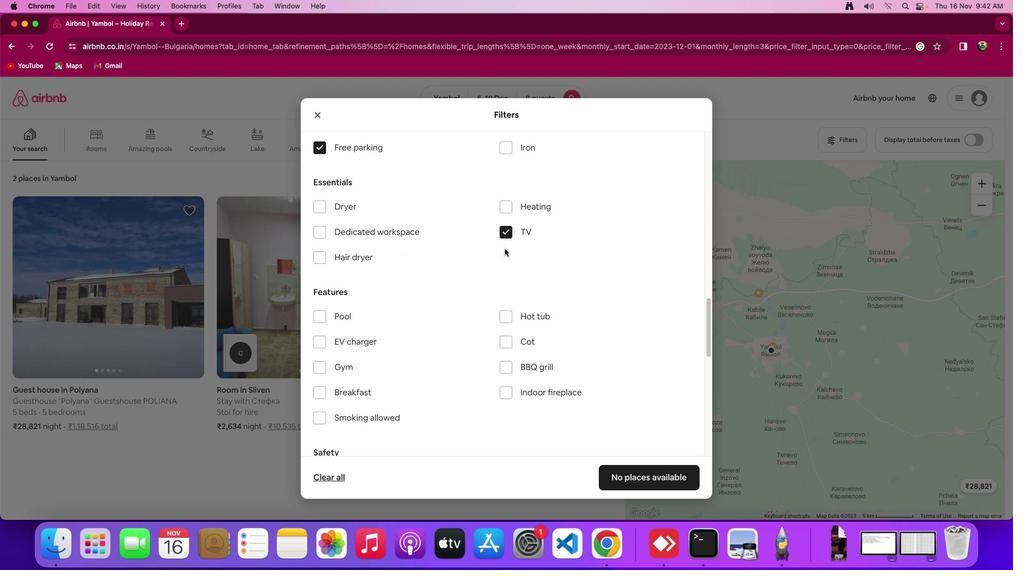 
Action: Mouse scrolled (504, 248) with delta (0, -1)
Screenshot: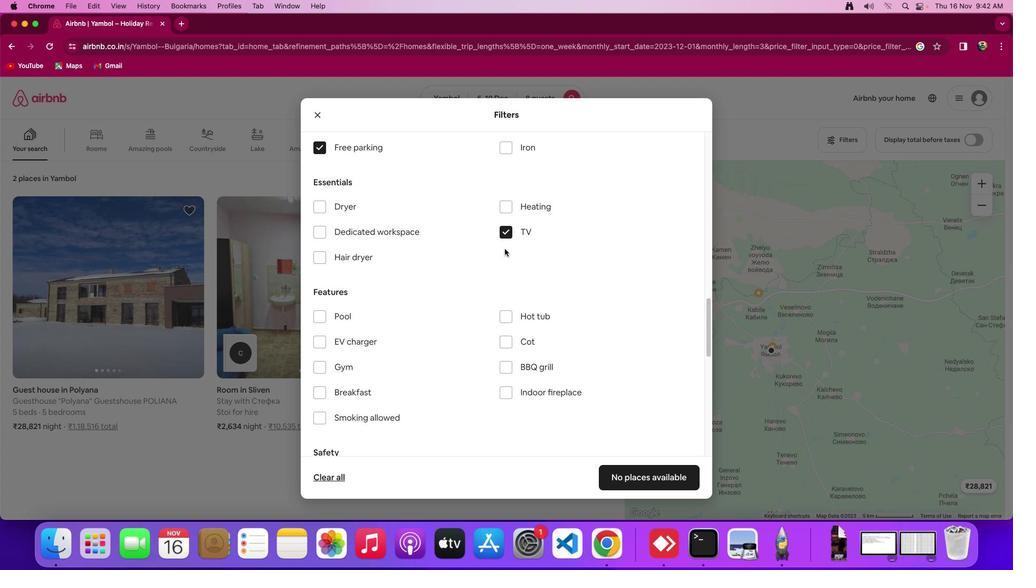 
Action: Mouse moved to (515, 360)
Screenshot: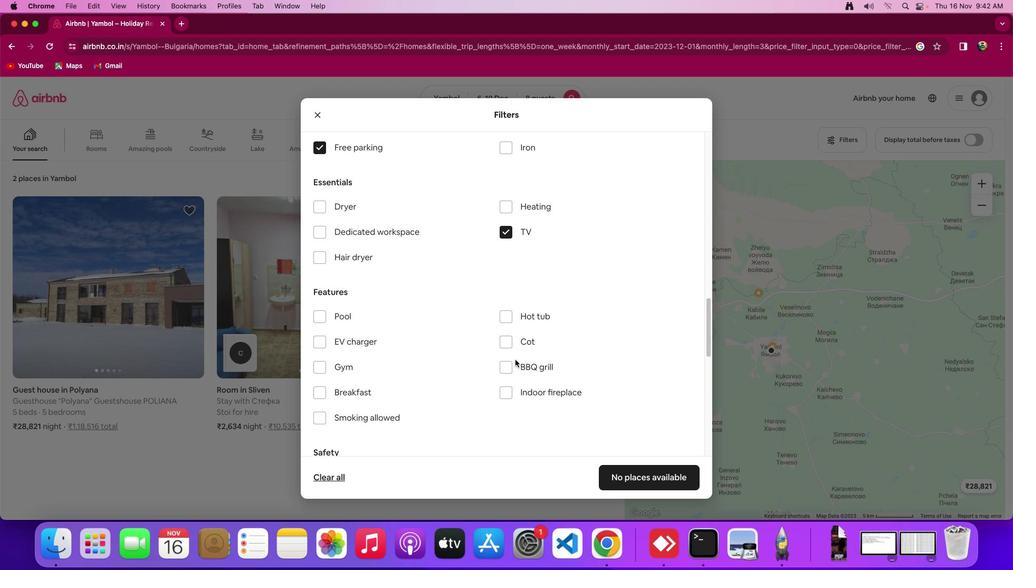 
Action: Mouse scrolled (515, 360) with delta (0, 0)
Screenshot: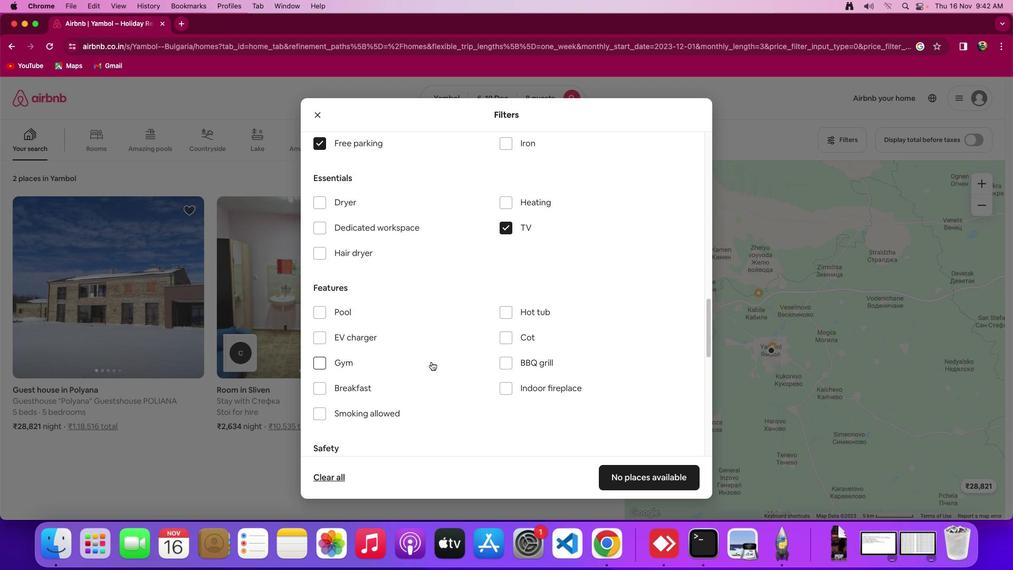 
Action: Mouse scrolled (515, 360) with delta (0, 0)
Screenshot: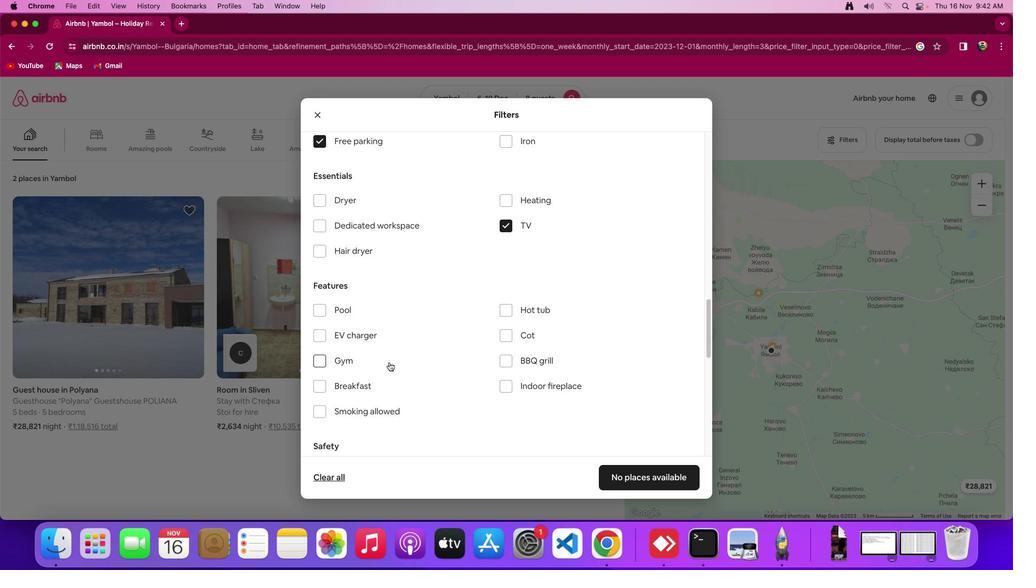 
Action: Mouse moved to (324, 359)
Screenshot: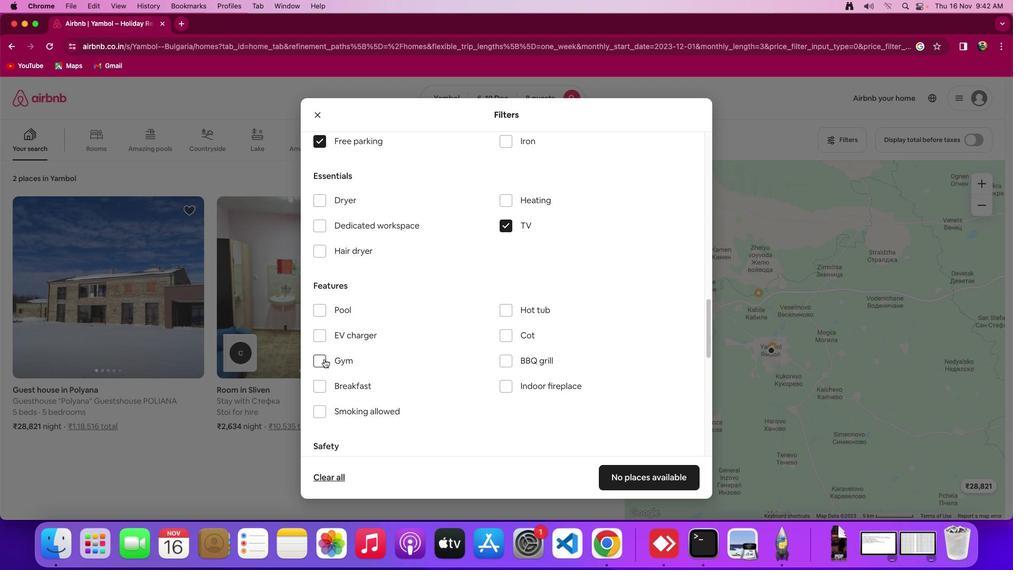 
Action: Mouse pressed left at (324, 359)
Screenshot: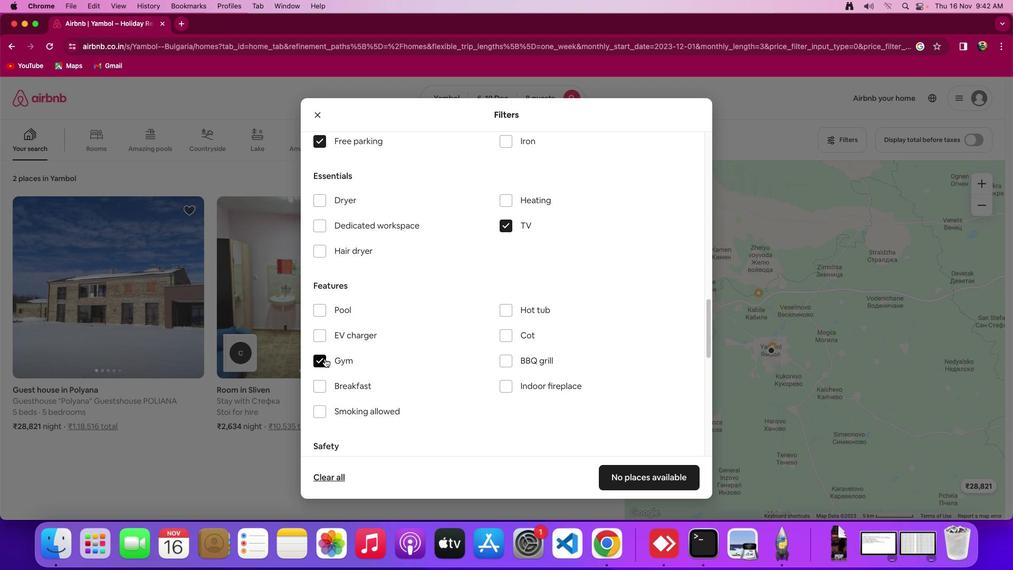 
Action: Mouse moved to (324, 386)
Screenshot: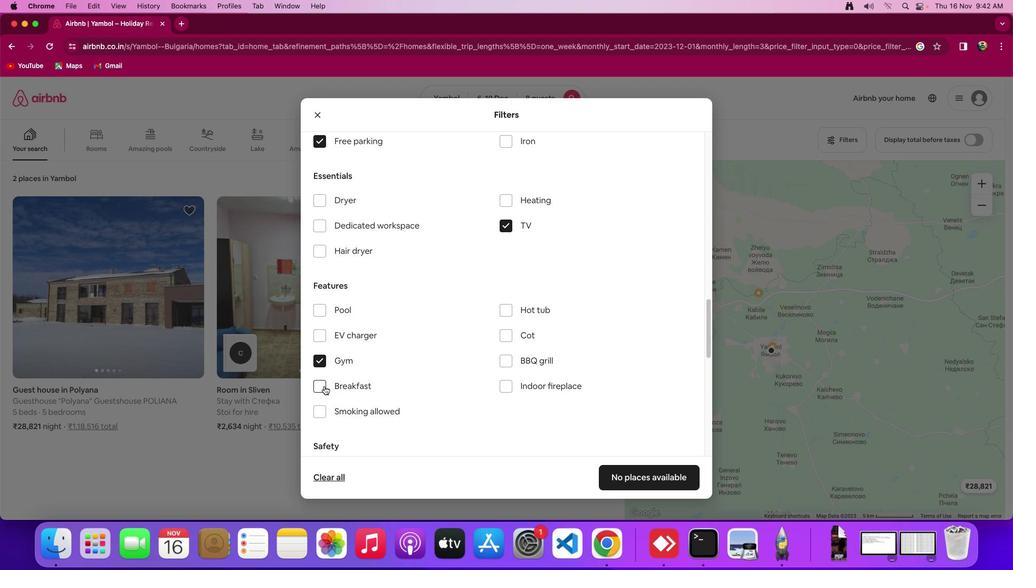 
Action: Mouse pressed left at (324, 386)
Screenshot: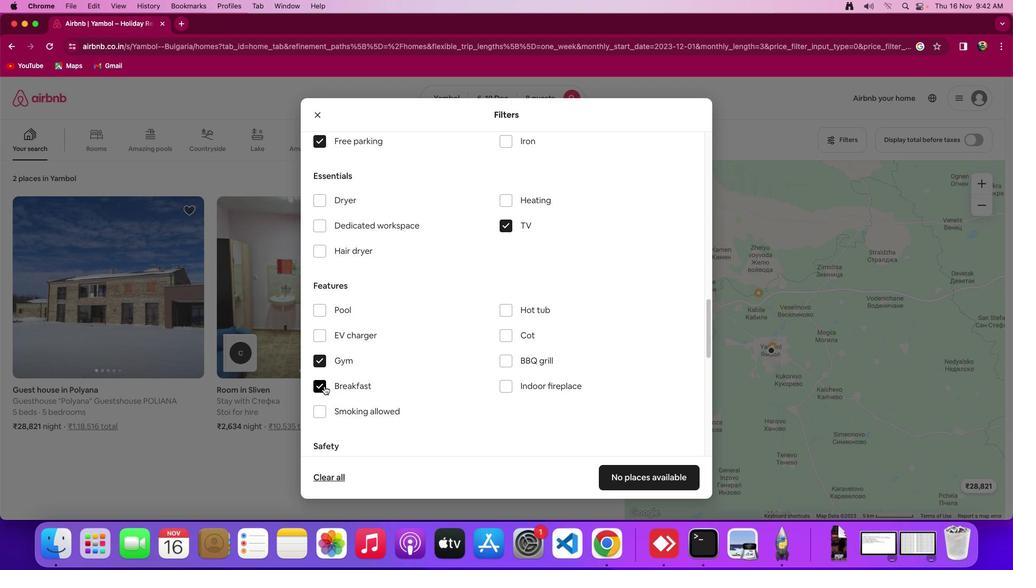 
Action: Mouse moved to (507, 369)
Screenshot: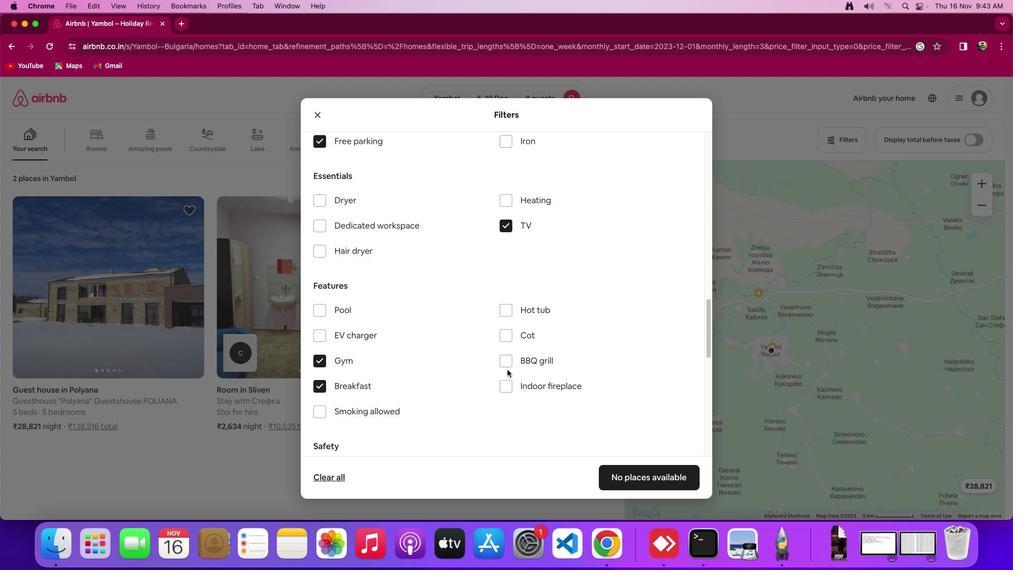 
Action: Mouse scrolled (507, 369) with delta (0, 0)
Screenshot: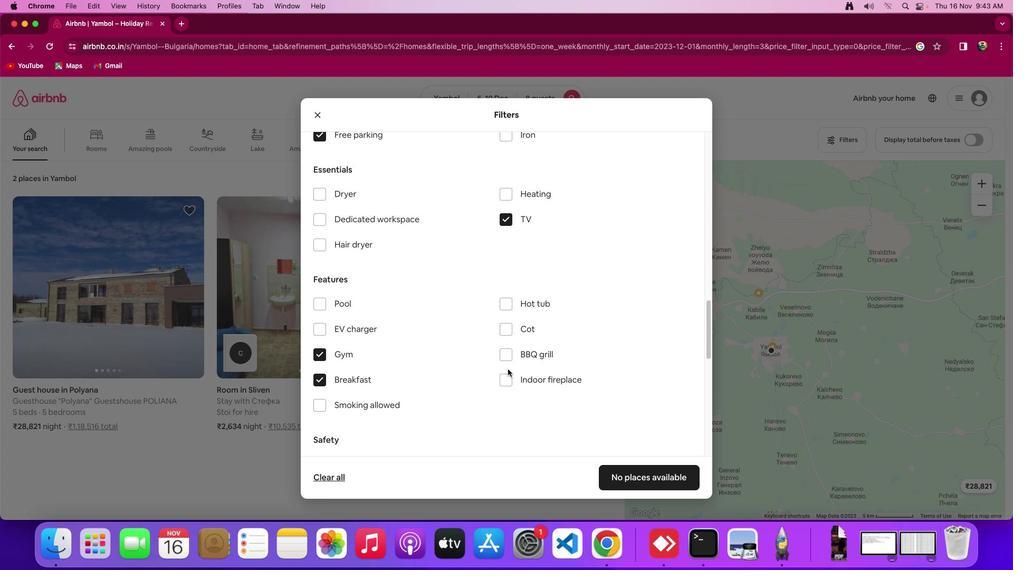 
Action: Mouse scrolled (507, 369) with delta (0, 0)
Screenshot: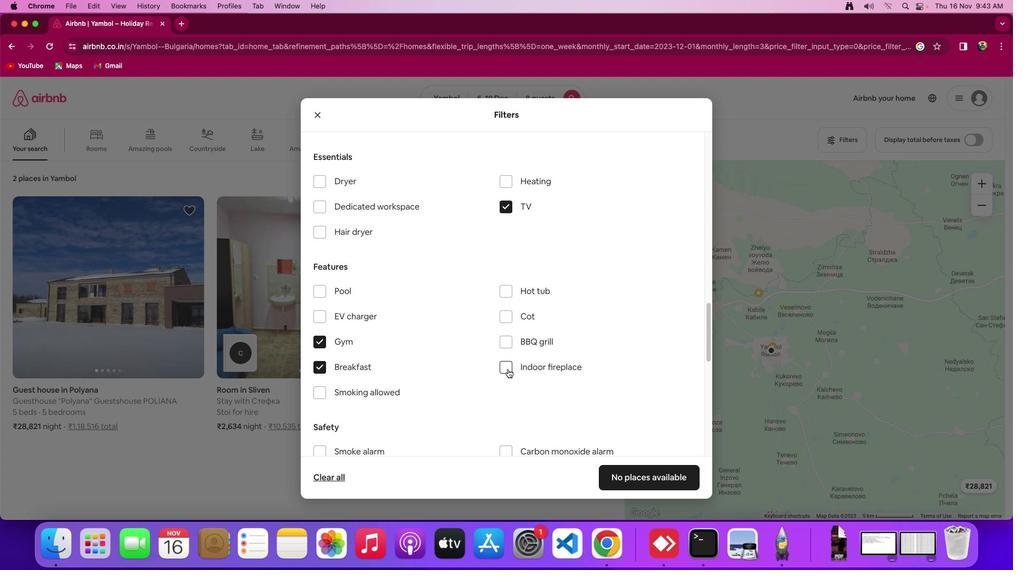 
Action: Mouse moved to (508, 369)
Screenshot: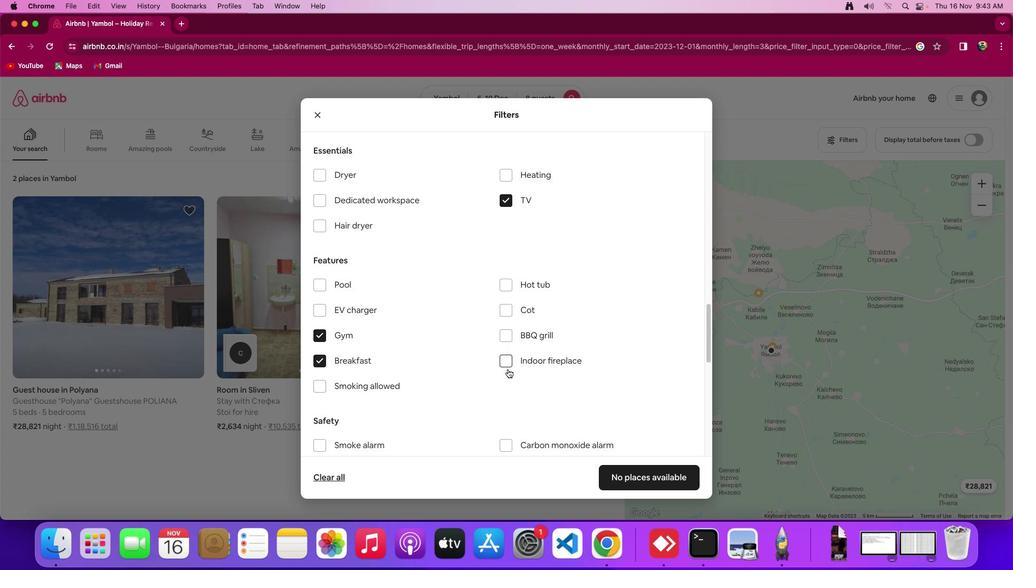 
Action: Mouse scrolled (508, 369) with delta (0, 0)
Screenshot: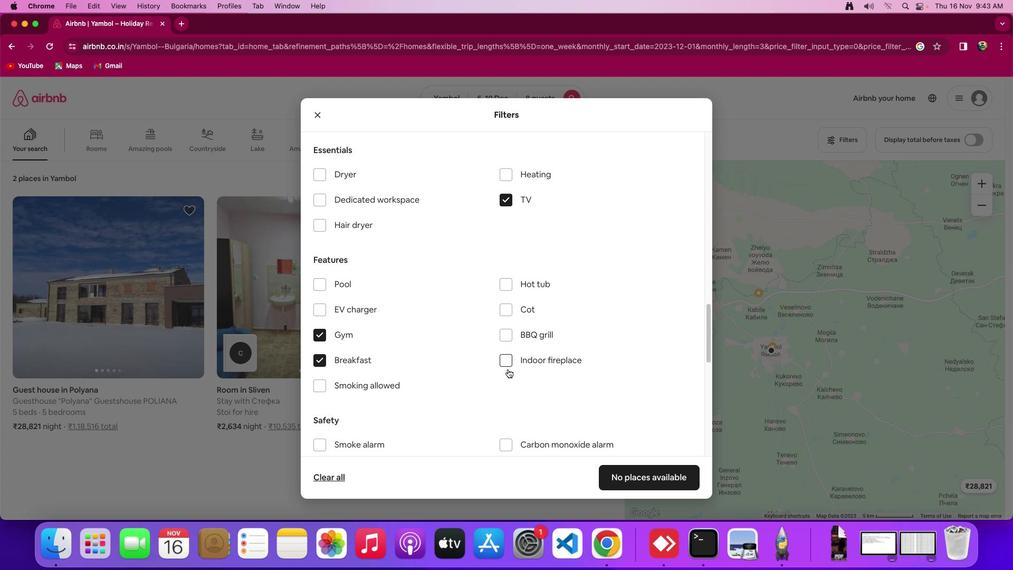 
Action: Mouse moved to (508, 371)
Screenshot: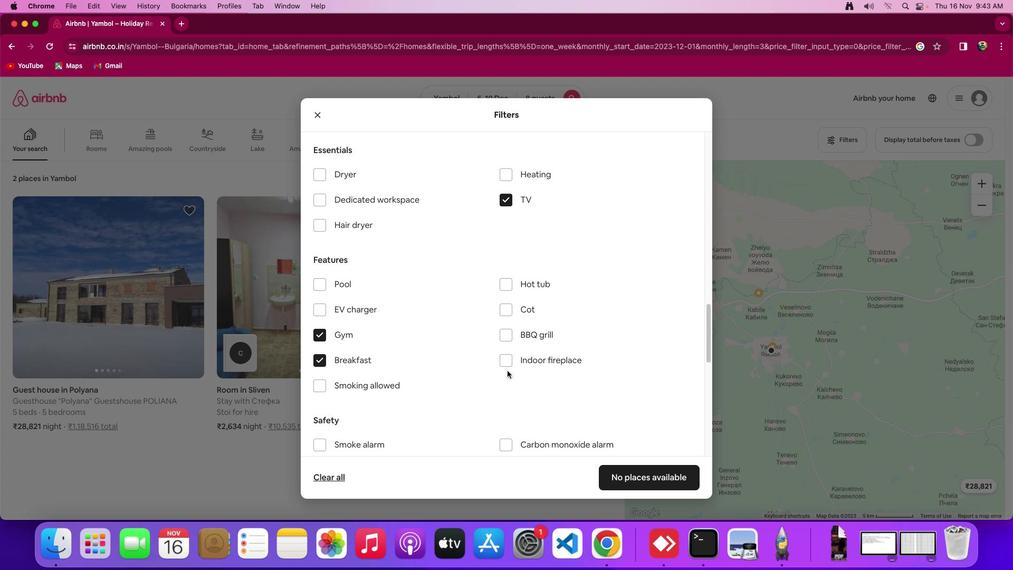 
Action: Mouse scrolled (508, 371) with delta (0, 0)
Screenshot: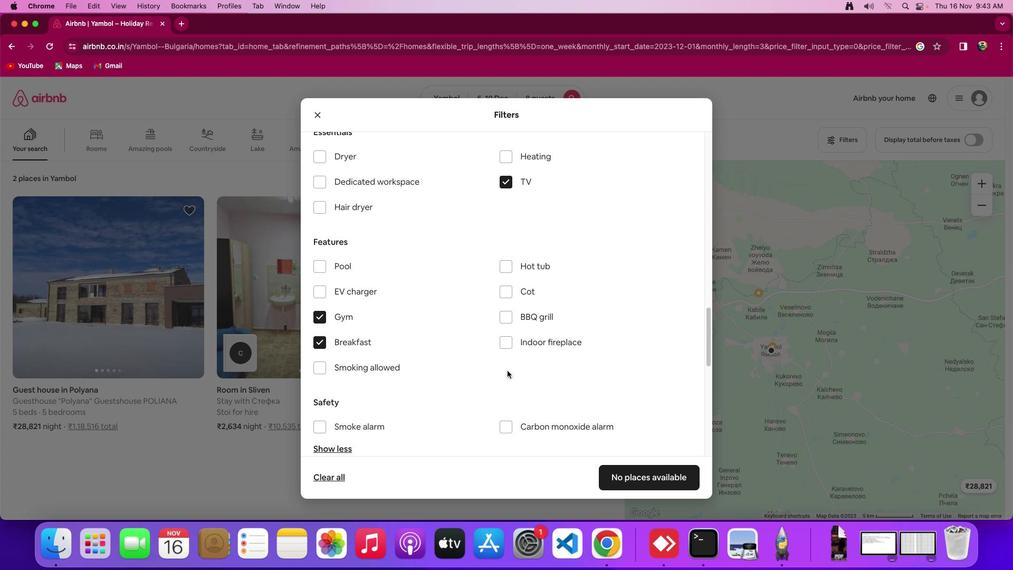 
Action: Mouse scrolled (508, 371) with delta (0, 0)
Screenshot: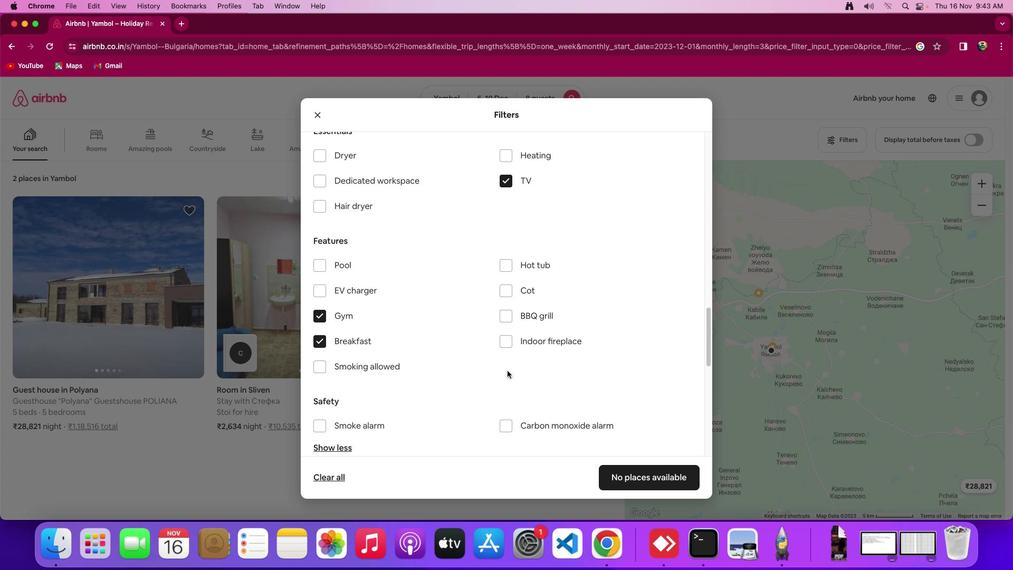 
Action: Mouse scrolled (508, 371) with delta (0, 0)
Screenshot: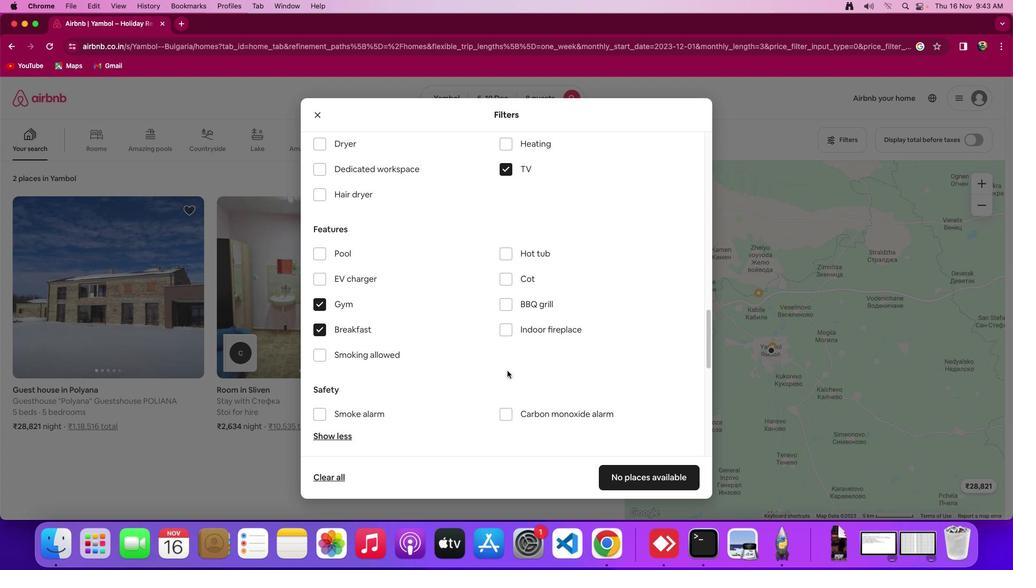 
Action: Mouse scrolled (508, 371) with delta (0, 0)
Screenshot: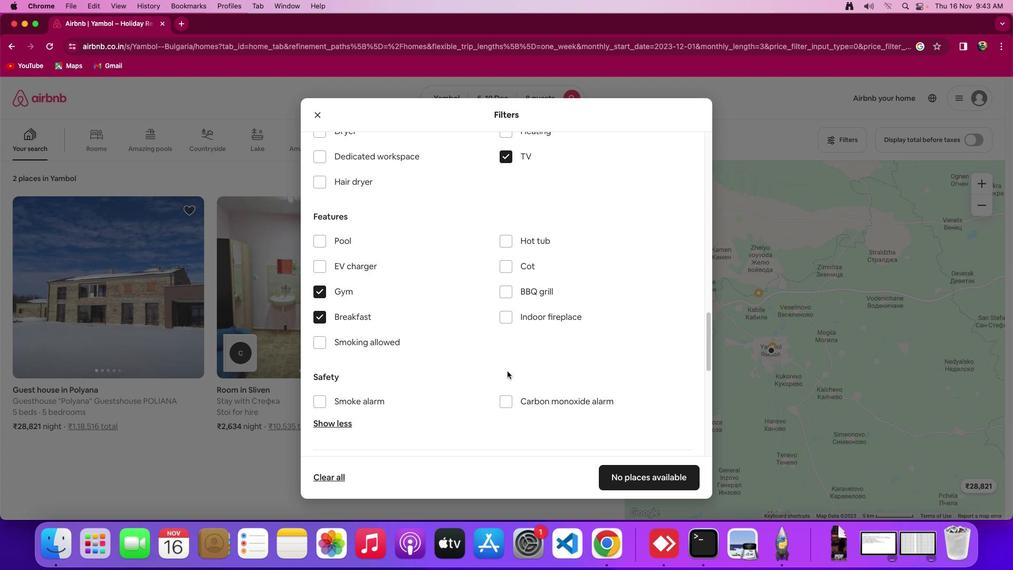 
Action: Mouse scrolled (508, 371) with delta (0, 0)
Screenshot: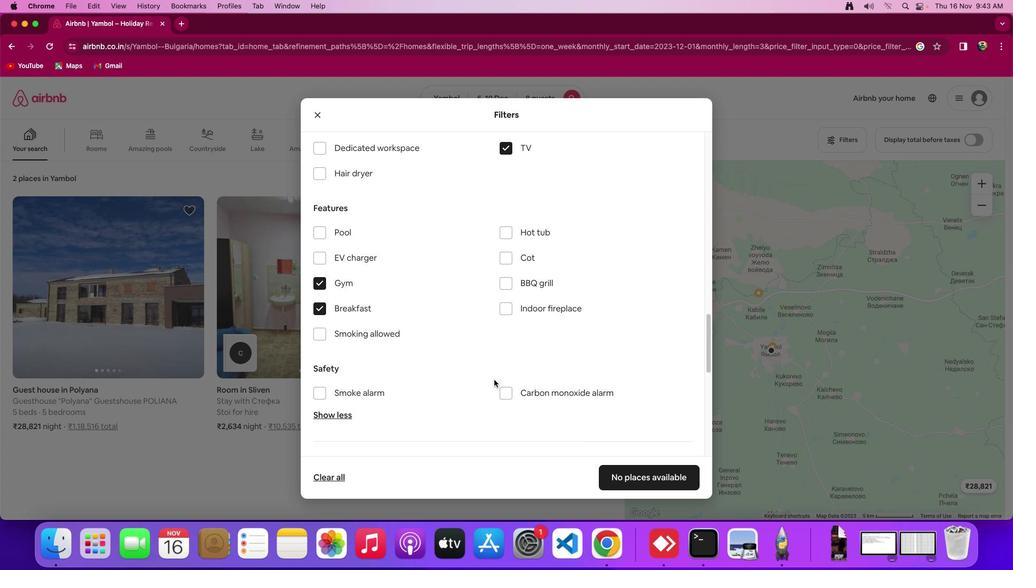 
Action: Mouse moved to (638, 469)
Screenshot: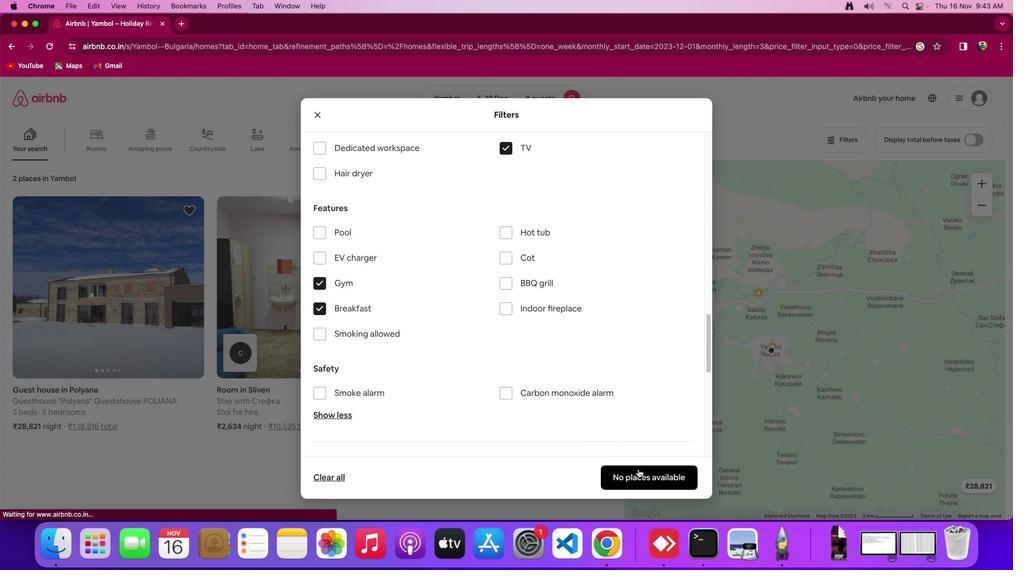 
Action: Mouse pressed left at (638, 469)
Screenshot: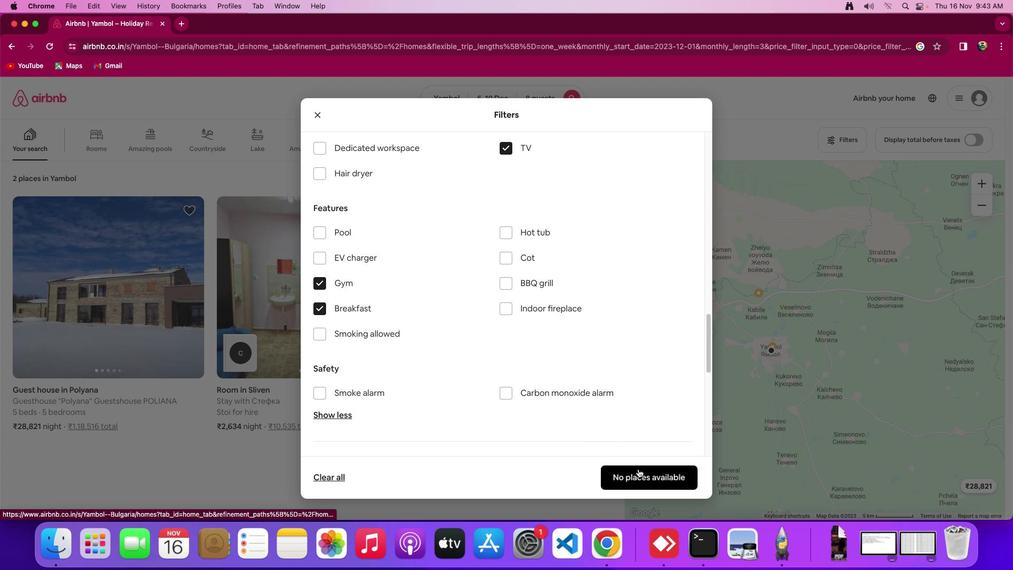 
Action: Mouse moved to (576, 383)
Screenshot: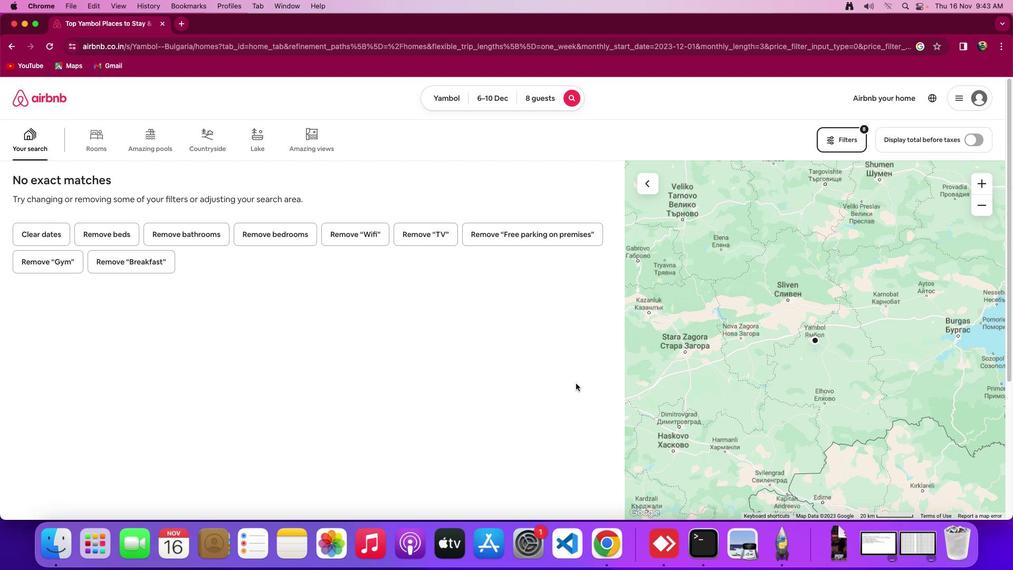 
Action: Mouse pressed left at (576, 383)
Screenshot: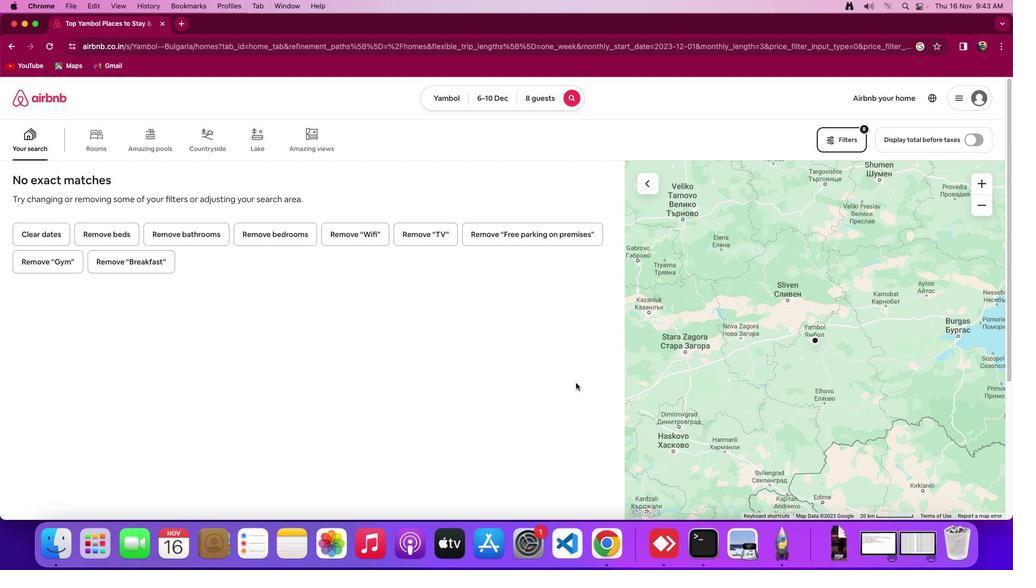 
Action: Mouse moved to (584, 392)
Screenshot: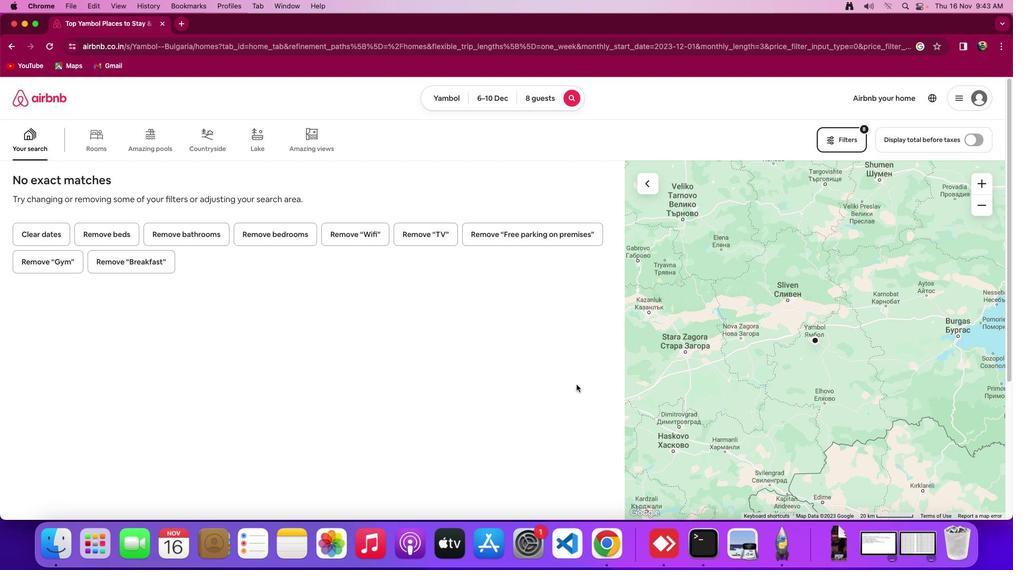 
